 Task: Find connections with filter location Lubao with filter topic #stayhomewith filter profile language French with filter current company LANXESS with filter school Rizvi Education Societys College of Arts Science and Commerce Rizvi Complex Off Carter Road Sherly Road Bandra West Mumbai 400 050 with filter industry Building Equipment Contractors with filter service category Print Design with filter keywords title Screenwriter
Action: Mouse moved to (590, 110)
Screenshot: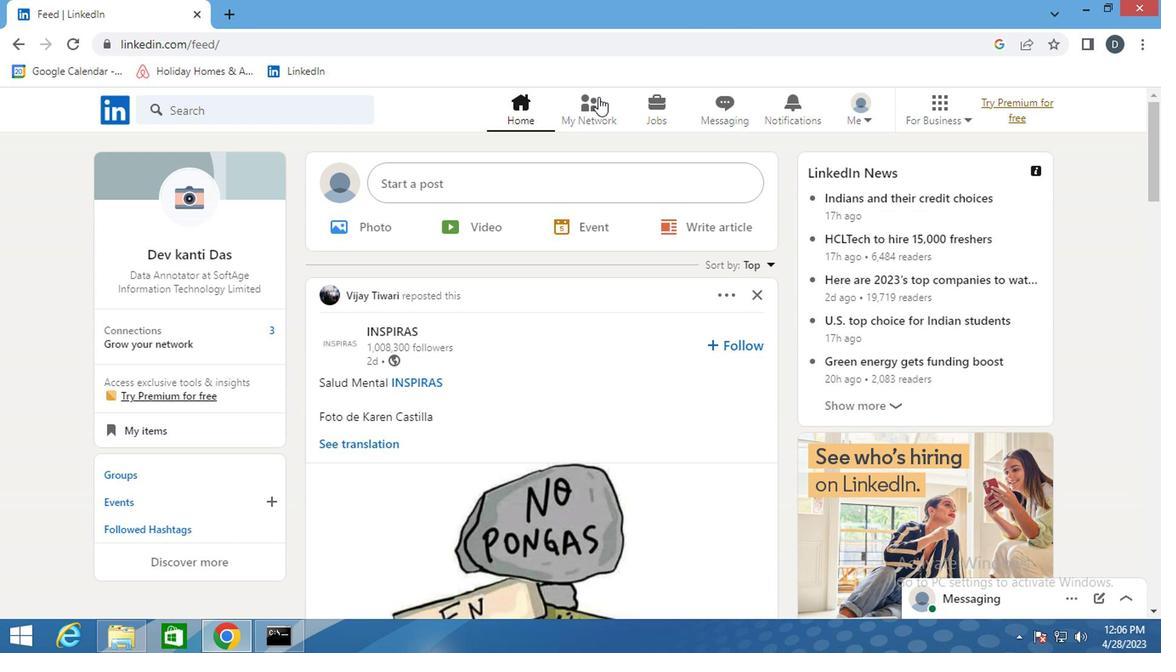 
Action: Mouse pressed left at (590, 110)
Screenshot: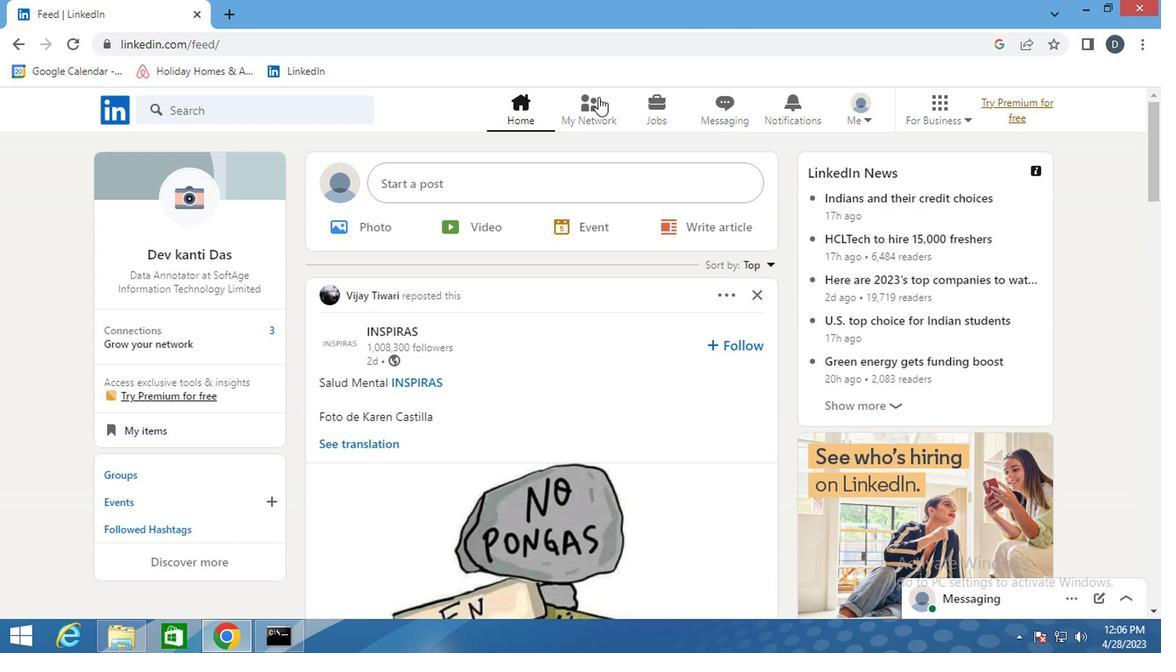 
Action: Mouse moved to (319, 205)
Screenshot: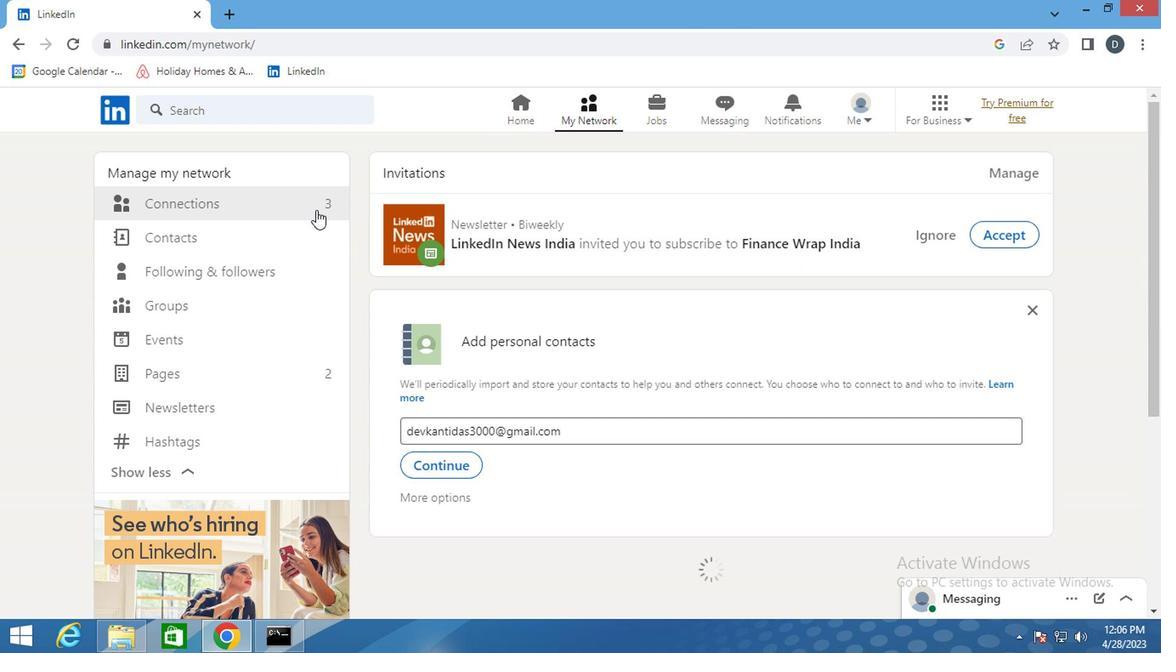 
Action: Mouse pressed left at (319, 205)
Screenshot: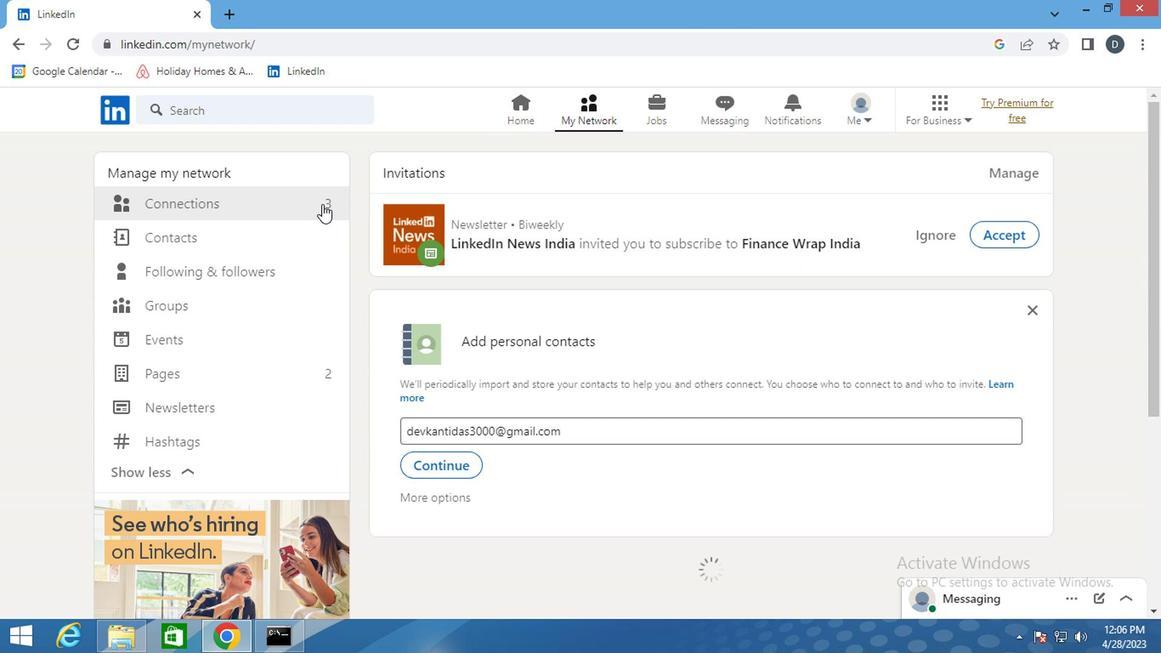 
Action: Mouse moved to (719, 209)
Screenshot: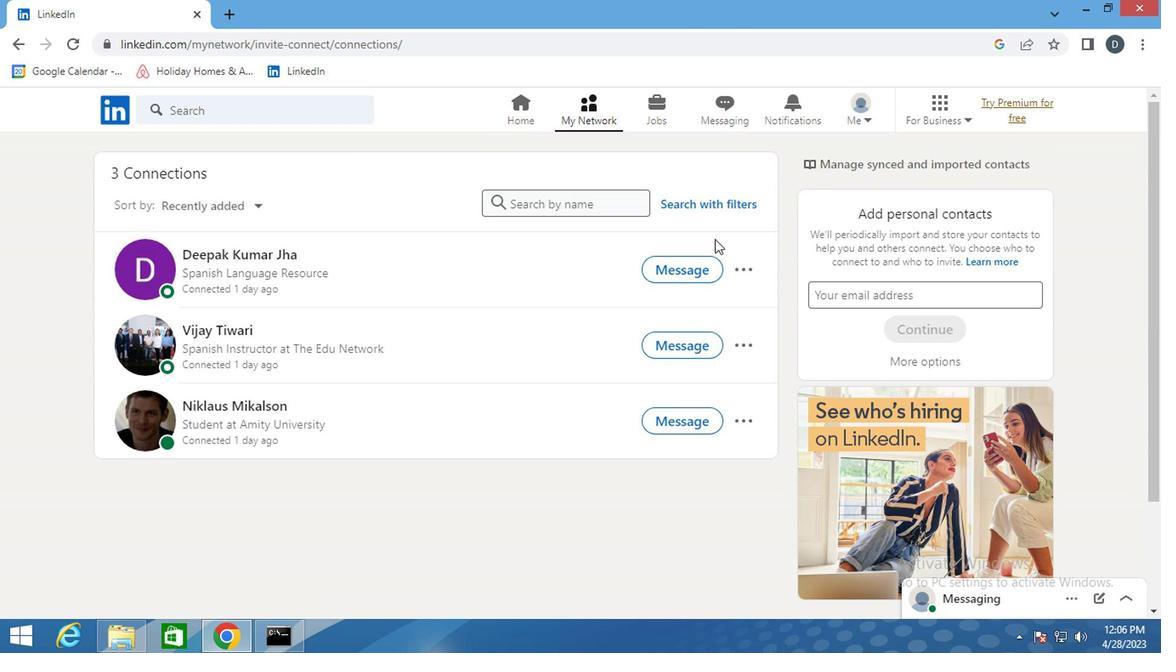 
Action: Mouse pressed left at (719, 209)
Screenshot: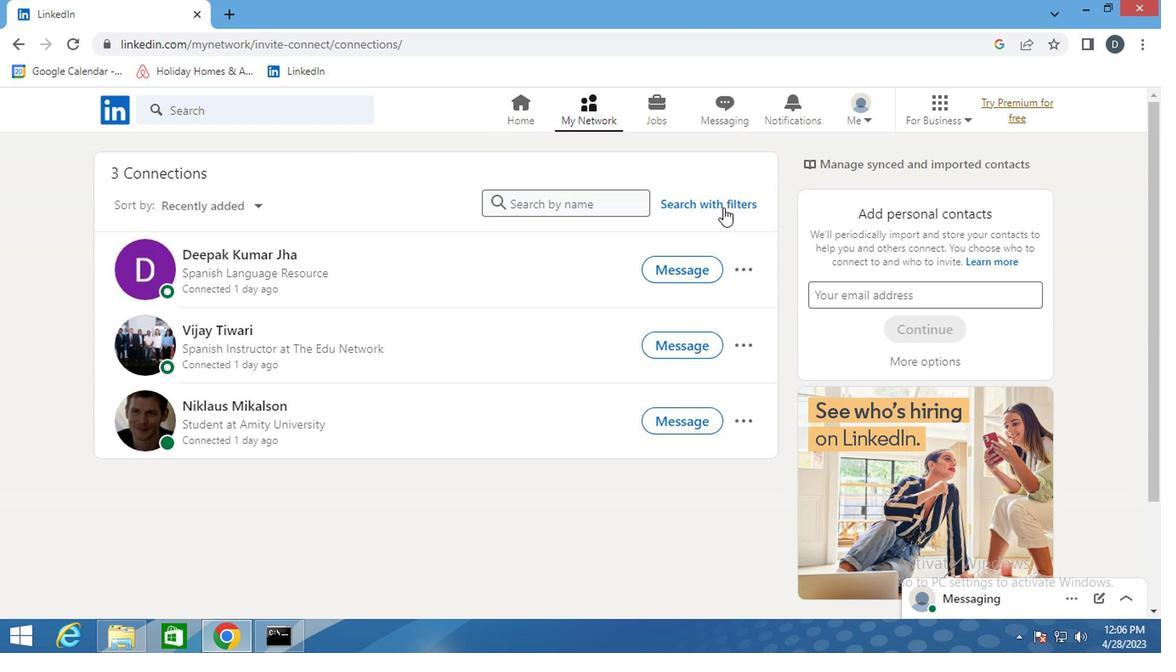 
Action: Mouse moved to (638, 163)
Screenshot: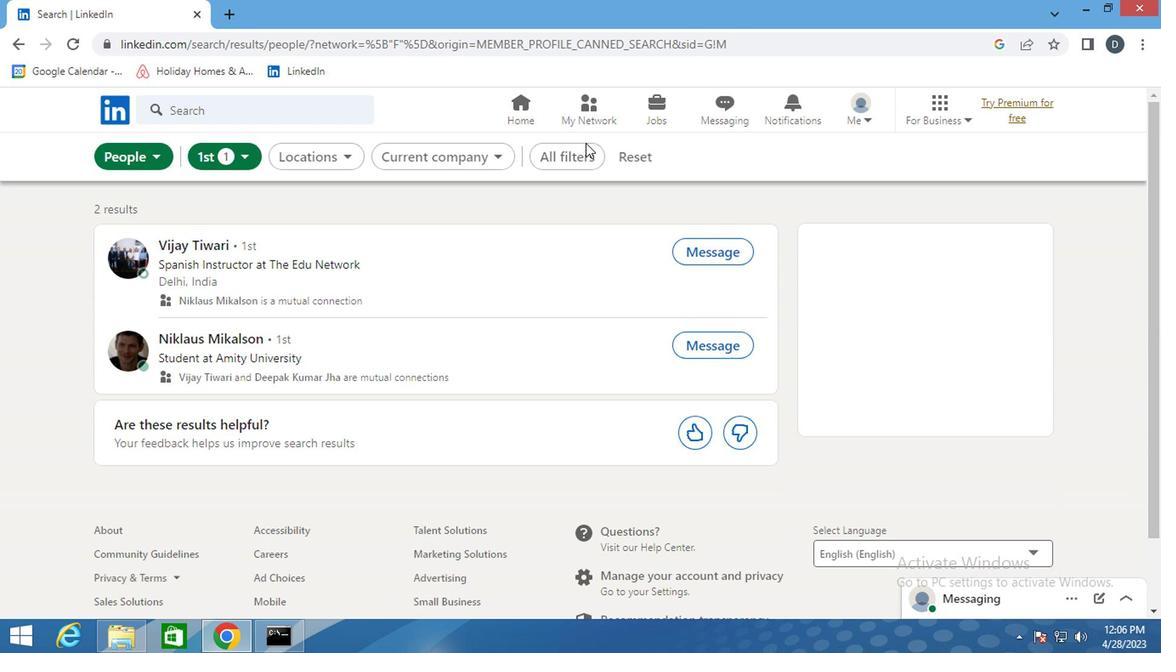 
Action: Mouse pressed left at (638, 163)
Screenshot: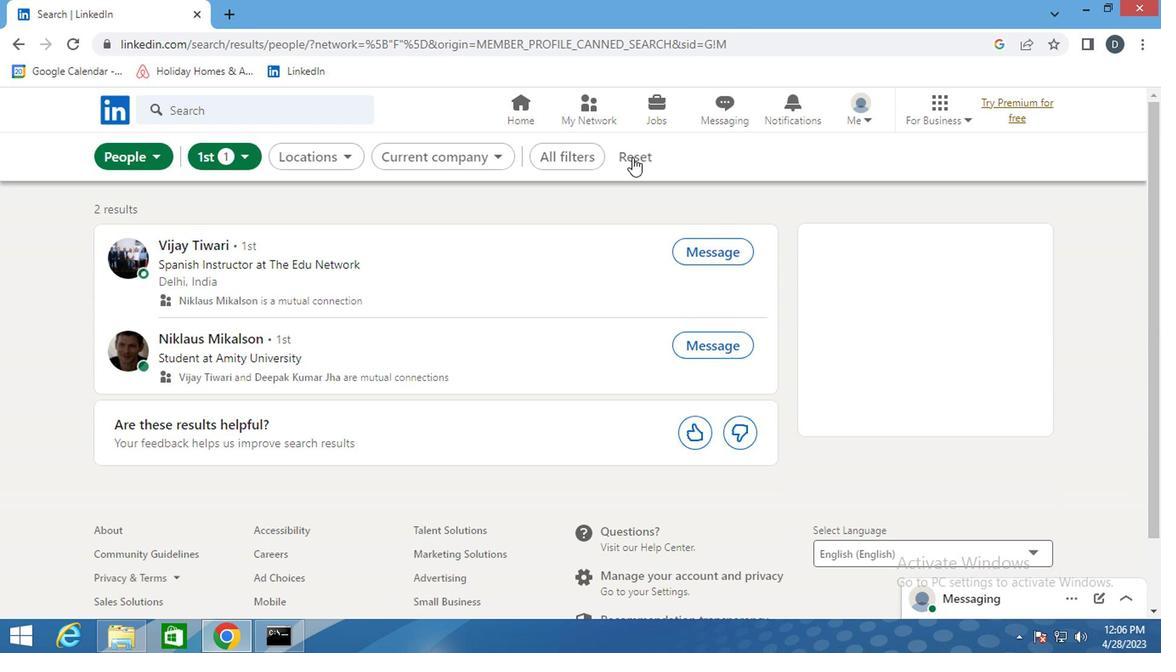 
Action: Mouse moved to (626, 162)
Screenshot: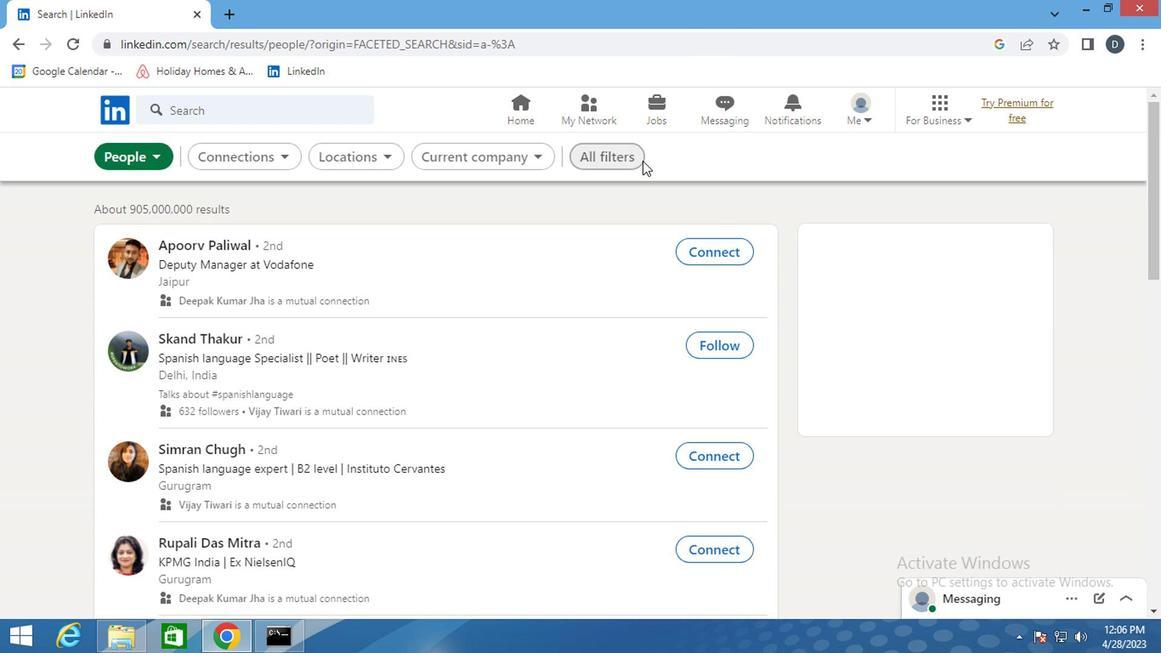 
Action: Mouse pressed left at (626, 162)
Screenshot: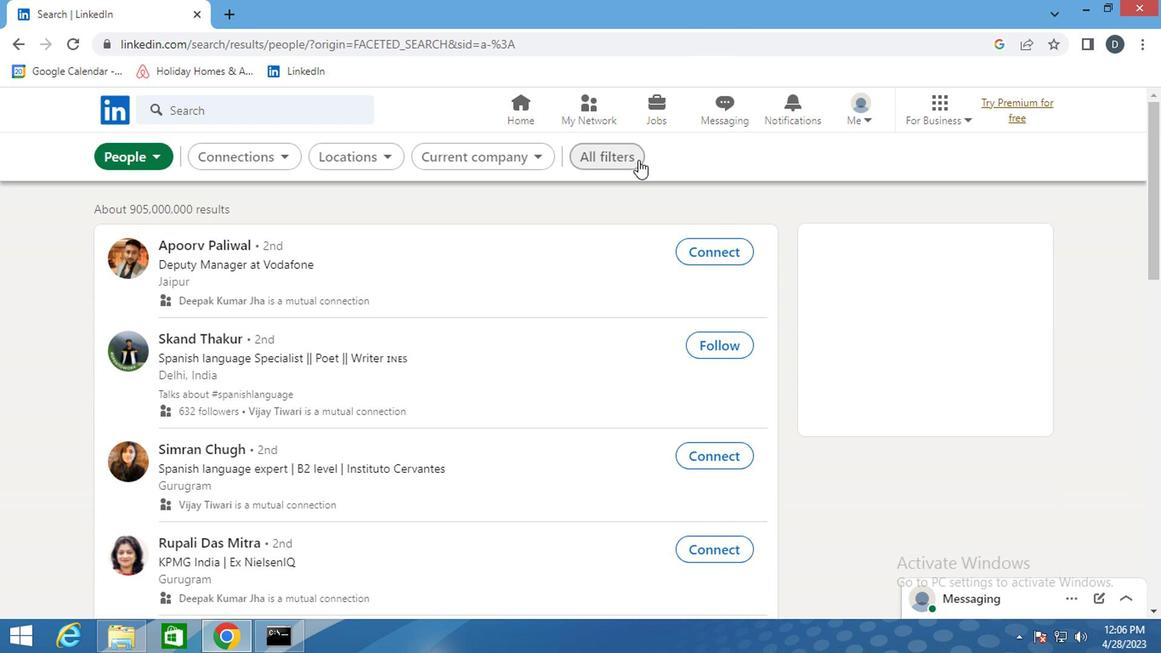 
Action: Mouse moved to (932, 442)
Screenshot: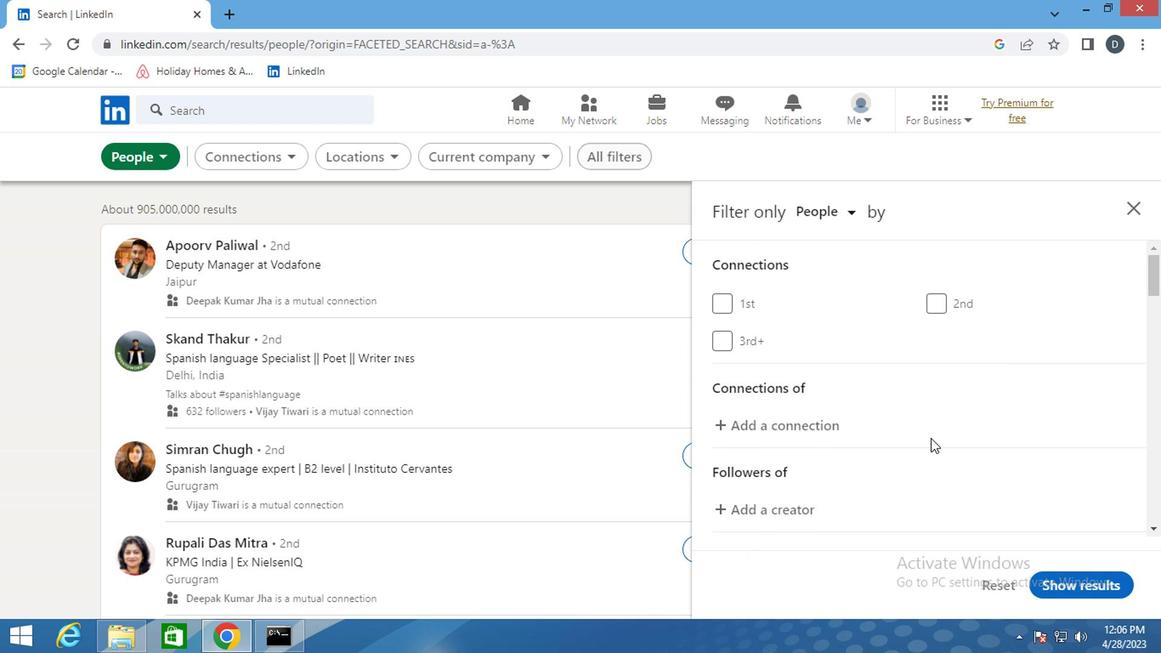 
Action: Mouse scrolled (932, 441) with delta (0, 0)
Screenshot: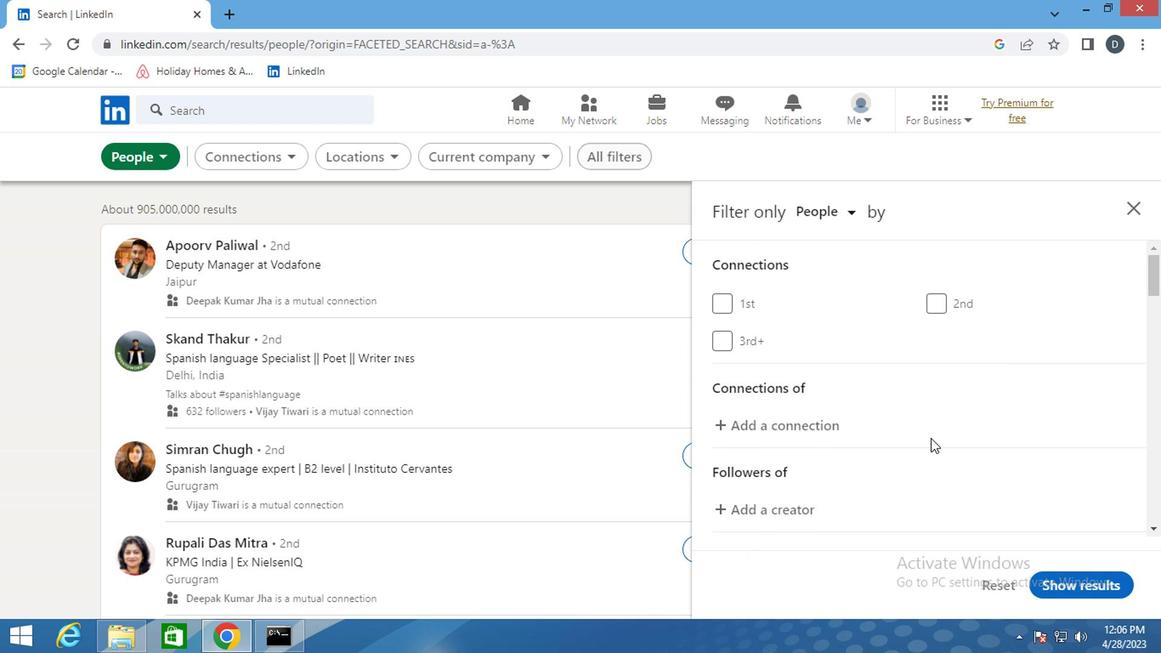 
Action: Mouse moved to (932, 442)
Screenshot: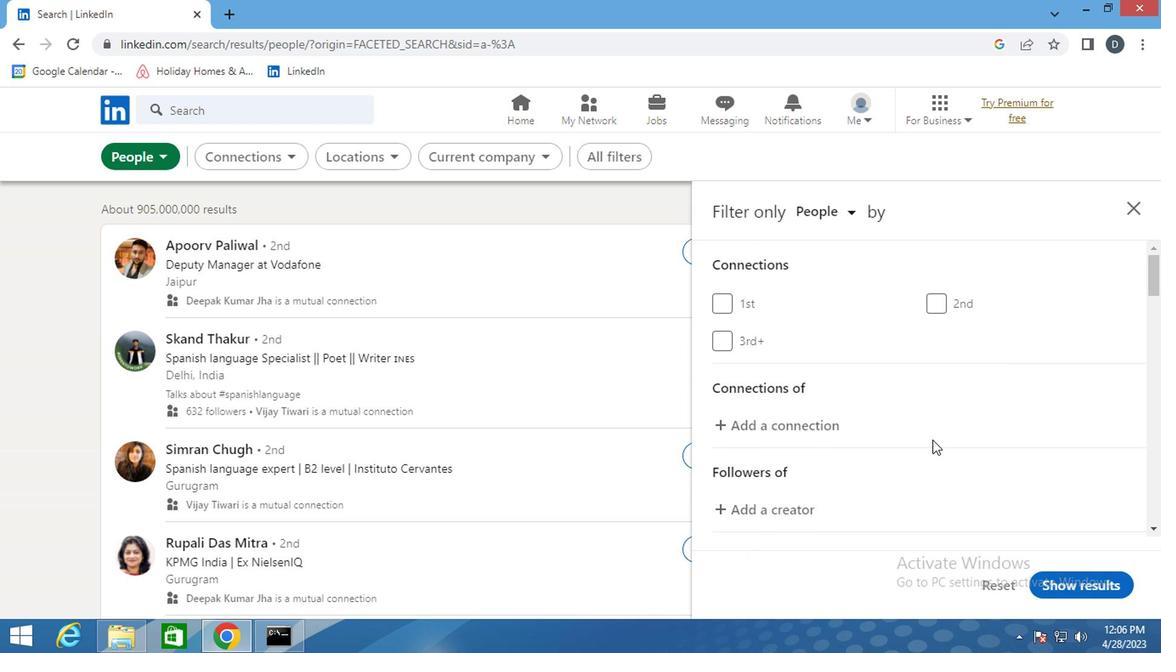 
Action: Mouse scrolled (932, 441) with delta (0, 0)
Screenshot: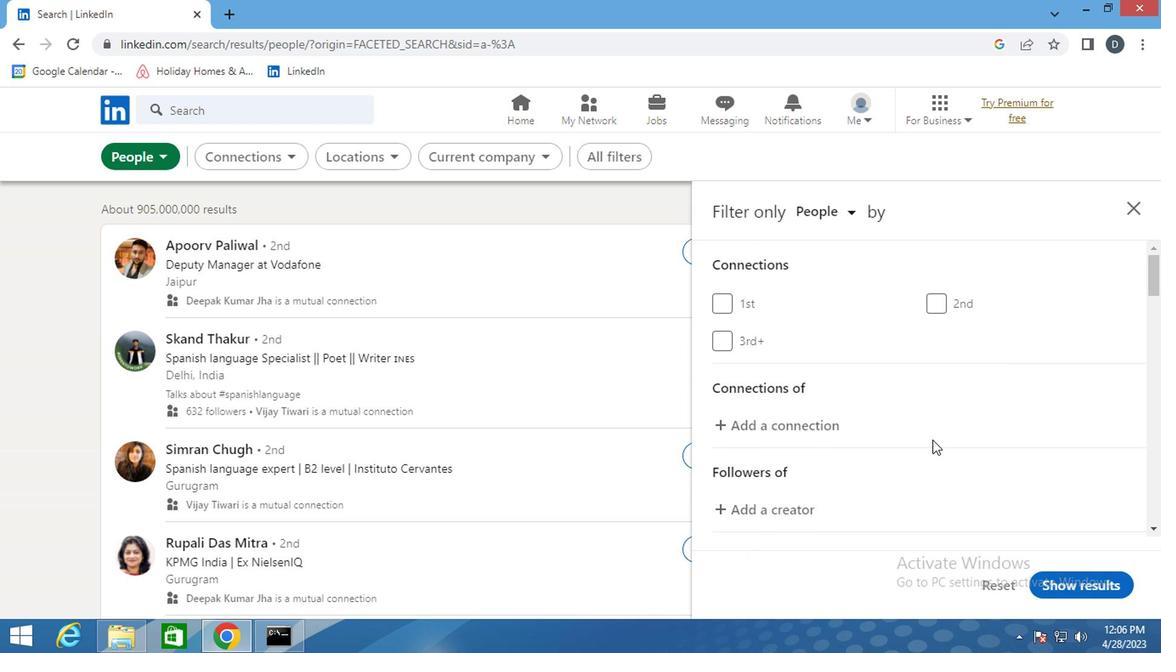 
Action: Mouse moved to (933, 442)
Screenshot: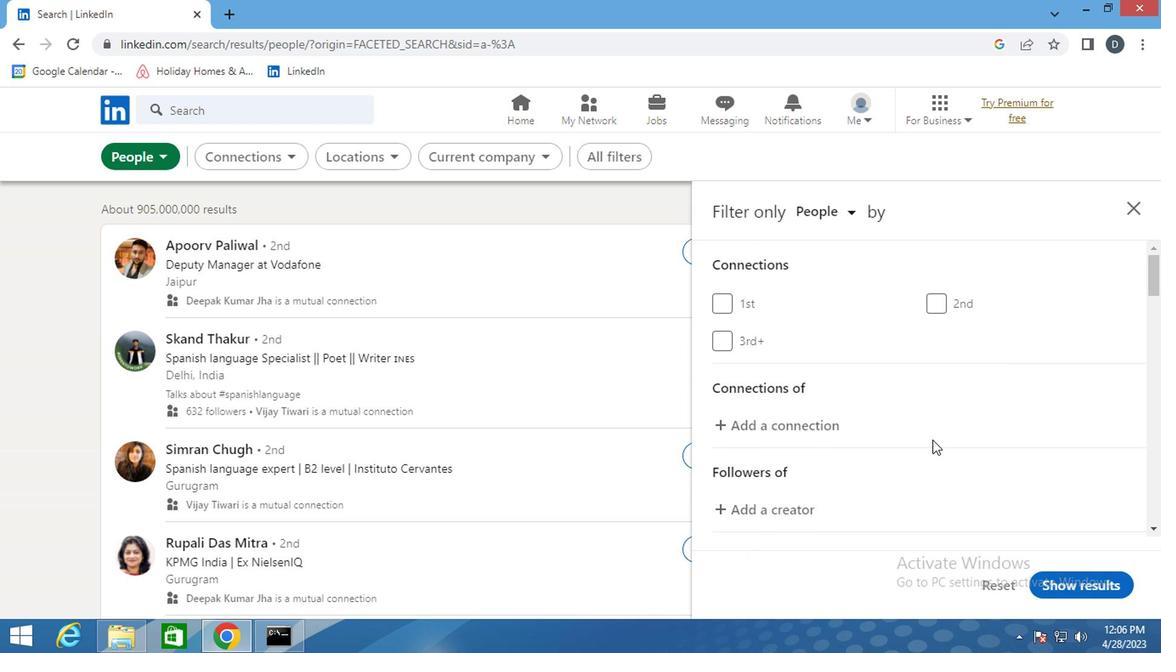 
Action: Mouse scrolled (933, 441) with delta (0, 0)
Screenshot: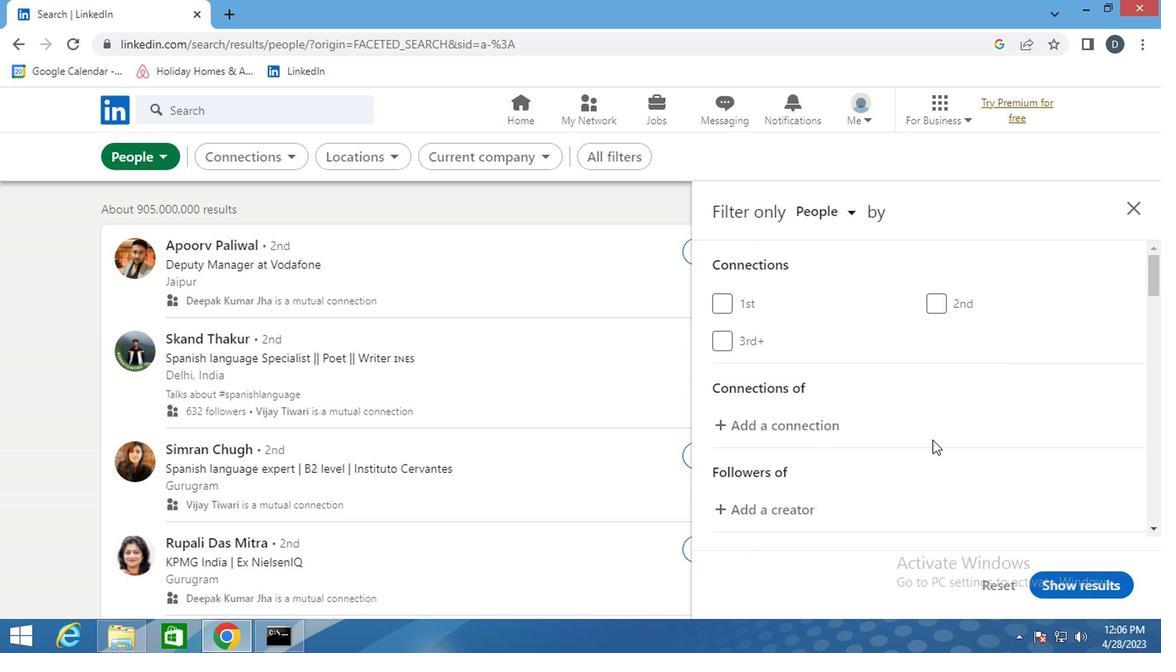 
Action: Mouse moved to (964, 425)
Screenshot: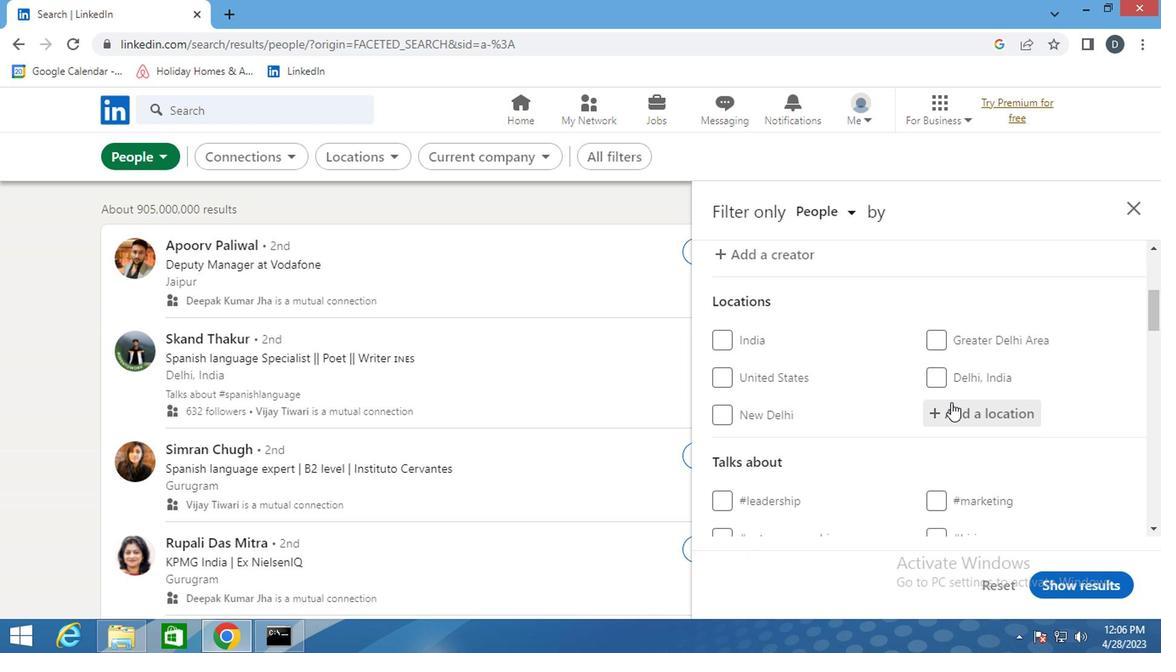 
Action: Mouse pressed left at (964, 425)
Screenshot: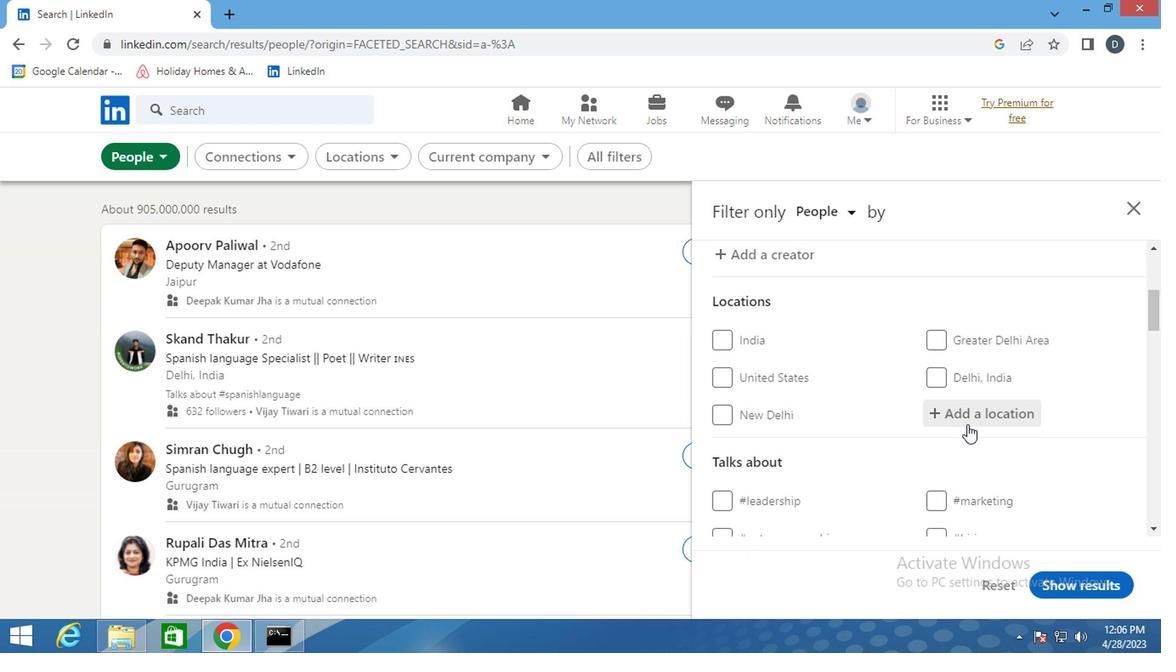 
Action: Key pressed <Key.shift_r>Ubsa<Key.backspace><Key.backspace><Key.backspace><Key.backspace><Key.shift_r>Lubao
Screenshot: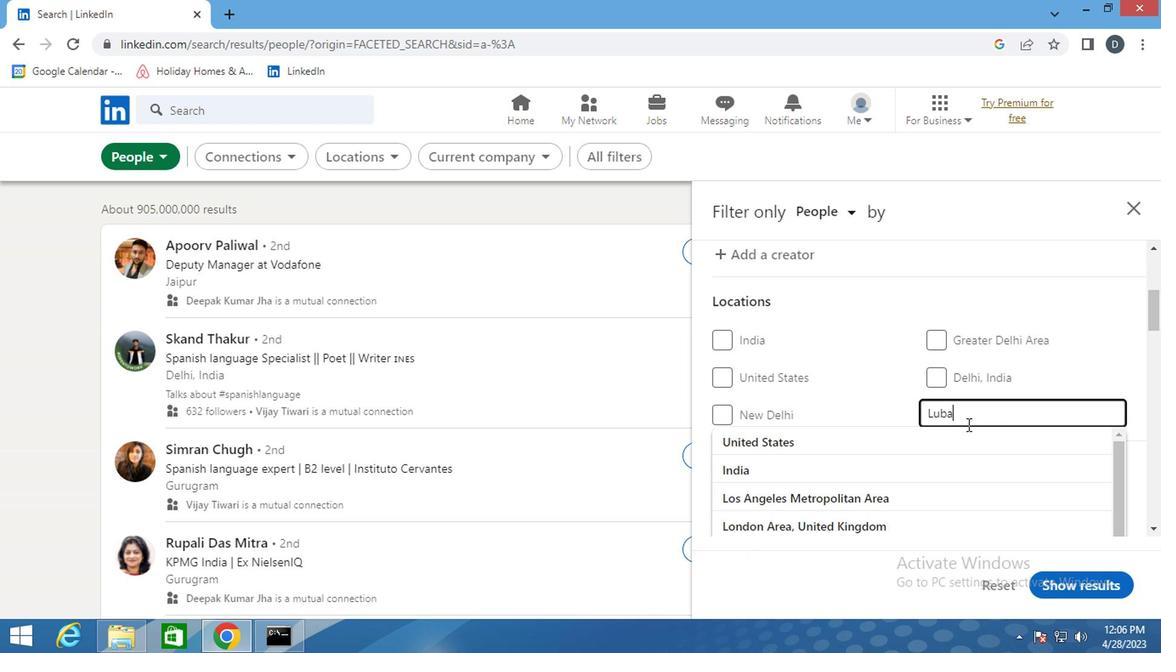 
Action: Mouse moved to (960, 438)
Screenshot: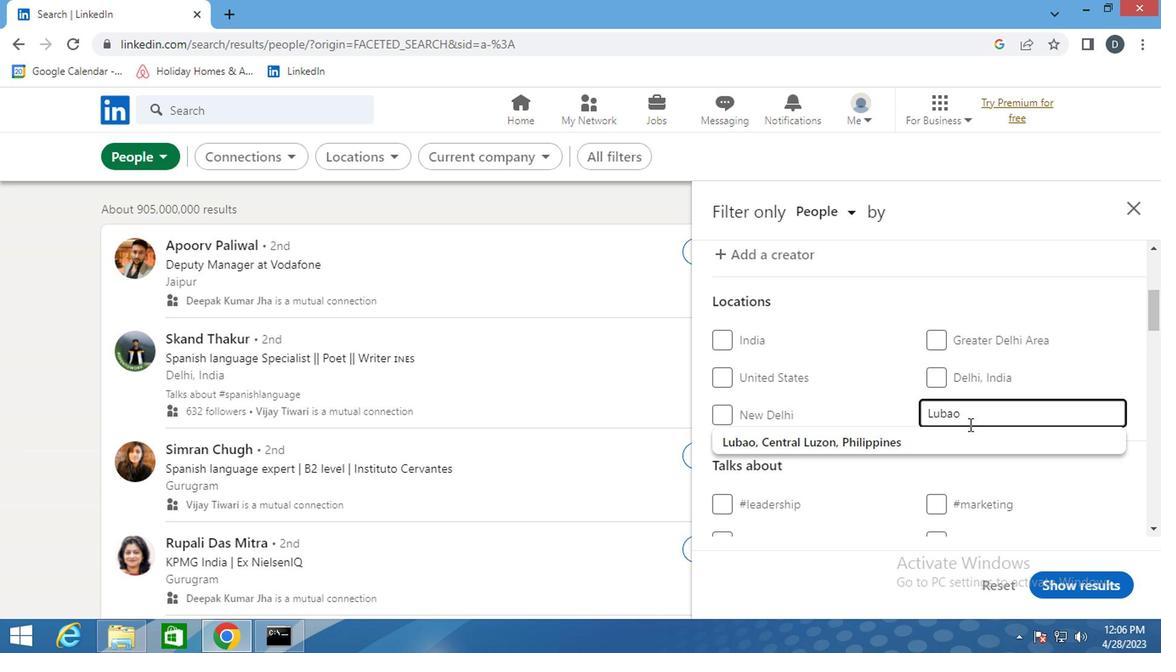 
Action: Mouse pressed left at (960, 438)
Screenshot: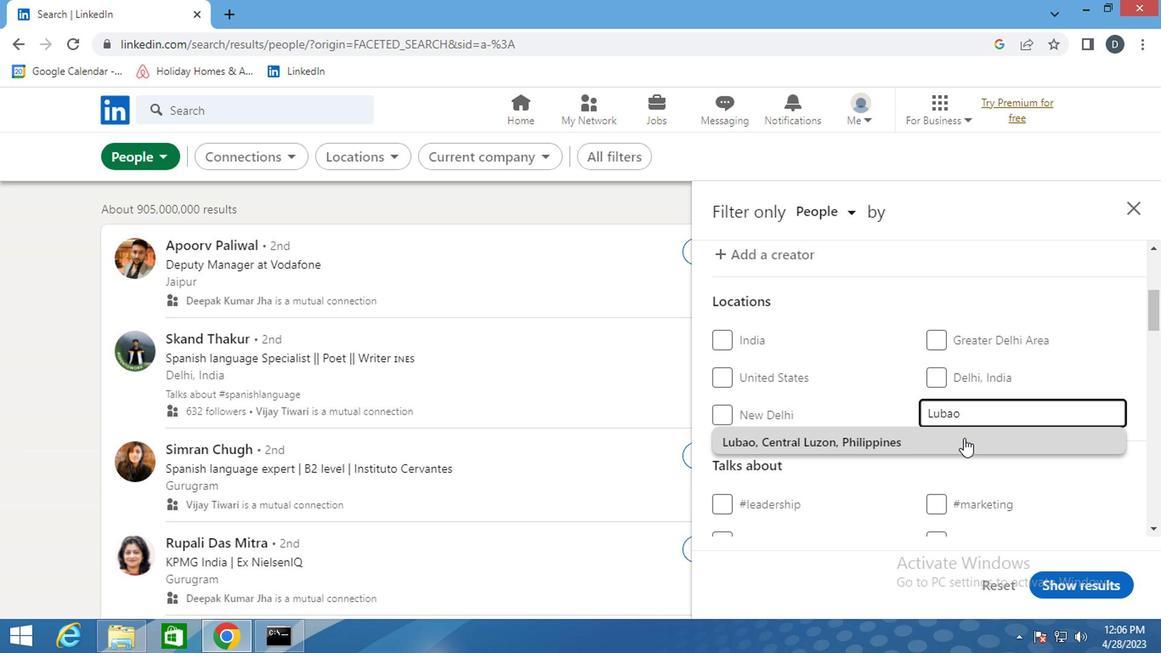 
Action: Mouse scrolled (960, 437) with delta (0, 0)
Screenshot: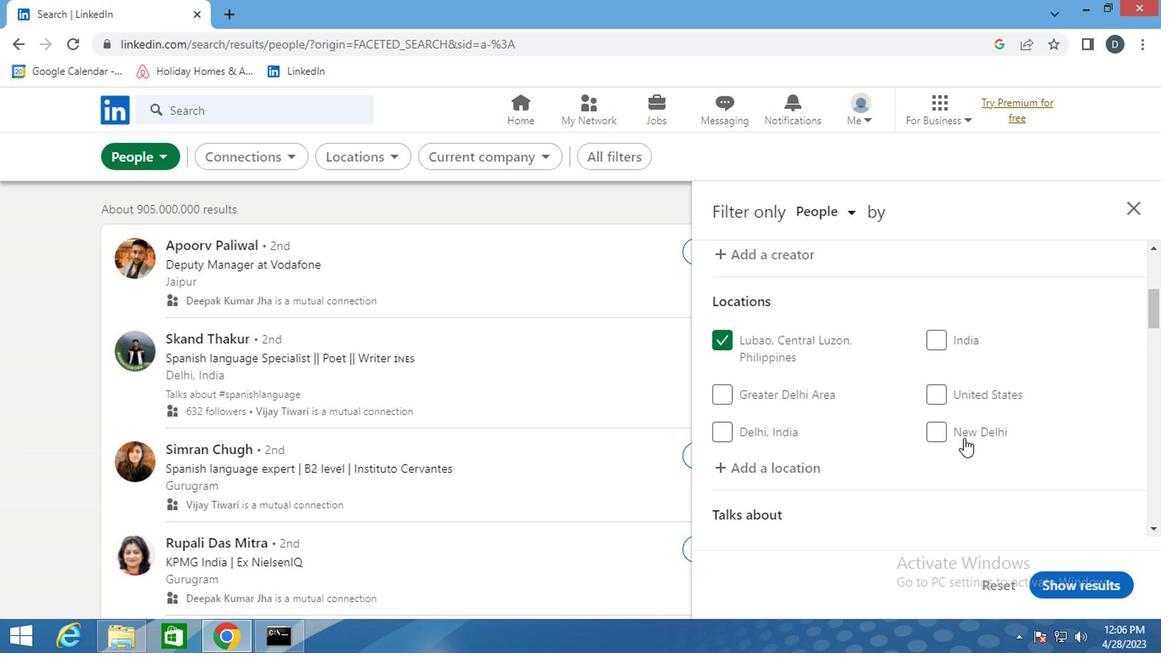 
Action: Mouse scrolled (960, 437) with delta (0, 0)
Screenshot: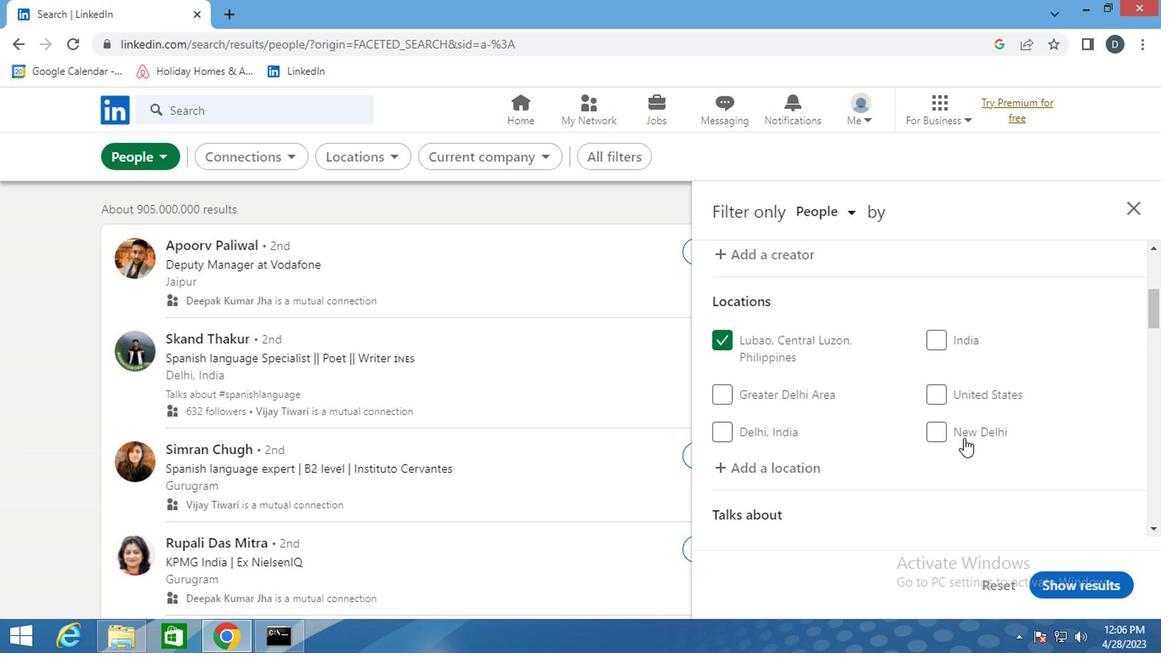 
Action: Mouse scrolled (960, 437) with delta (0, 0)
Screenshot: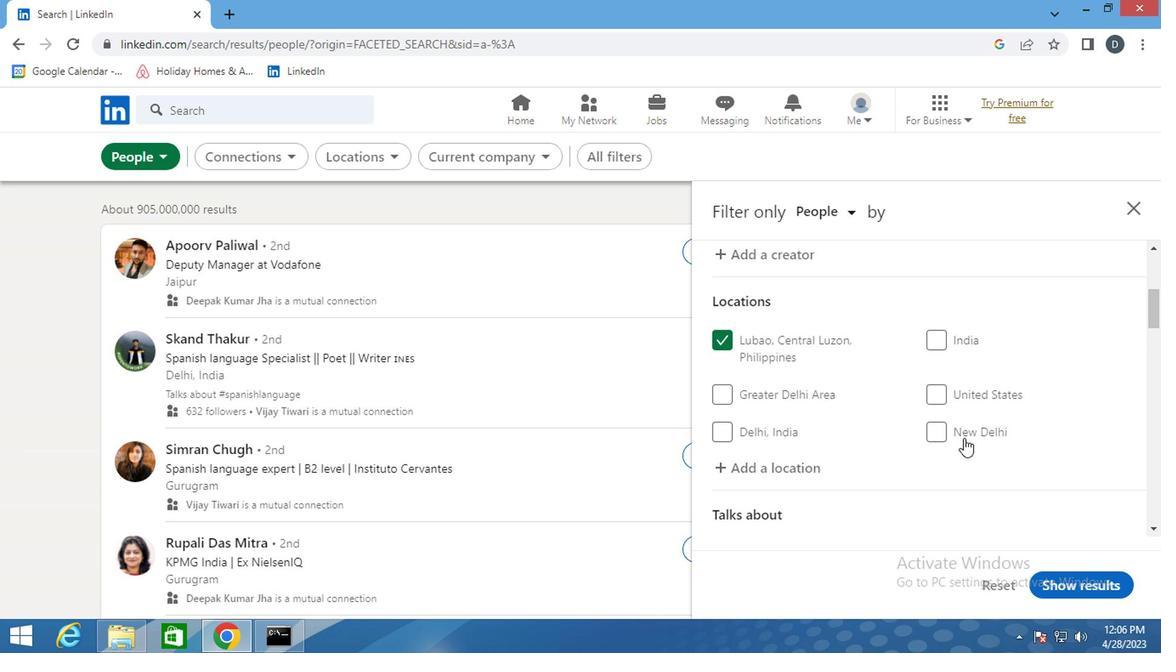 
Action: Mouse moved to (956, 406)
Screenshot: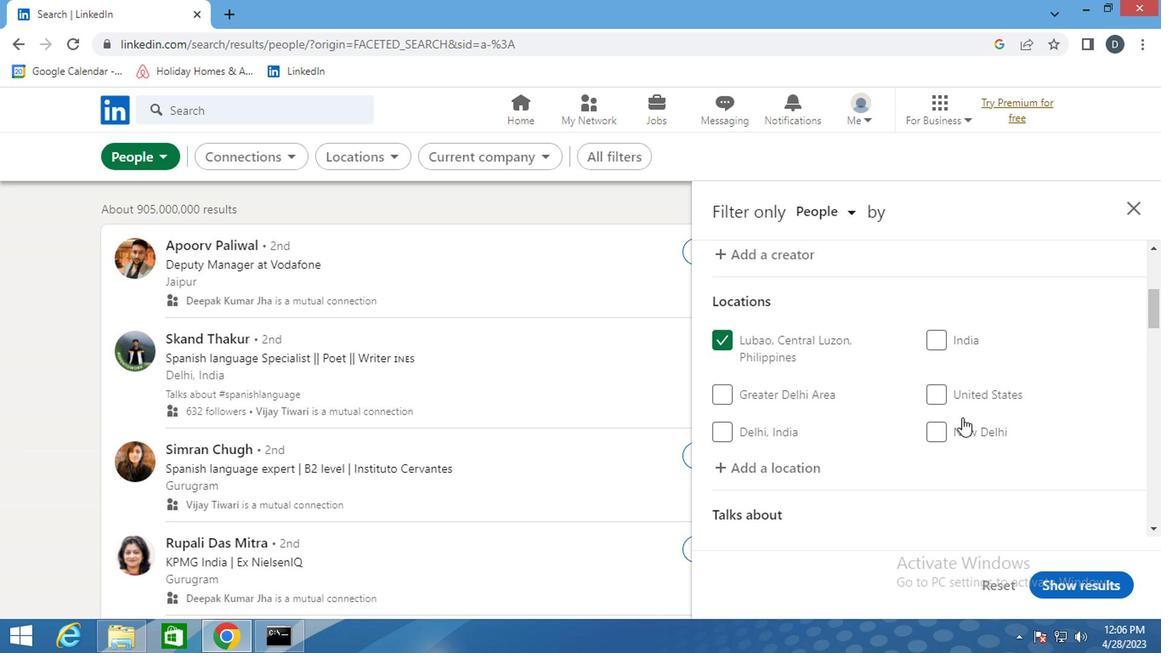 
Action: Mouse scrolled (956, 405) with delta (0, 0)
Screenshot: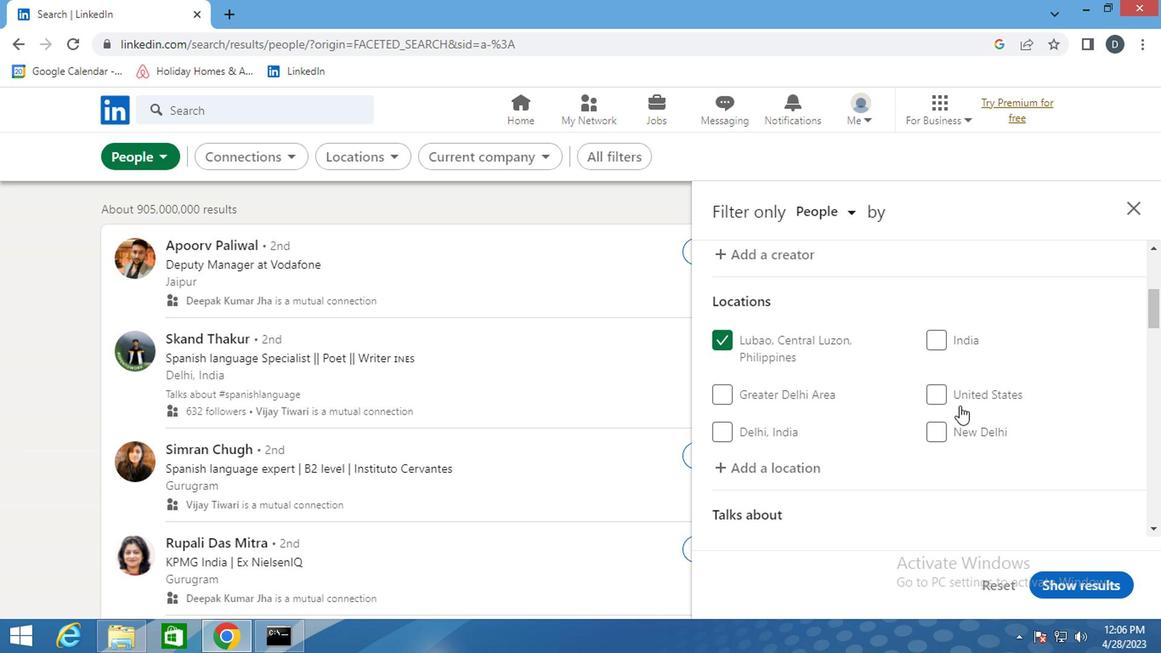 
Action: Mouse moved to (978, 444)
Screenshot: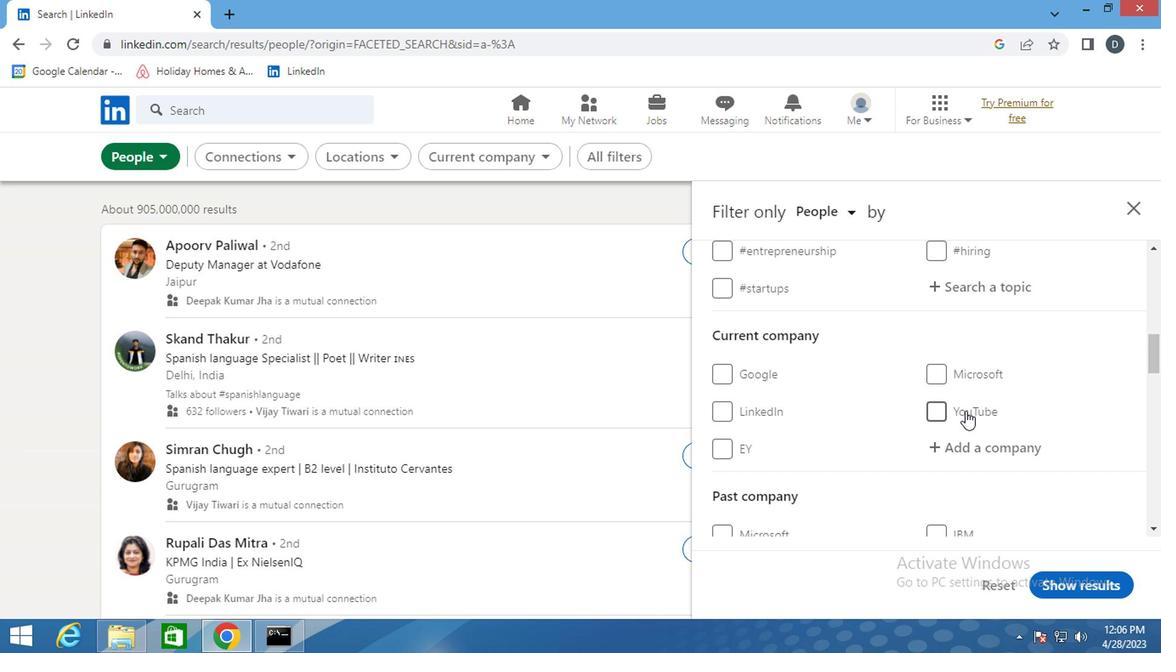 
Action: Mouse pressed left at (978, 444)
Screenshot: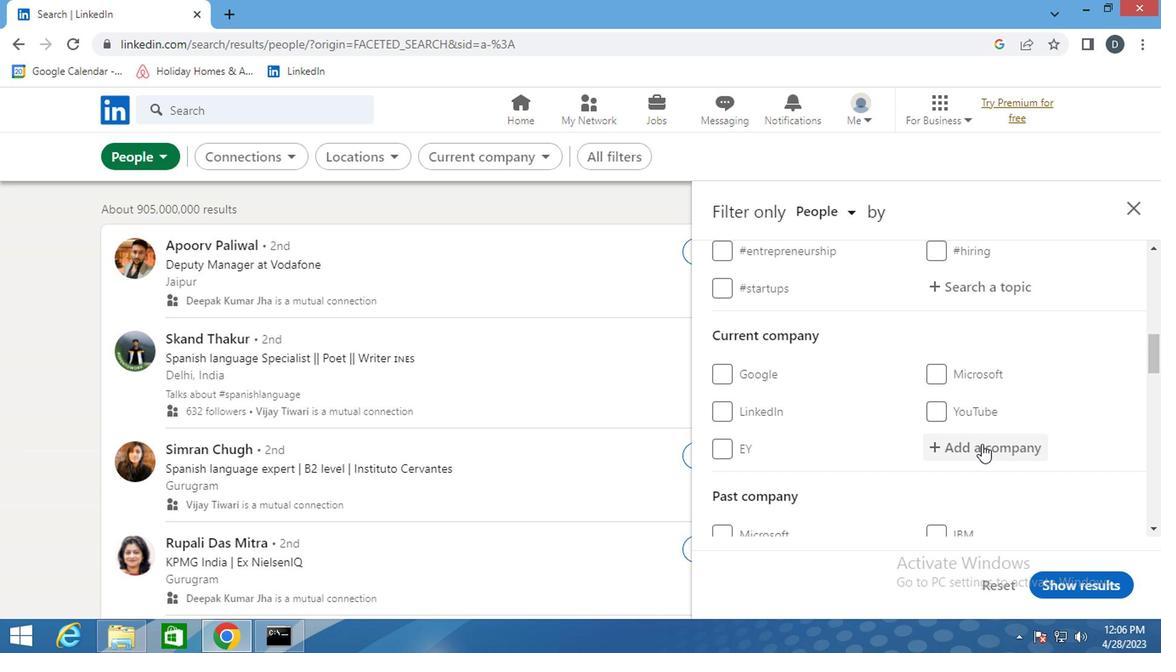 
Action: Mouse moved to (1006, 288)
Screenshot: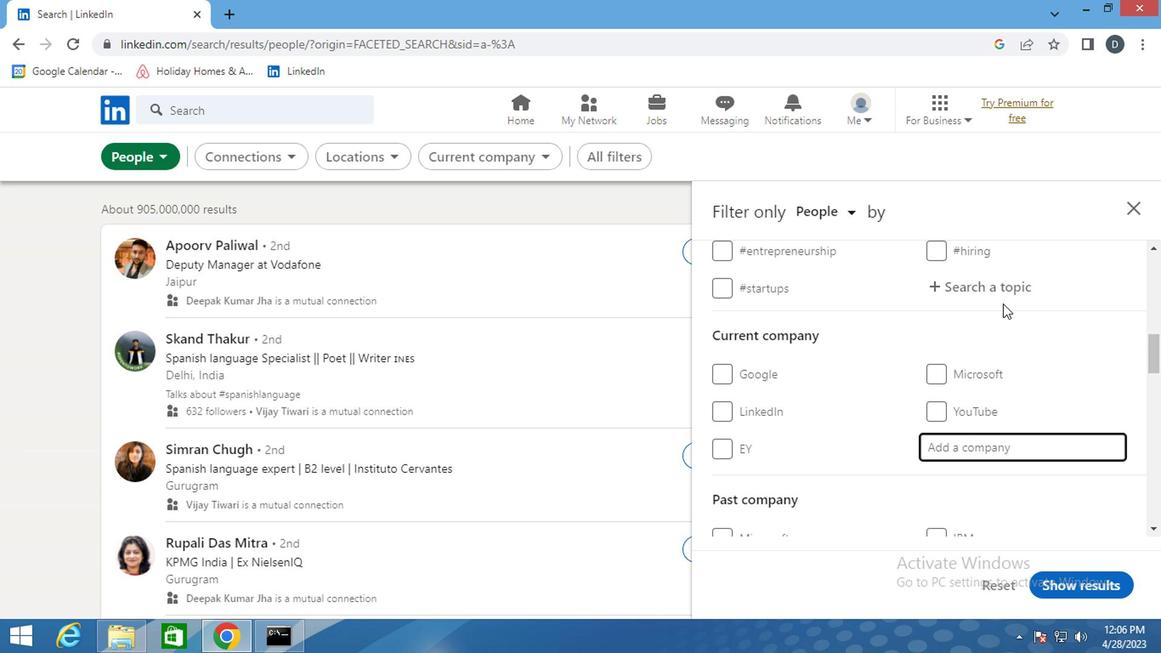 
Action: Mouse pressed left at (1006, 288)
Screenshot: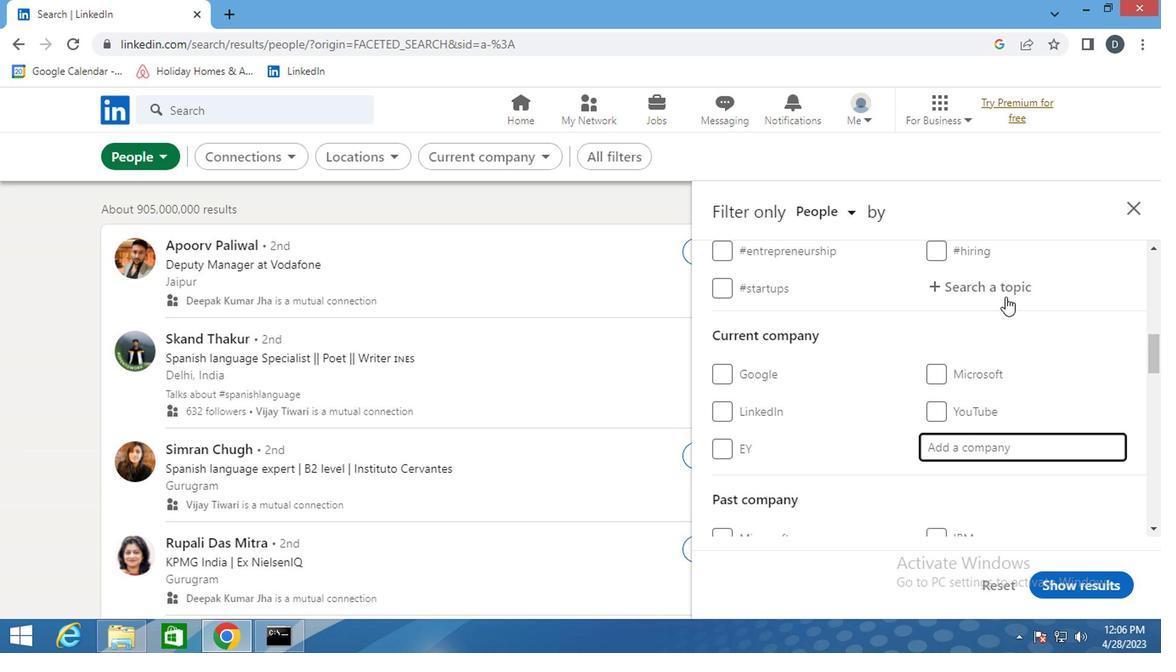 
Action: Mouse moved to (1004, 324)
Screenshot: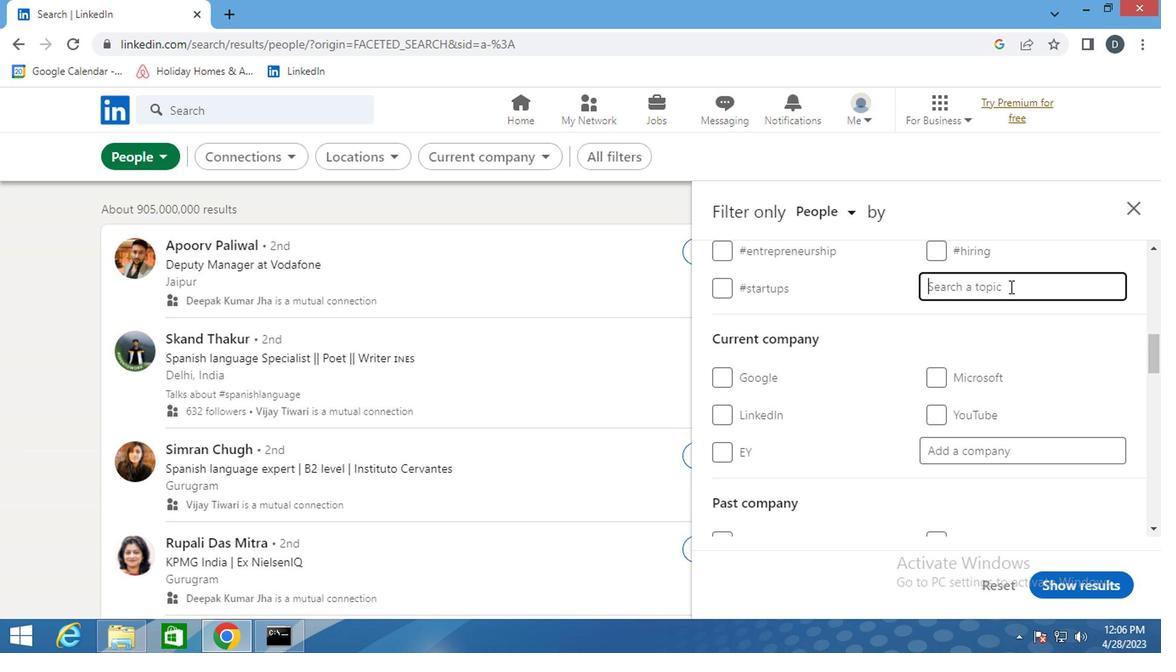 
Action: Key pressed <Key.shift>STA<Key.backspace><Key.backspace><Key.backspace><Key.backspace><Key.shift><Key.shift><Key.shift><Key.shift>#STAYHOME
Screenshot: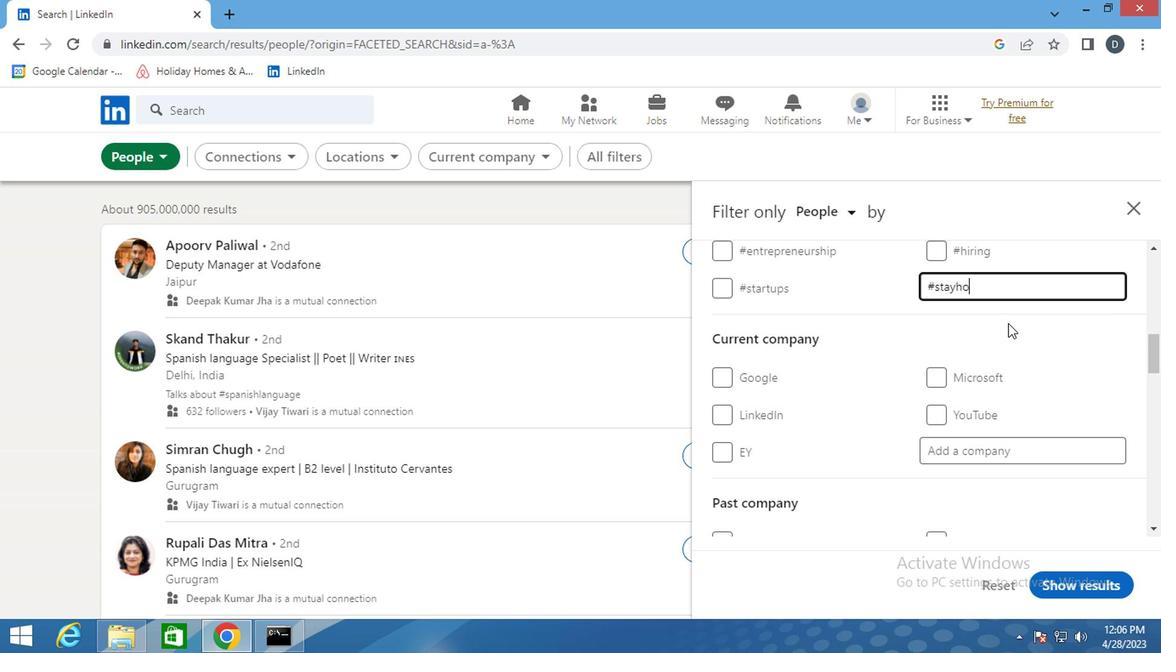
Action: Mouse moved to (1021, 460)
Screenshot: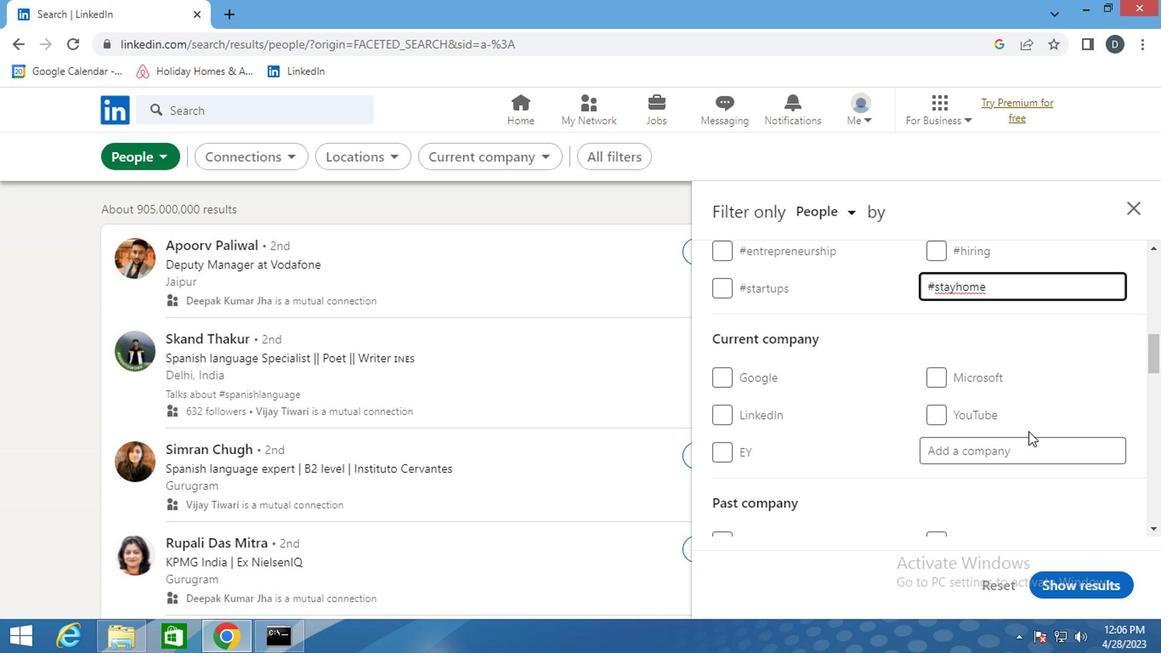 
Action: Mouse scrolled (1021, 459) with delta (0, -1)
Screenshot: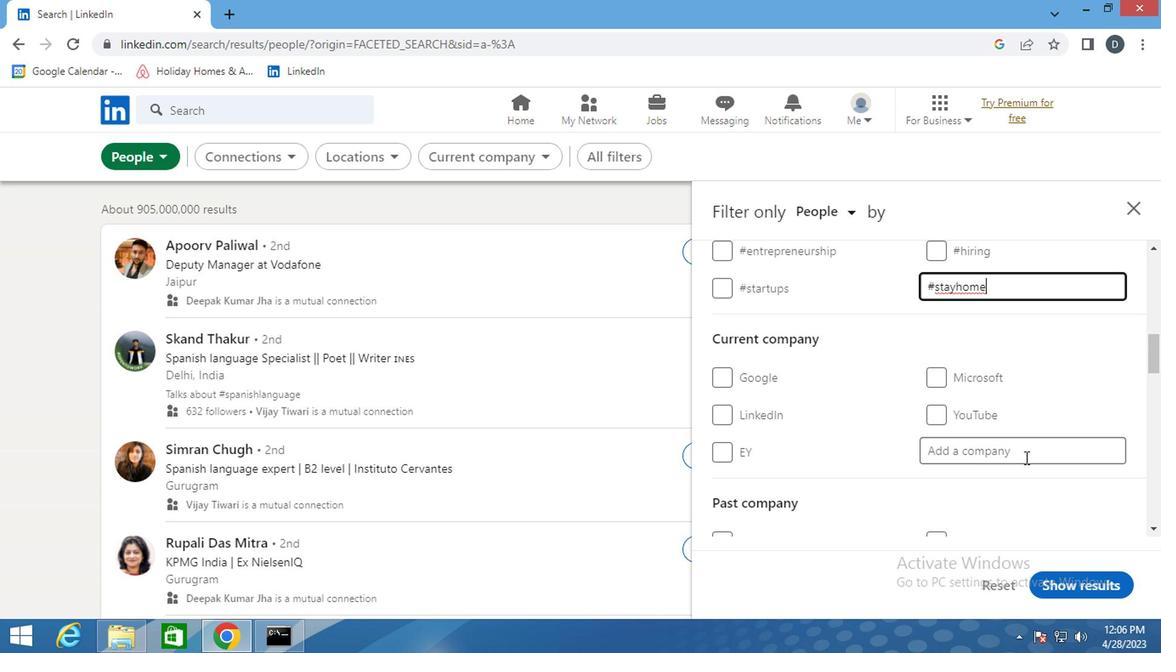 
Action: Mouse scrolled (1021, 459) with delta (0, -1)
Screenshot: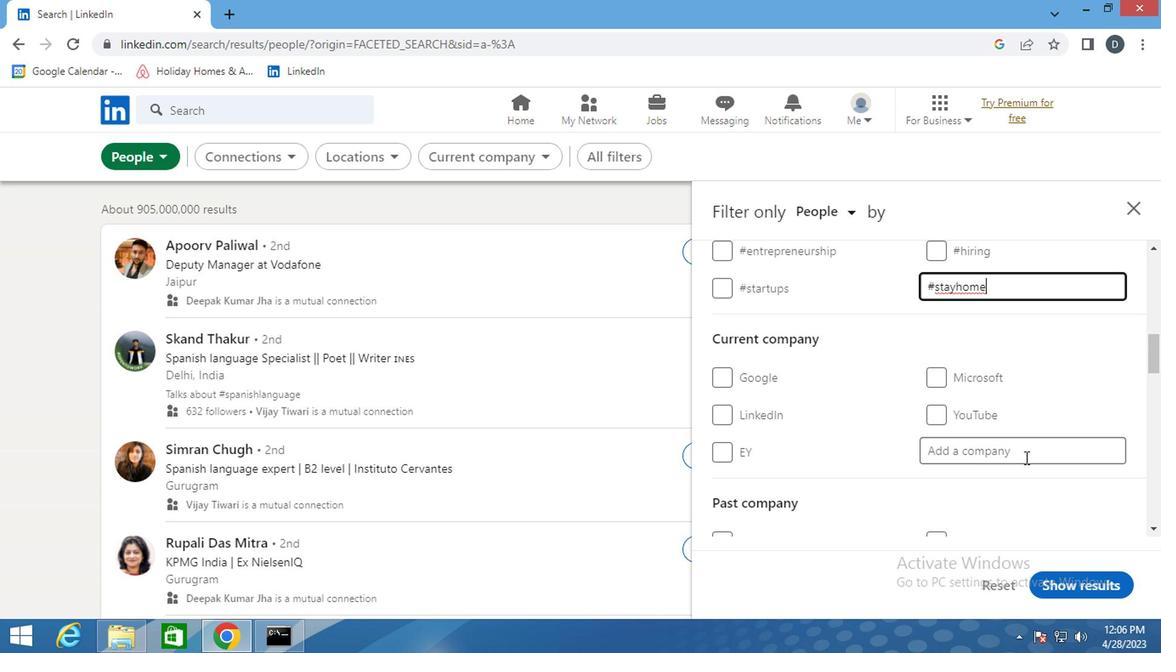 
Action: Mouse scrolled (1021, 459) with delta (0, -1)
Screenshot: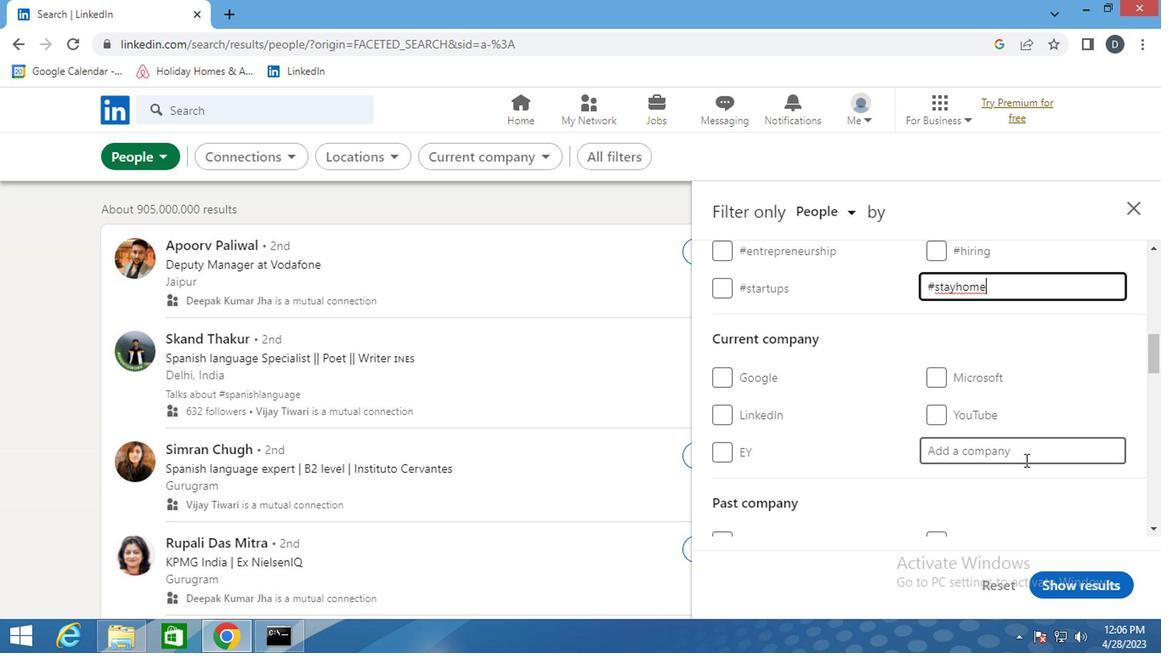 
Action: Mouse scrolled (1021, 459) with delta (0, -1)
Screenshot: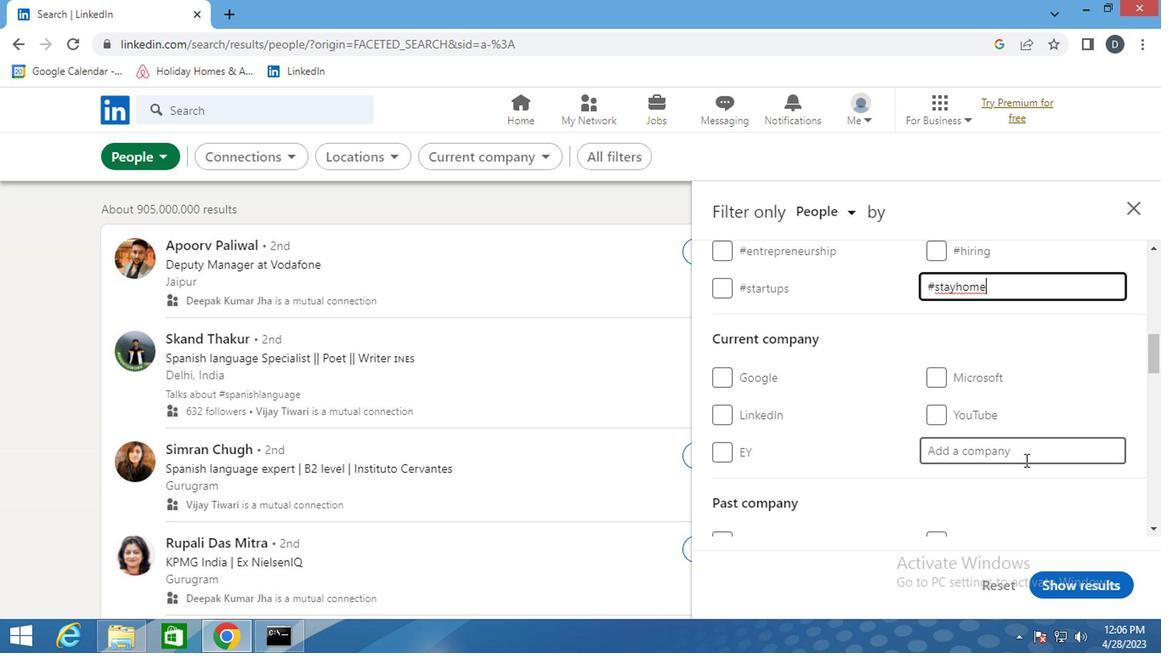 
Action: Mouse scrolled (1021, 459) with delta (0, -1)
Screenshot: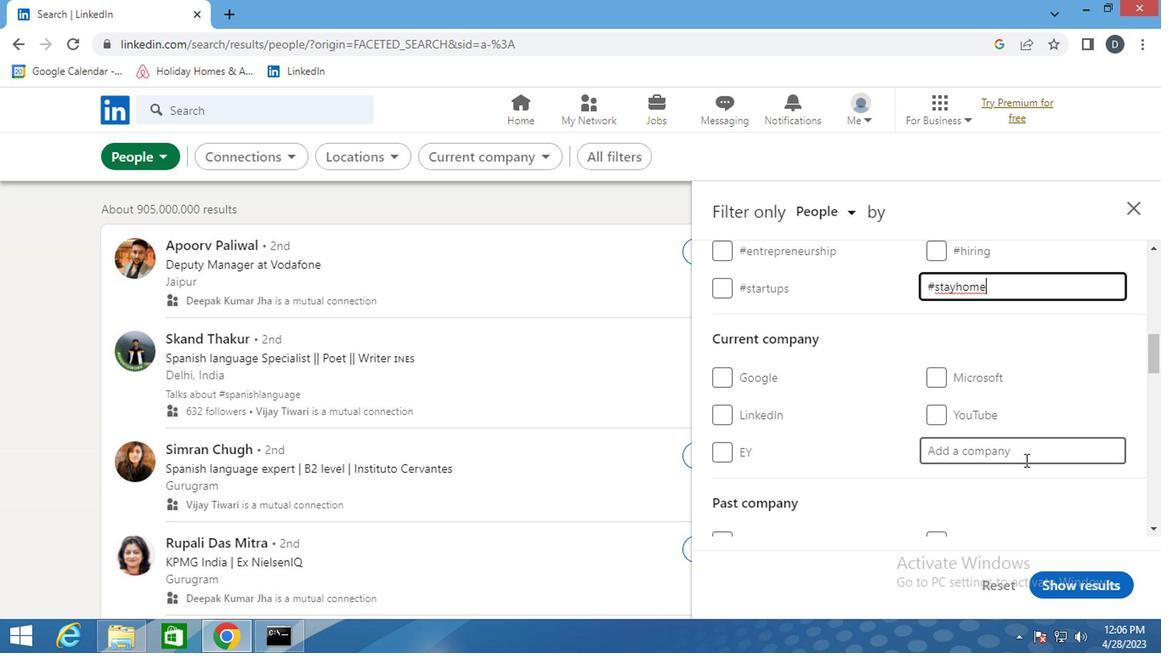 
Action: Mouse moved to (1018, 414)
Screenshot: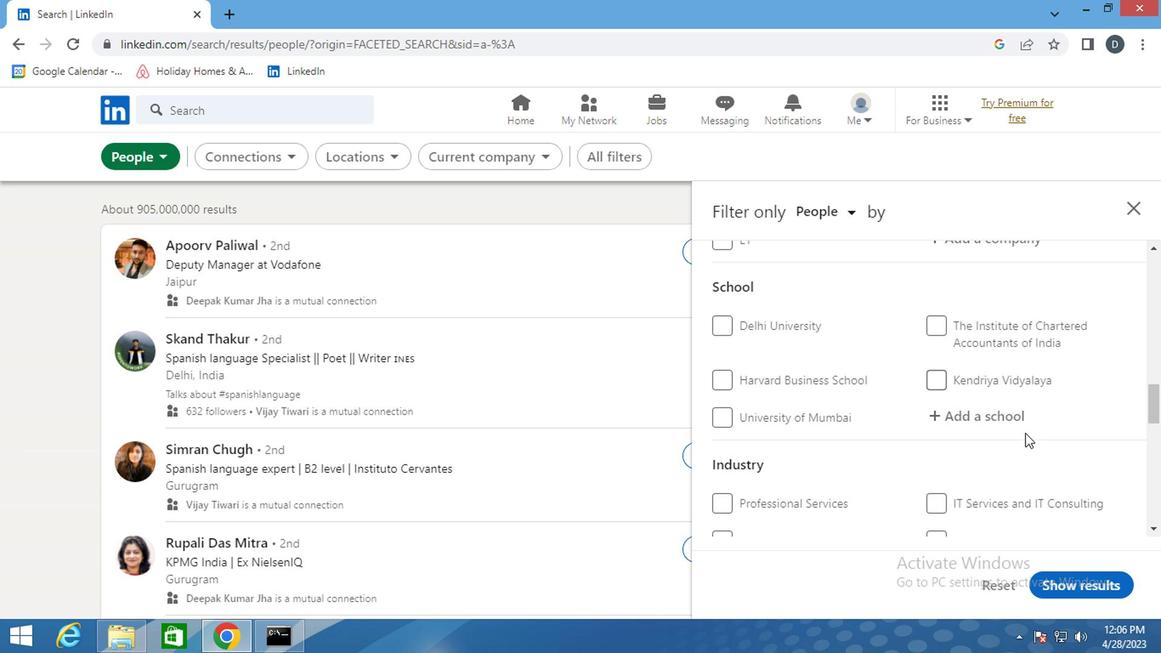 
Action: Mouse scrolled (1018, 414) with delta (0, 0)
Screenshot: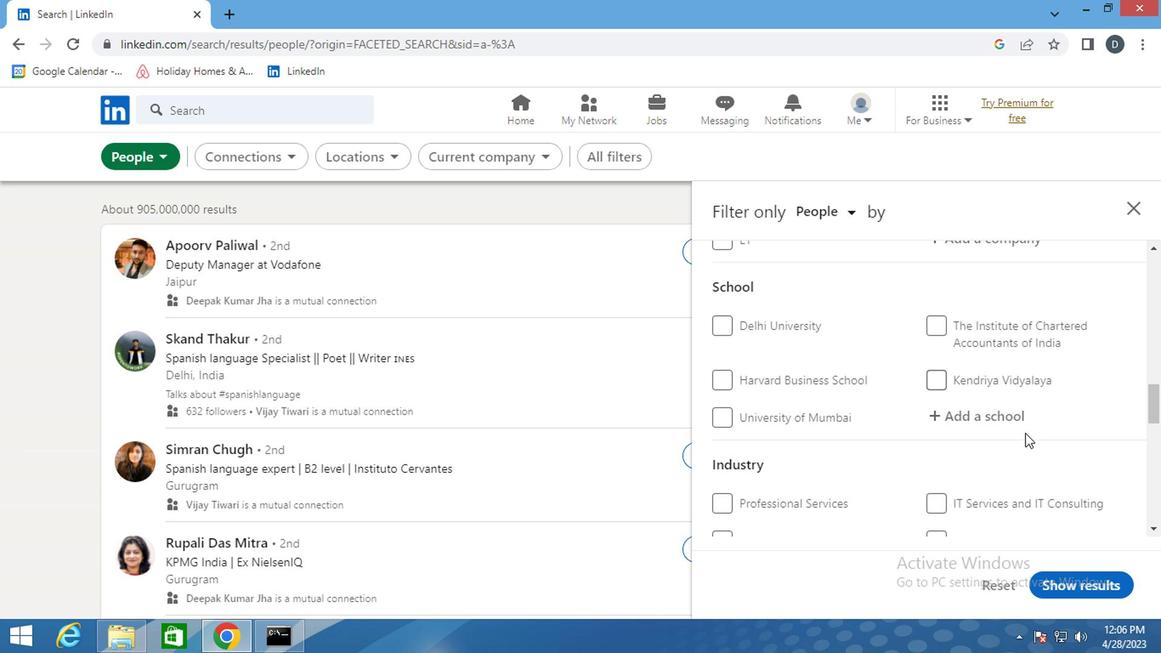
Action: Mouse scrolled (1018, 414) with delta (0, 0)
Screenshot: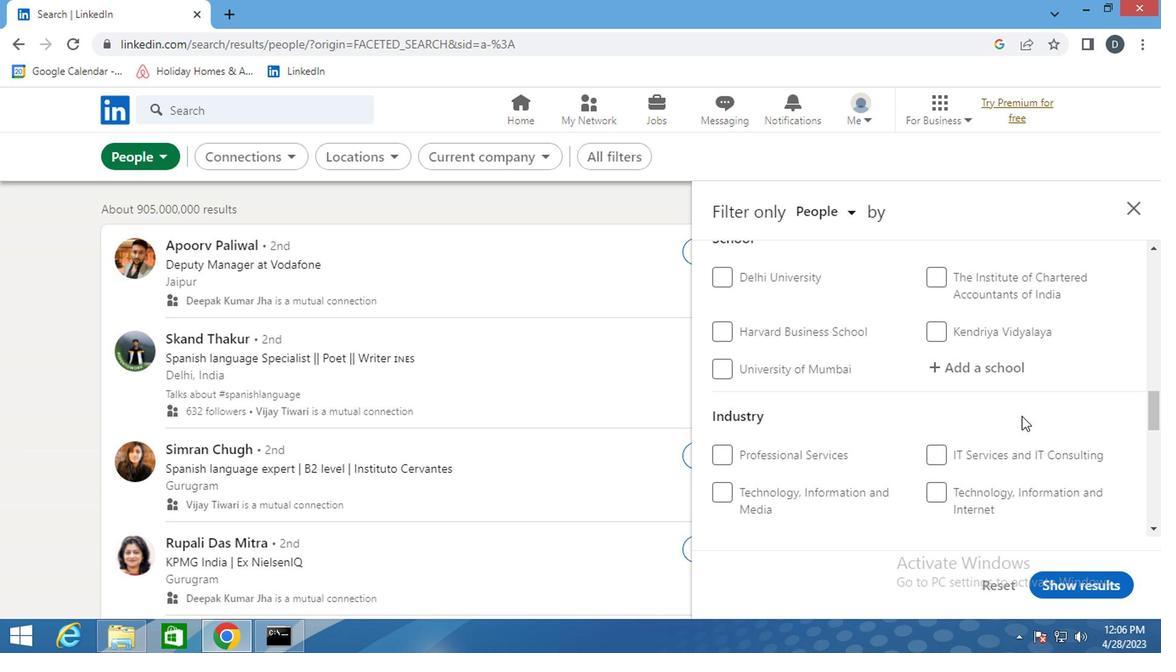 
Action: Mouse scrolled (1018, 414) with delta (0, 0)
Screenshot: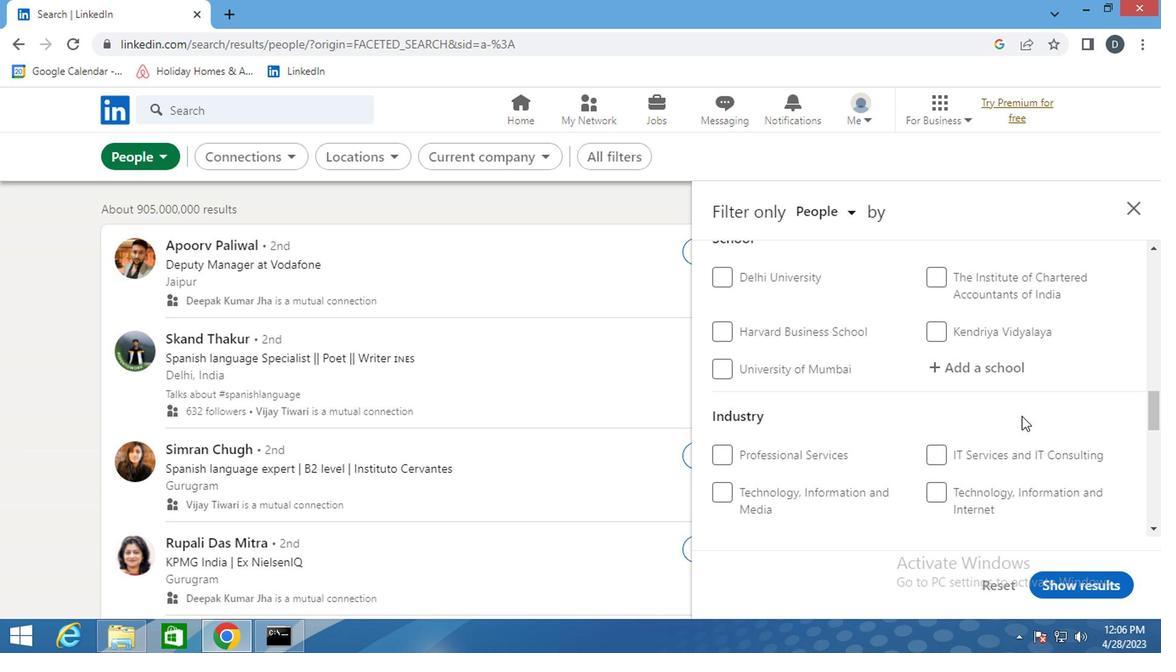 
Action: Mouse scrolled (1018, 414) with delta (0, 0)
Screenshot: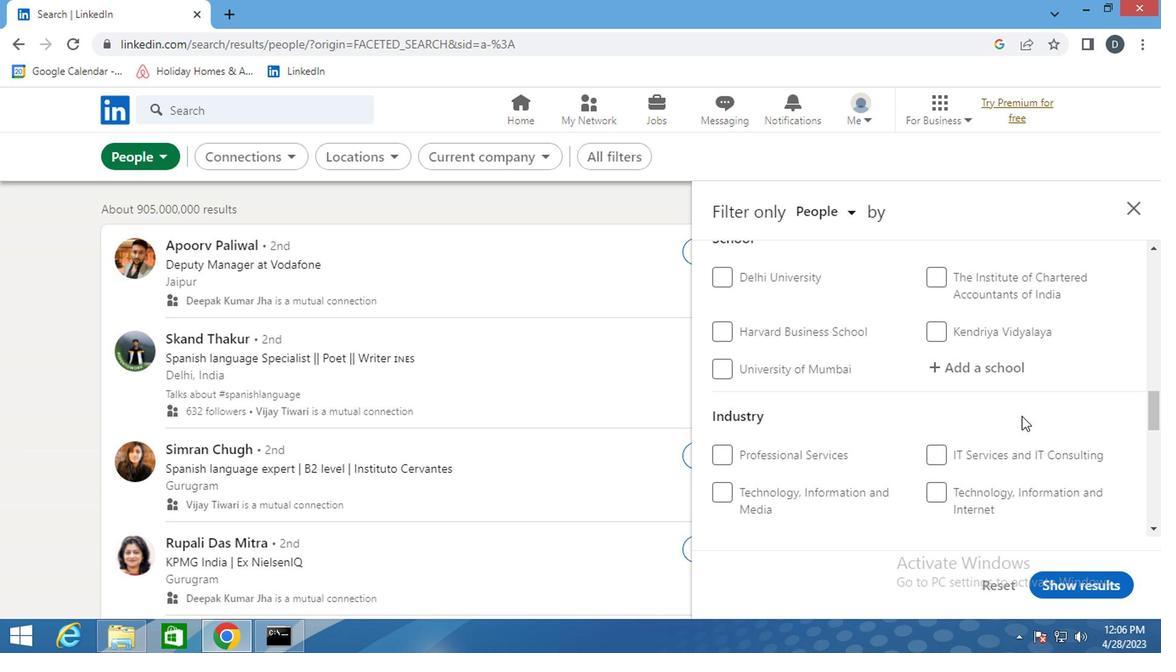 
Action: Mouse scrolled (1018, 414) with delta (0, 0)
Screenshot: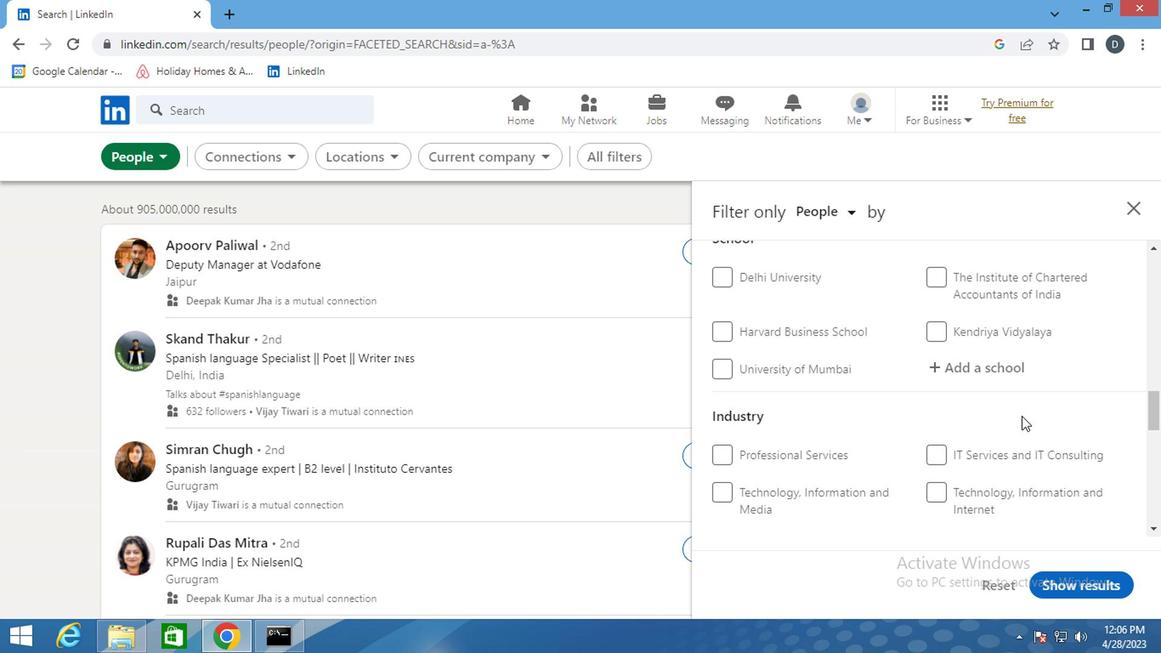 
Action: Mouse moved to (912, 379)
Screenshot: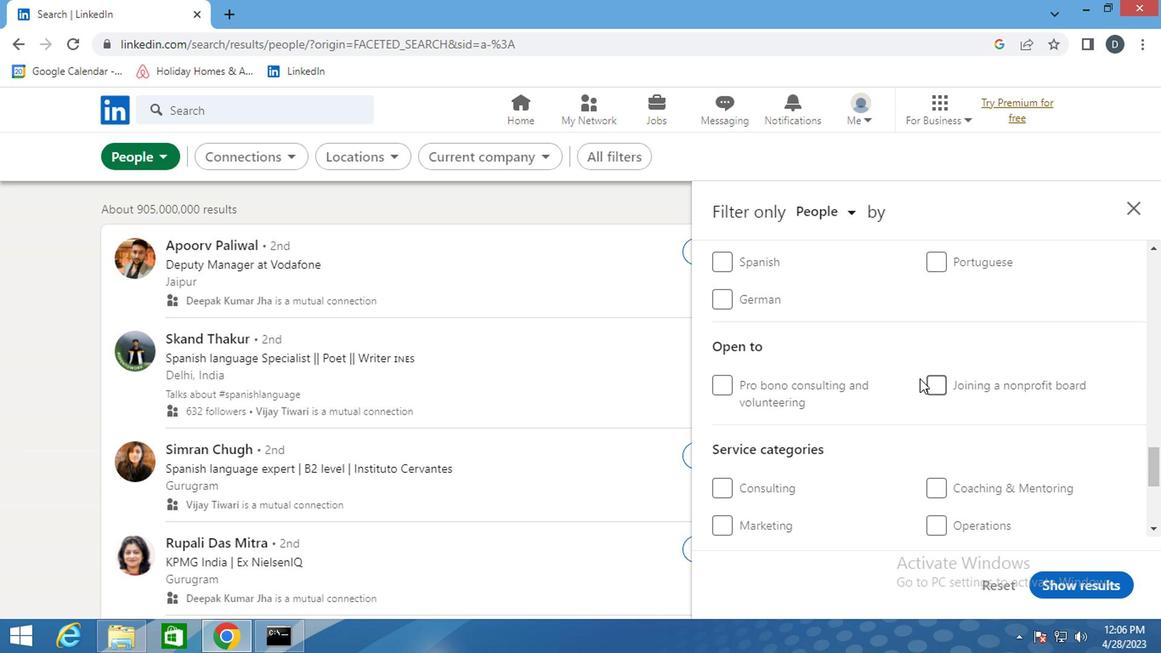 
Action: Mouse scrolled (912, 378) with delta (0, -1)
Screenshot: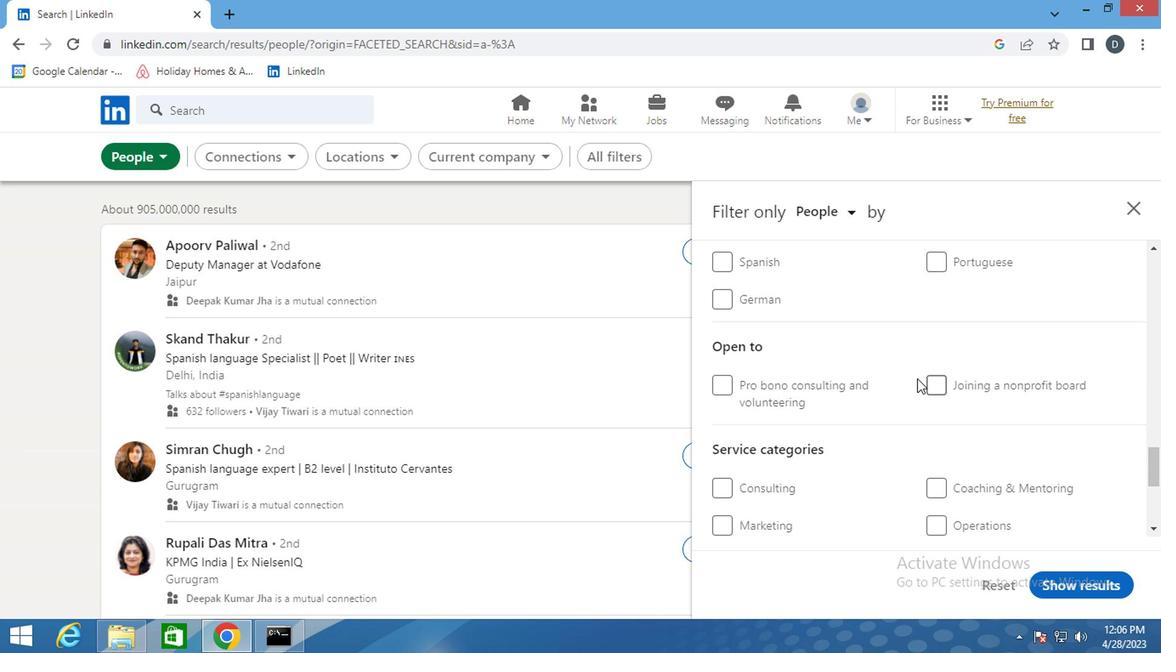 
Action: Mouse scrolled (912, 378) with delta (0, -1)
Screenshot: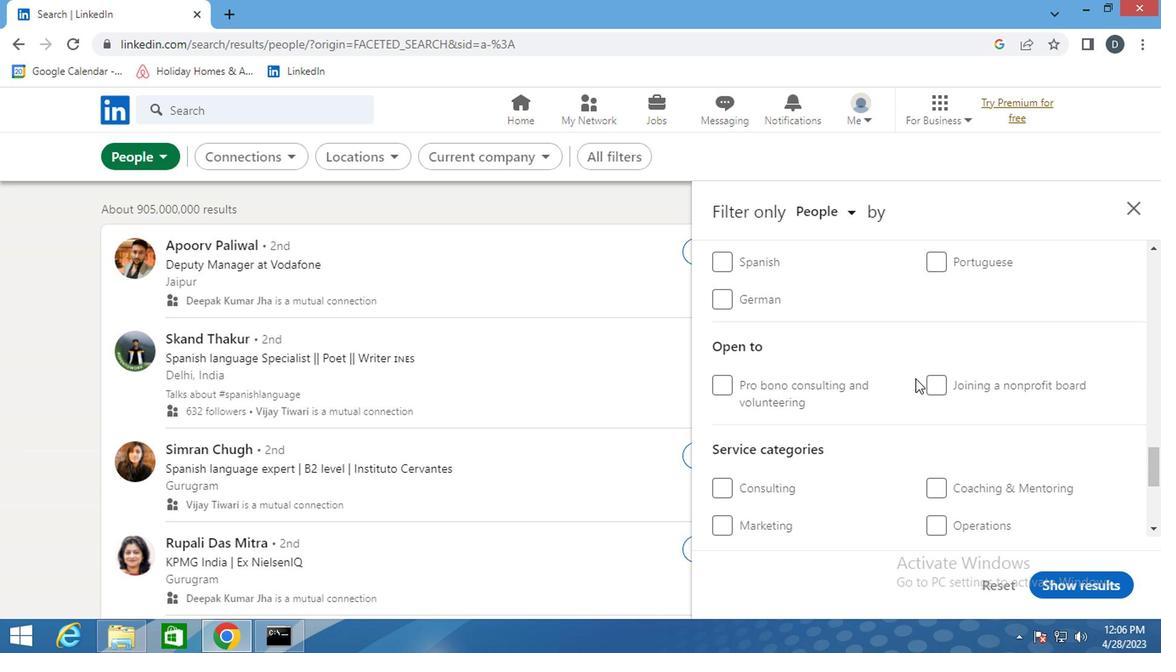 
Action: Mouse scrolled (912, 378) with delta (0, -1)
Screenshot: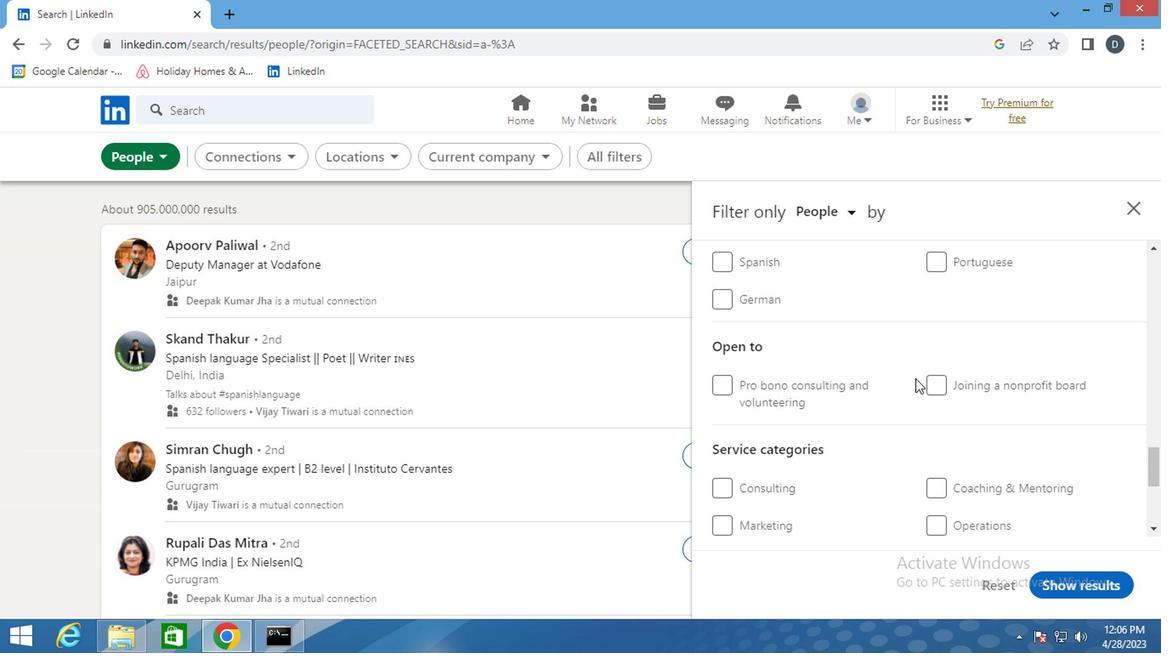 
Action: Mouse moved to (923, 380)
Screenshot: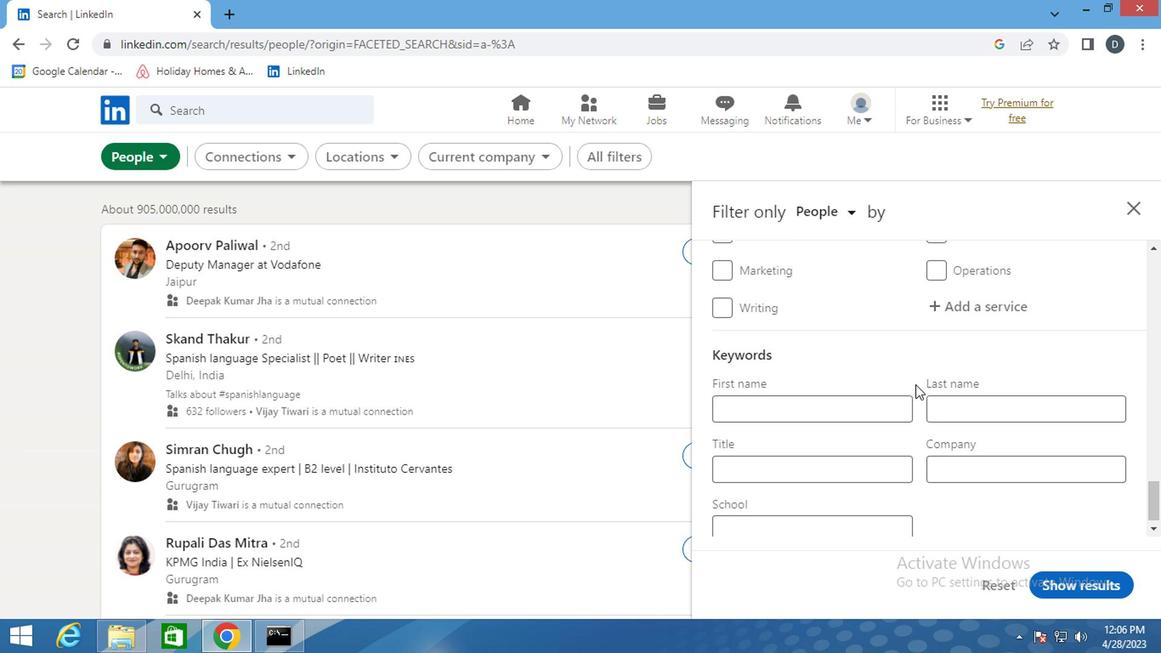 
Action: Mouse scrolled (923, 381) with delta (0, 0)
Screenshot: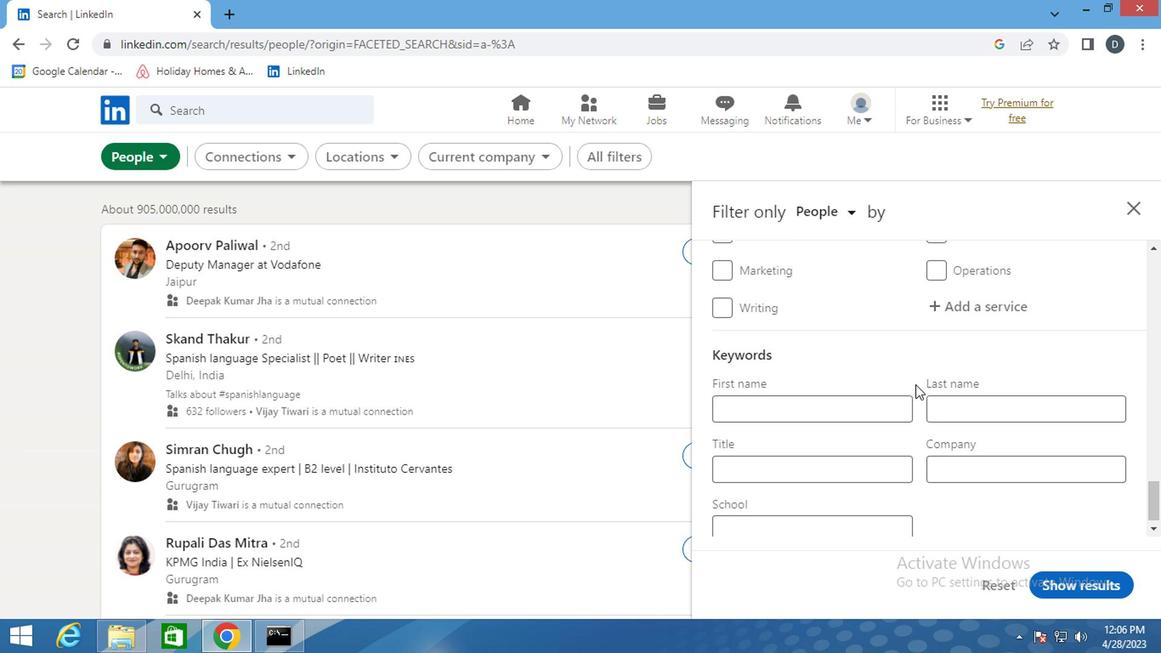 
Action: Mouse scrolled (923, 381) with delta (0, 0)
Screenshot: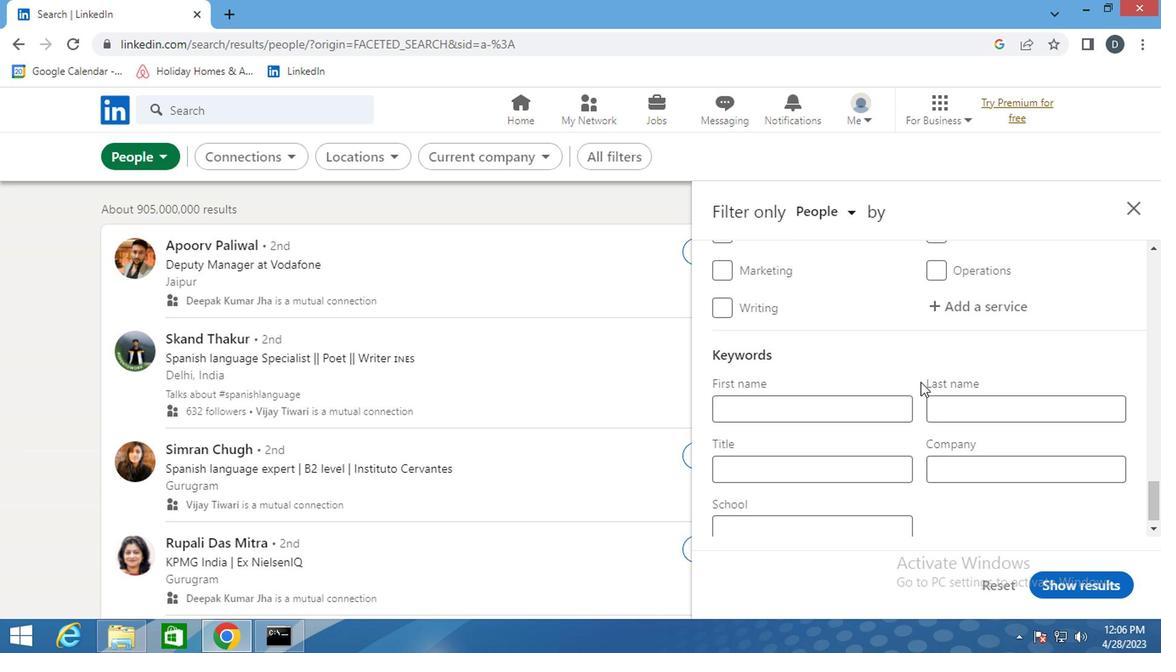 
Action: Mouse scrolled (923, 381) with delta (0, 0)
Screenshot: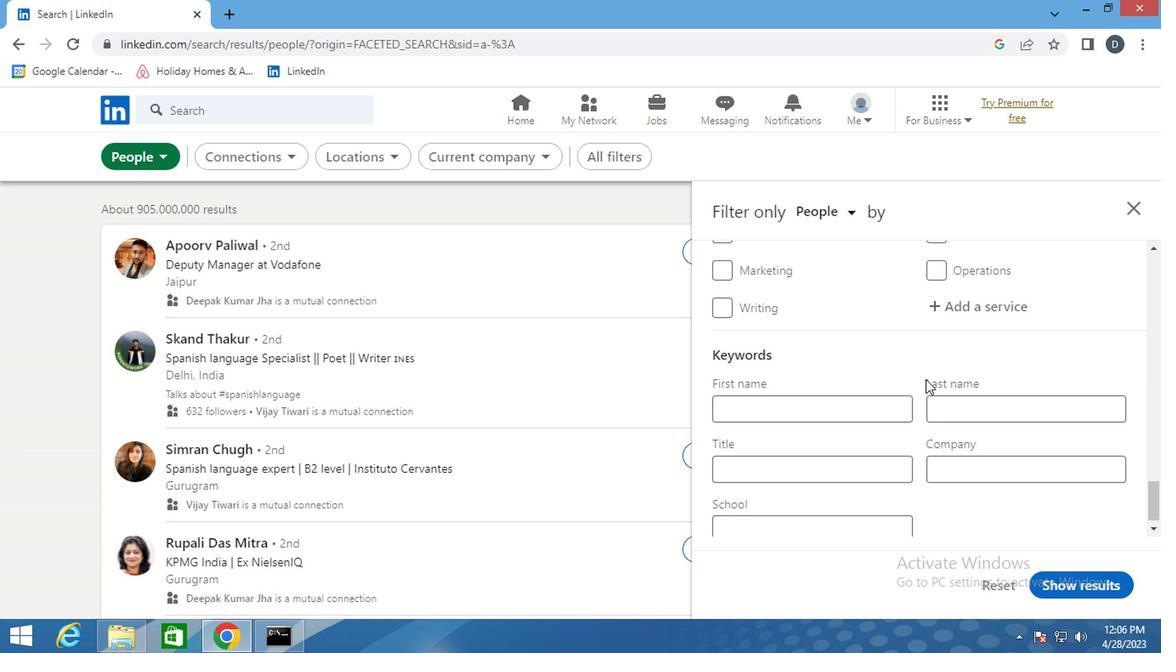 
Action: Mouse moved to (925, 380)
Screenshot: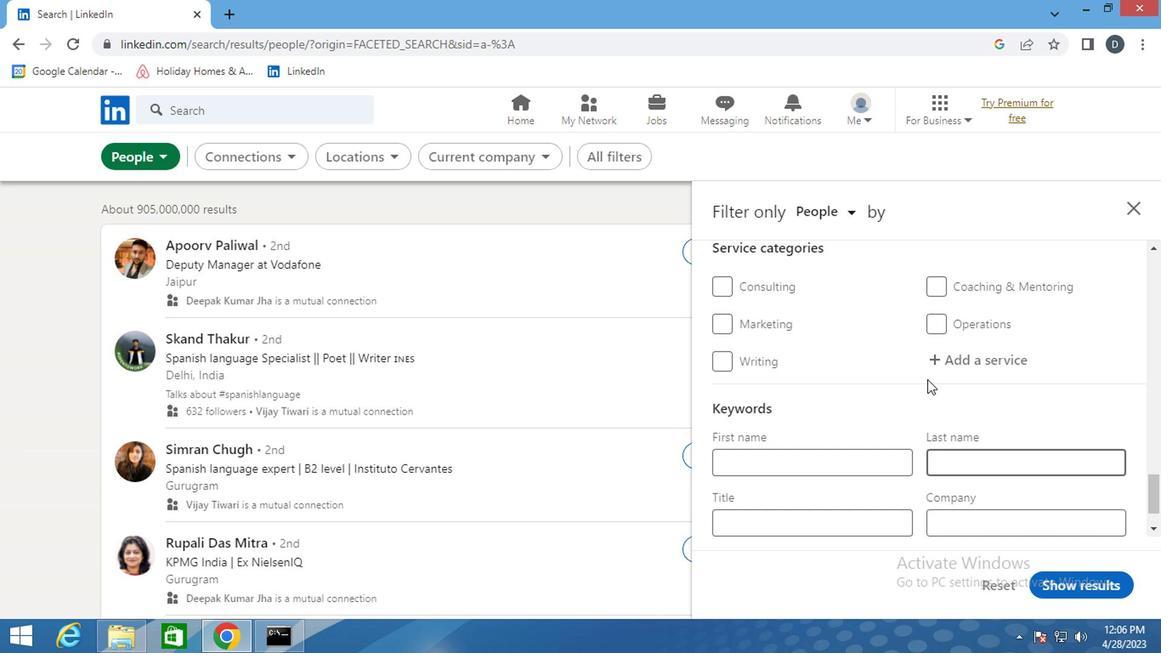 
Action: Mouse scrolled (925, 381) with delta (0, 0)
Screenshot: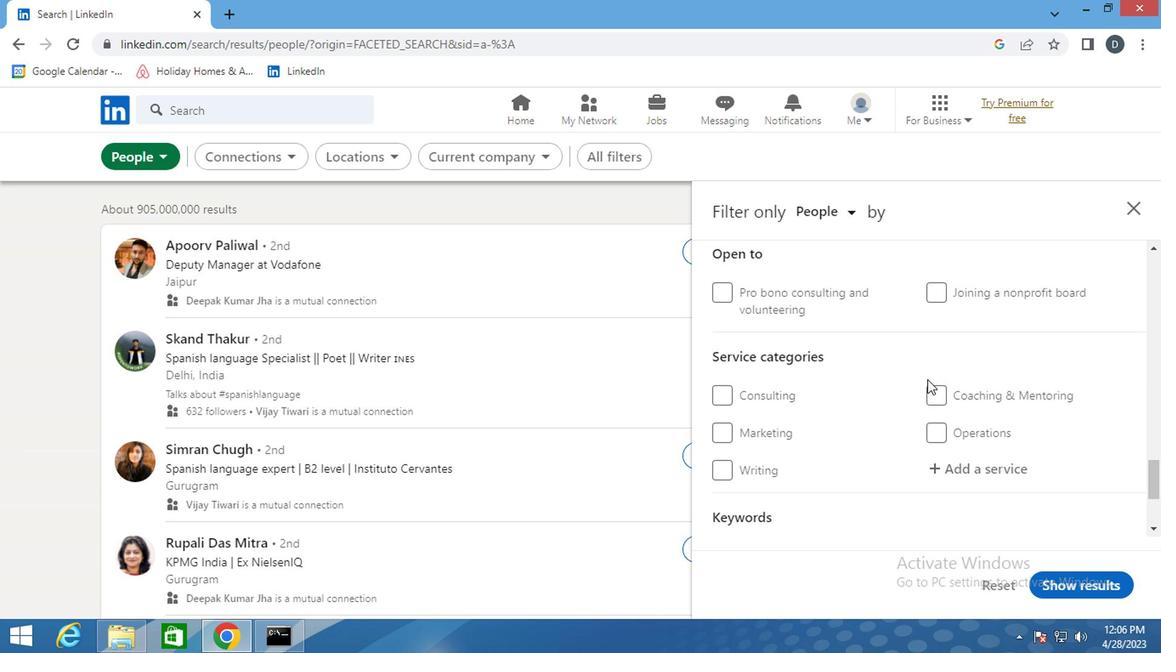 
Action: Mouse scrolled (925, 379) with delta (0, 0)
Screenshot: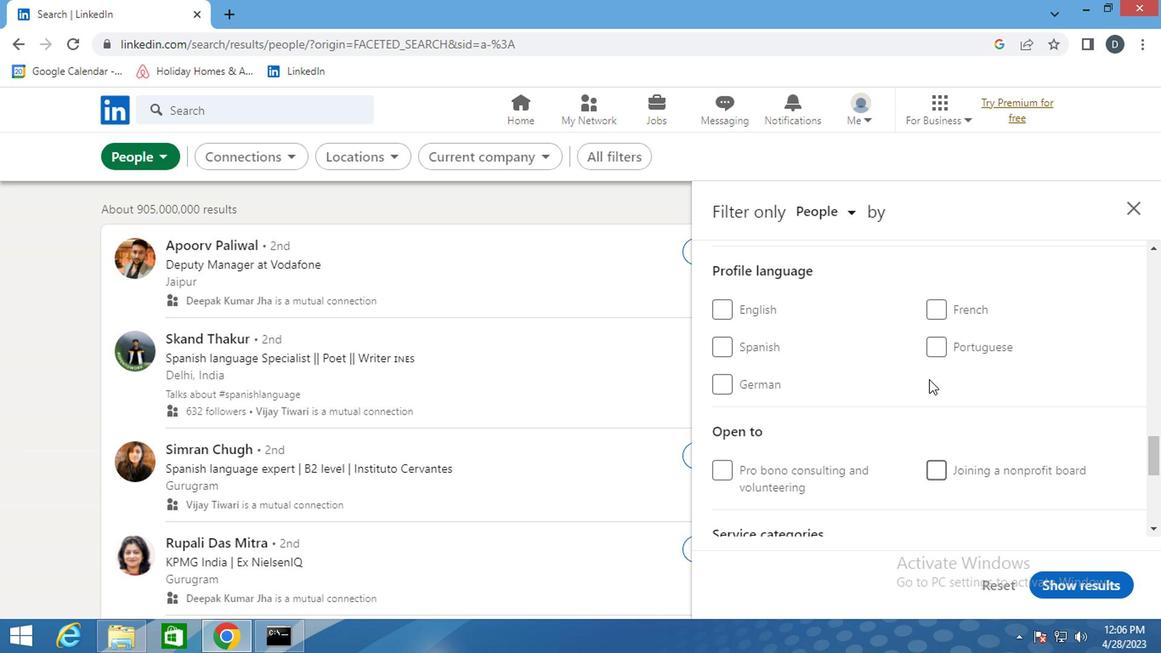
Action: Mouse scrolled (925, 381) with delta (0, 0)
Screenshot: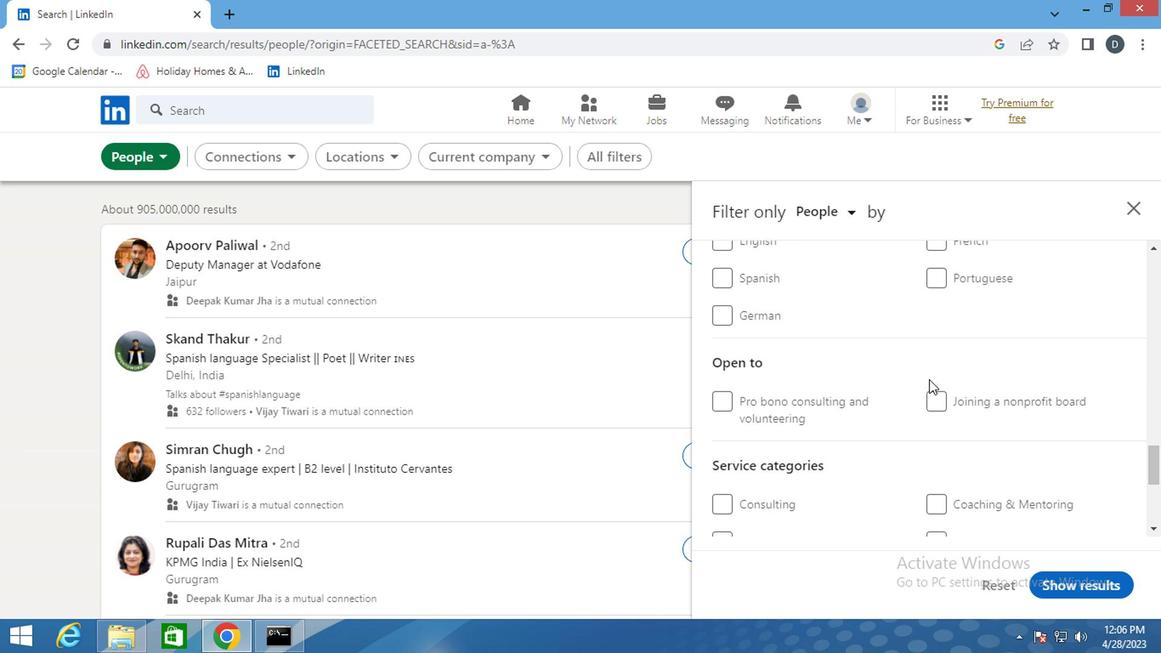 
Action: Mouse moved to (956, 308)
Screenshot: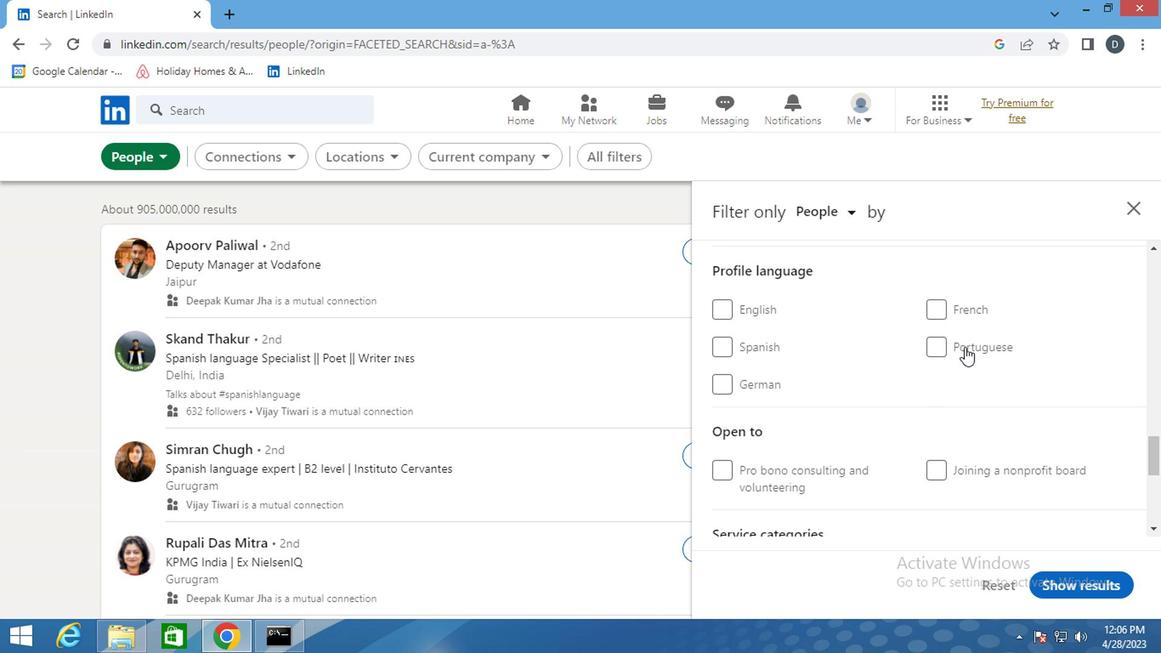 
Action: Mouse pressed left at (956, 308)
Screenshot: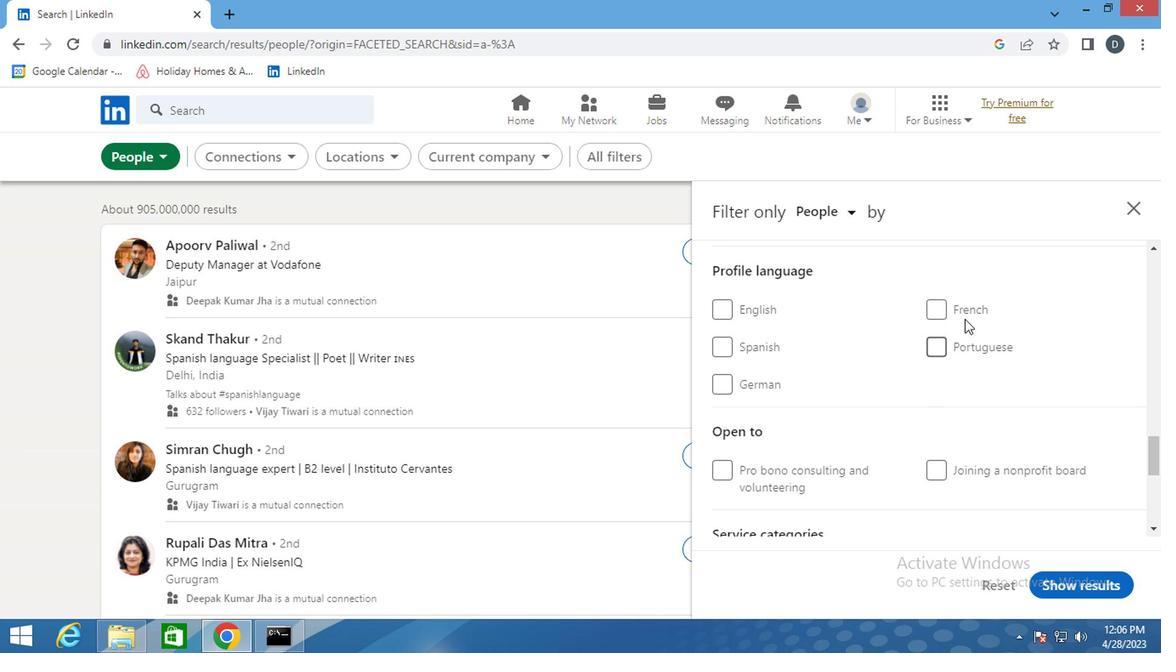 
Action: Mouse moved to (960, 410)
Screenshot: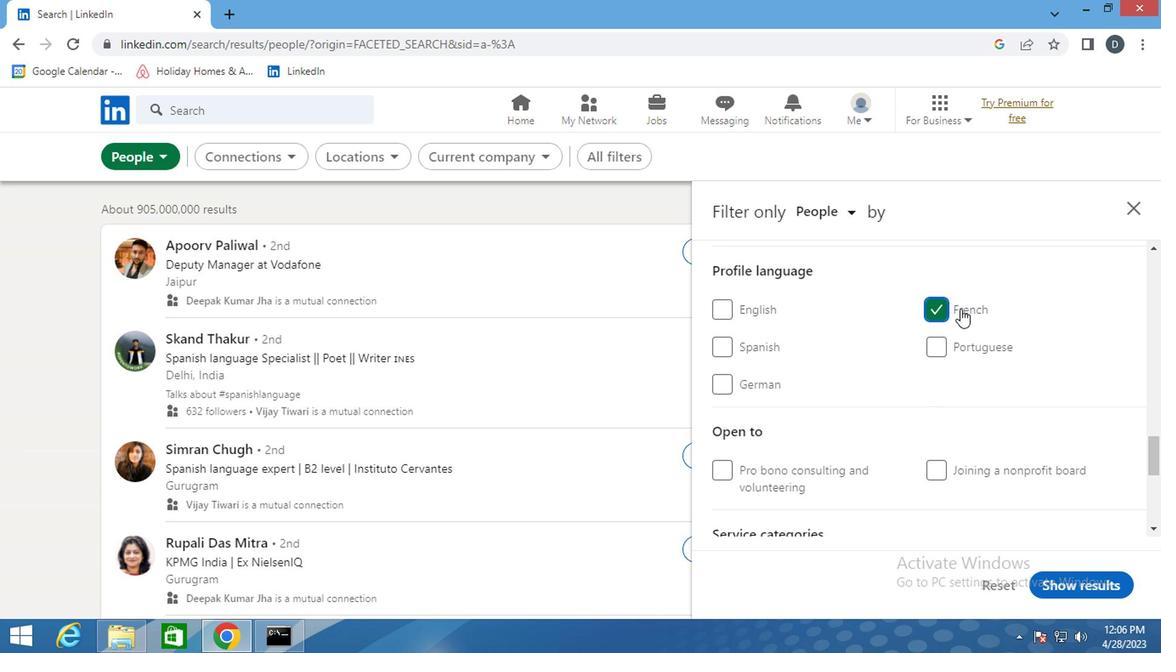 
Action: Mouse scrolled (960, 410) with delta (0, 0)
Screenshot: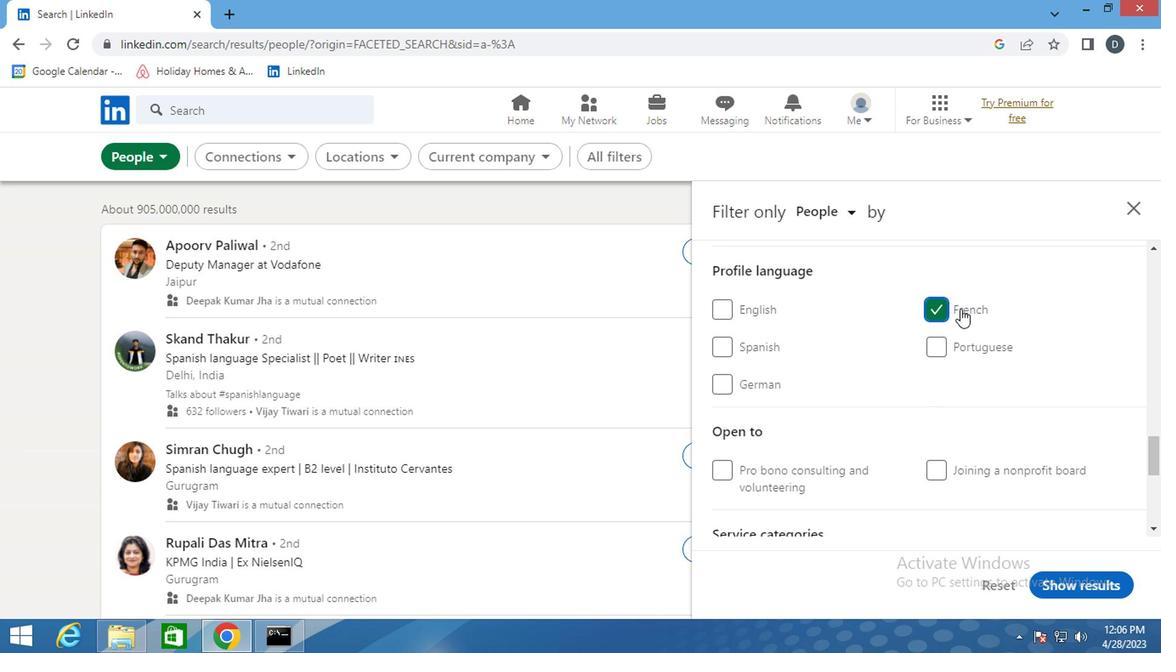 
Action: Mouse scrolled (960, 410) with delta (0, 0)
Screenshot: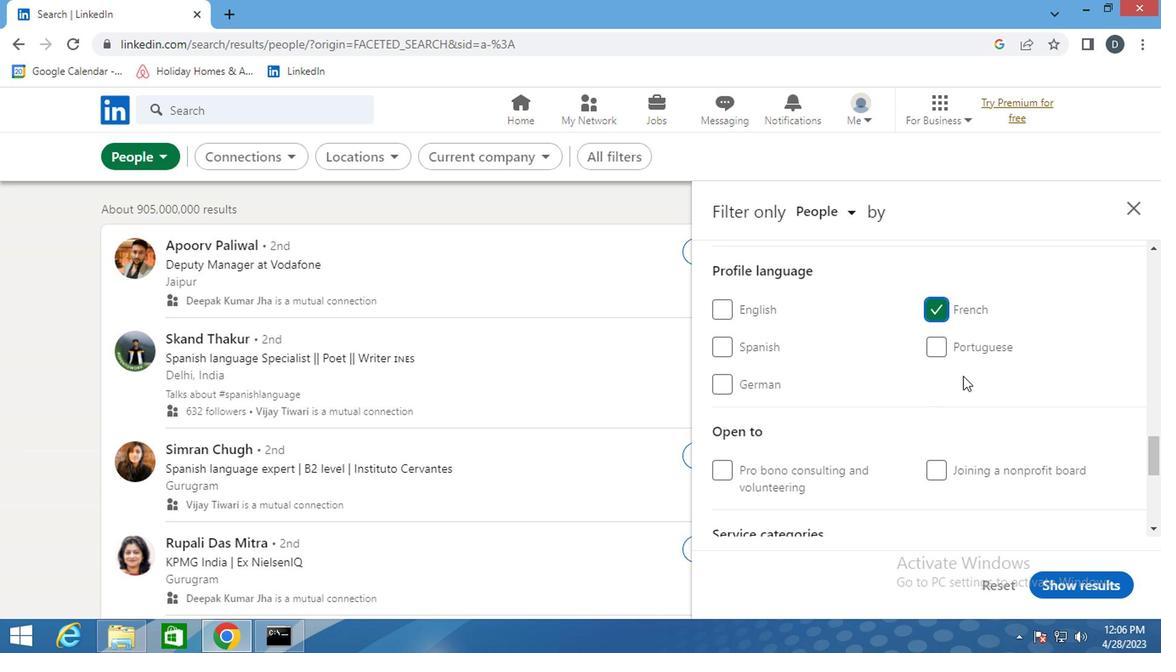 
Action: Mouse scrolled (960, 410) with delta (0, 0)
Screenshot: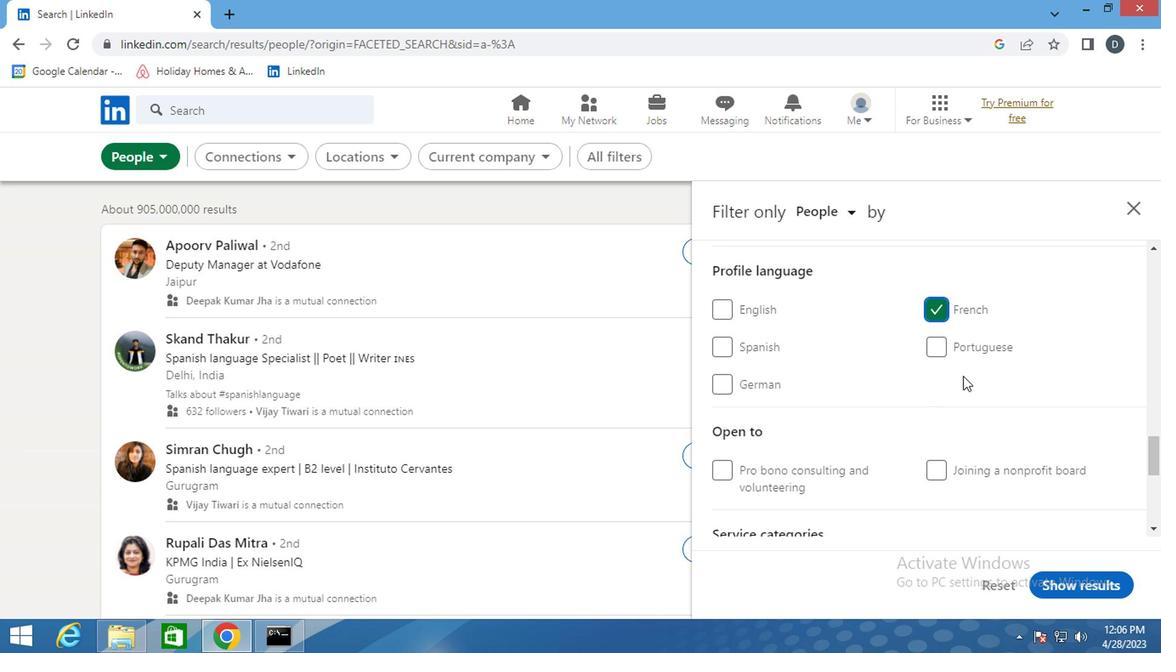 
Action: Mouse scrolled (960, 410) with delta (0, 0)
Screenshot: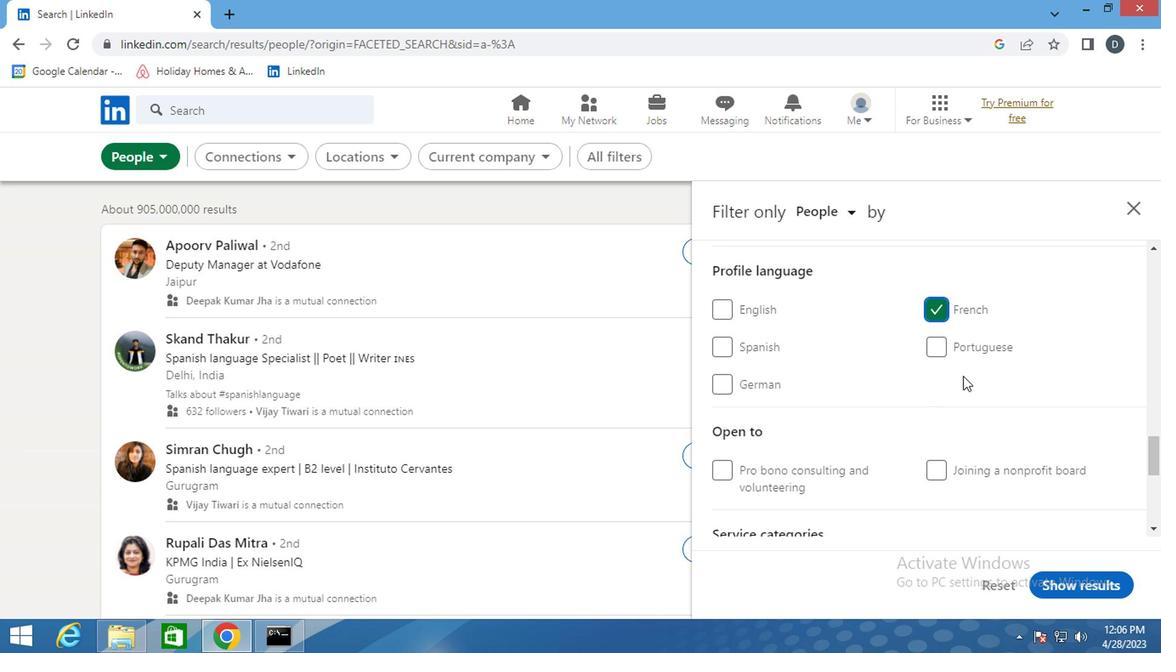 
Action: Mouse scrolled (960, 410) with delta (0, 0)
Screenshot: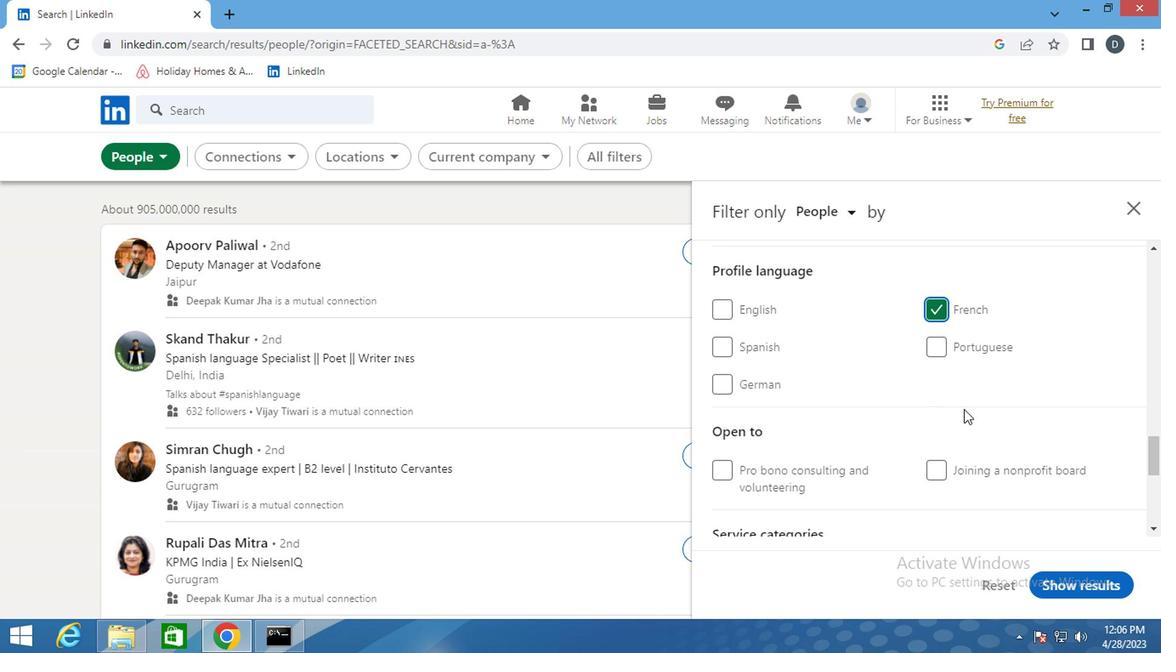 
Action: Mouse scrolled (960, 410) with delta (0, 0)
Screenshot: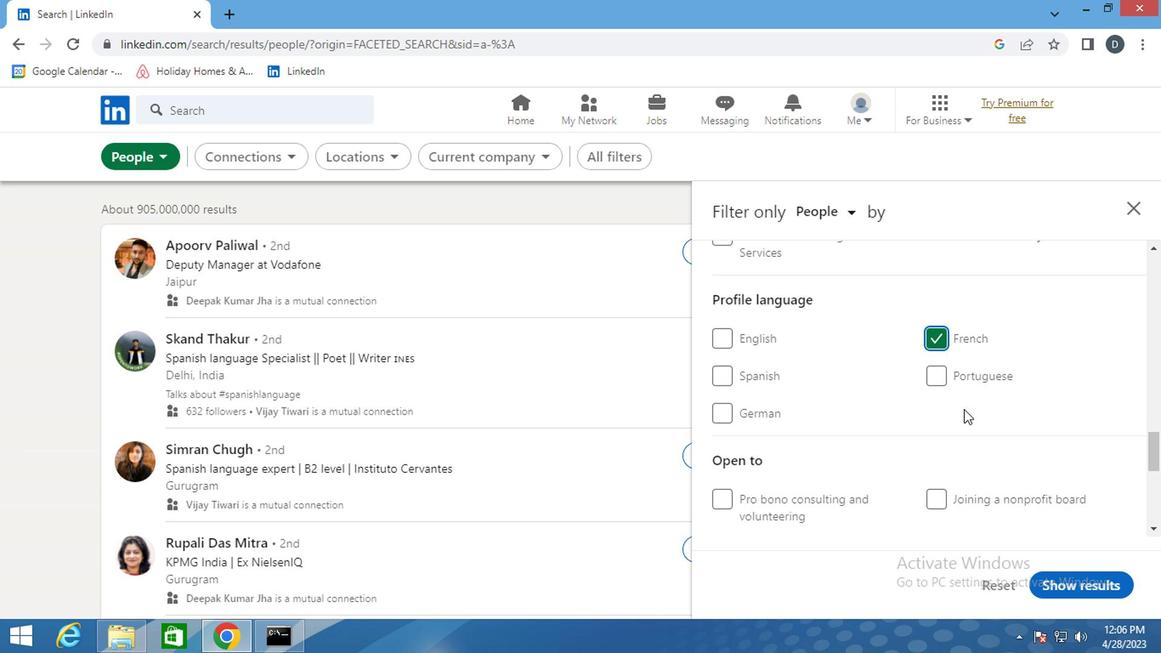 
Action: Mouse scrolled (960, 410) with delta (0, 0)
Screenshot: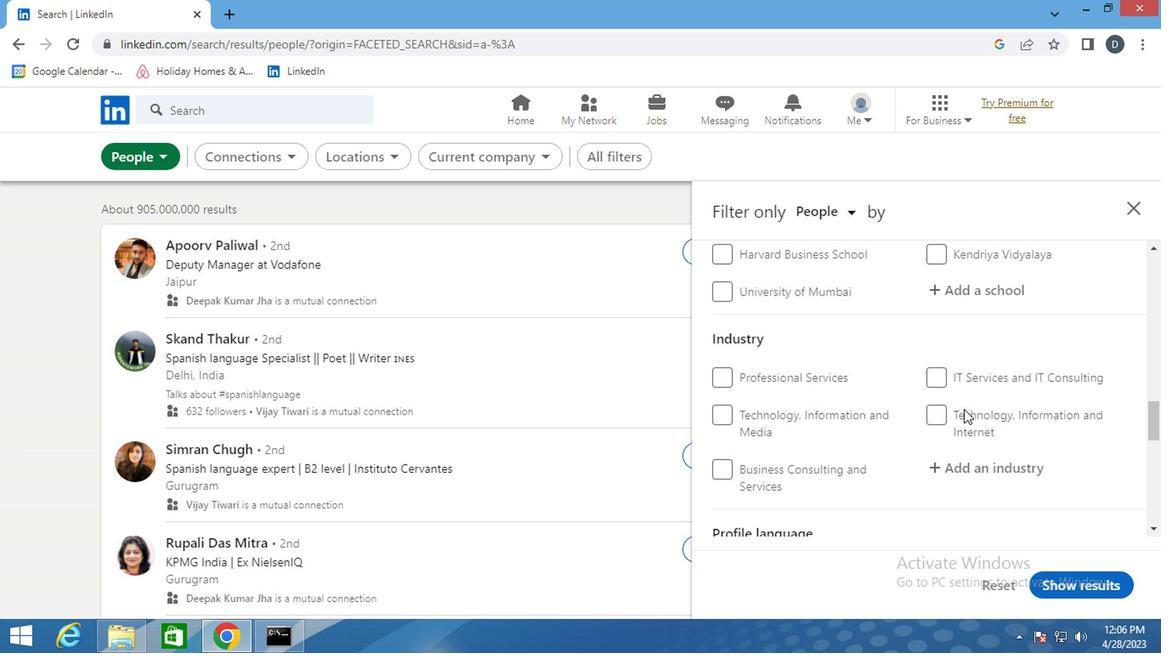 
Action: Mouse scrolled (960, 410) with delta (0, 0)
Screenshot: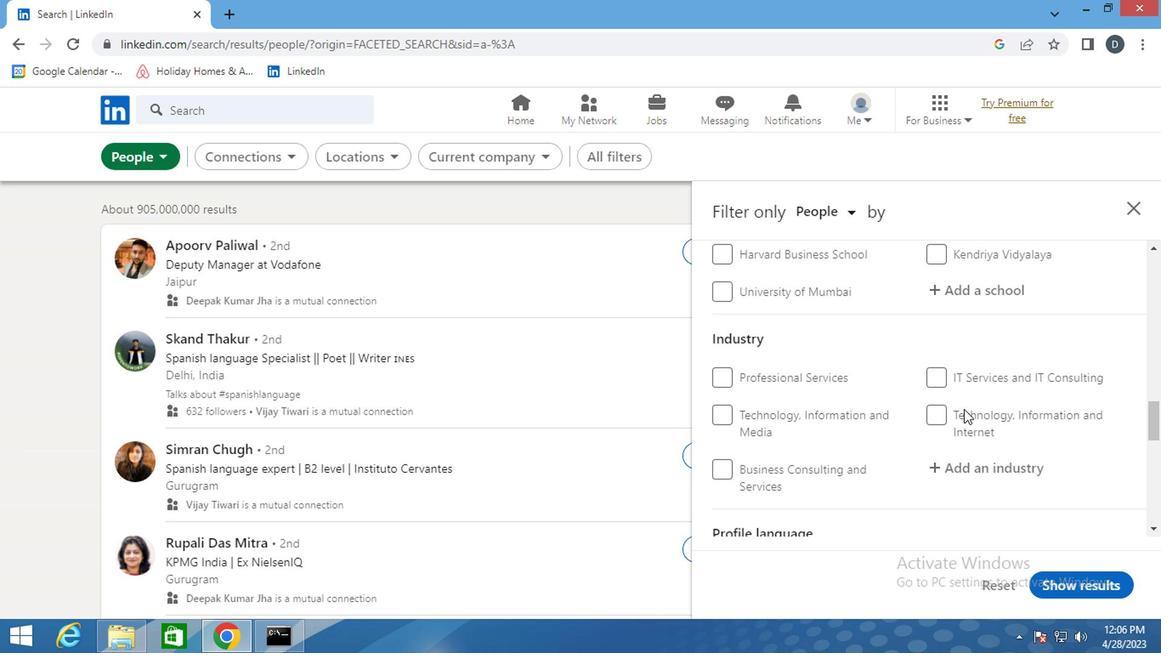 
Action: Mouse moved to (962, 410)
Screenshot: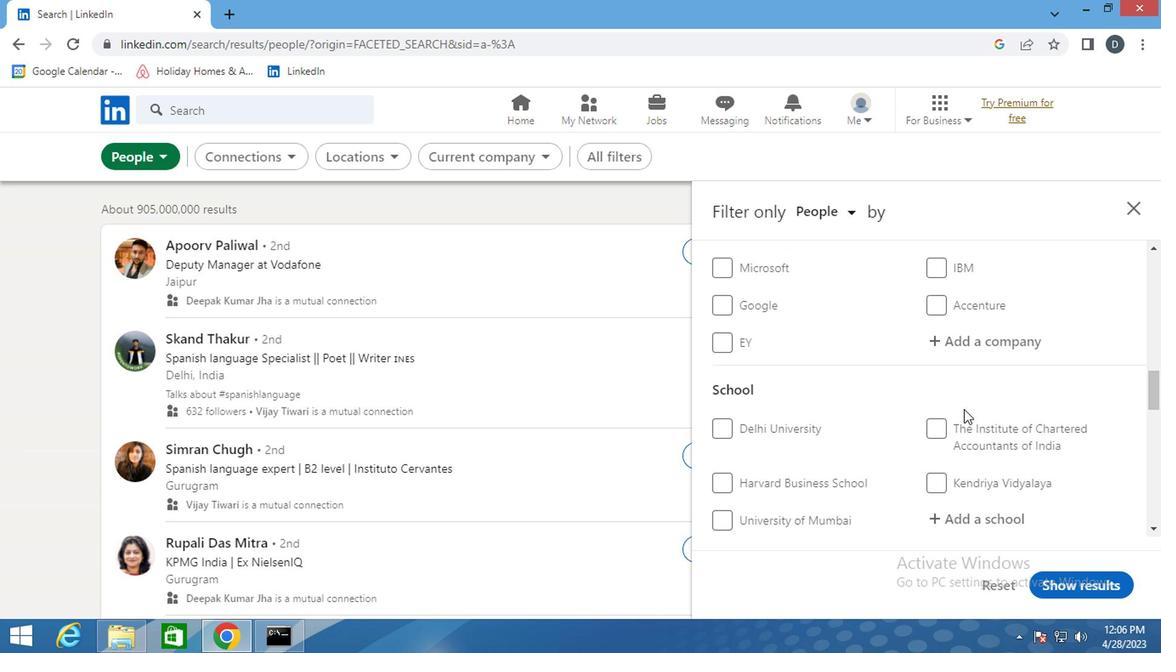 
Action: Mouse scrolled (962, 411) with delta (0, 1)
Screenshot: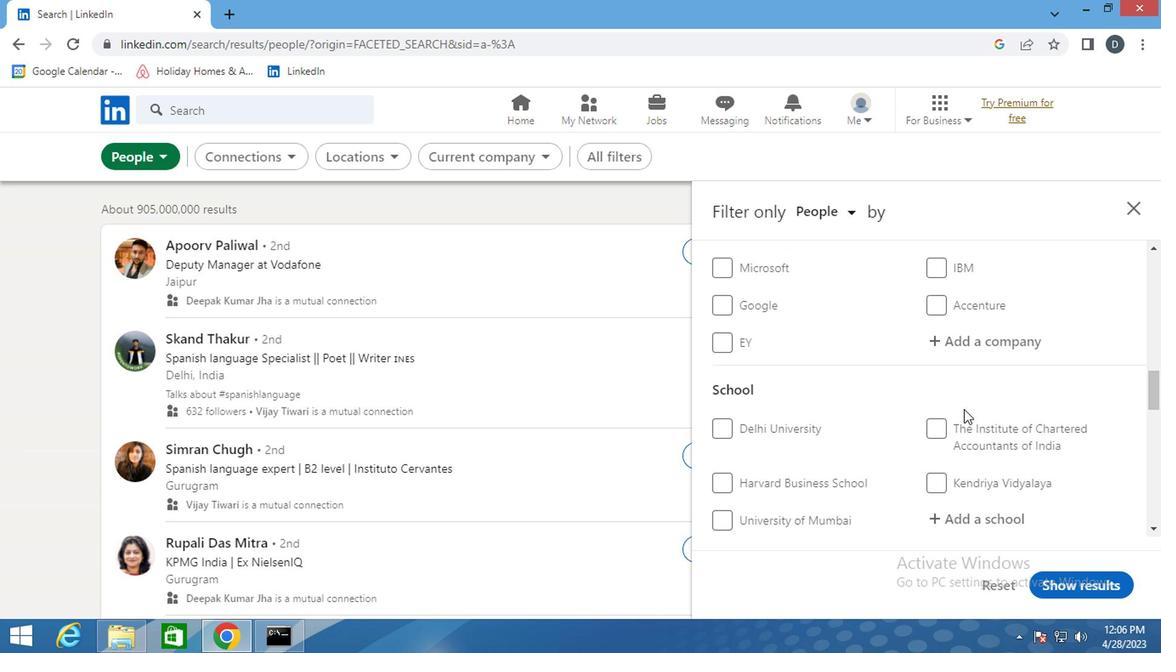
Action: Mouse scrolled (962, 411) with delta (0, 1)
Screenshot: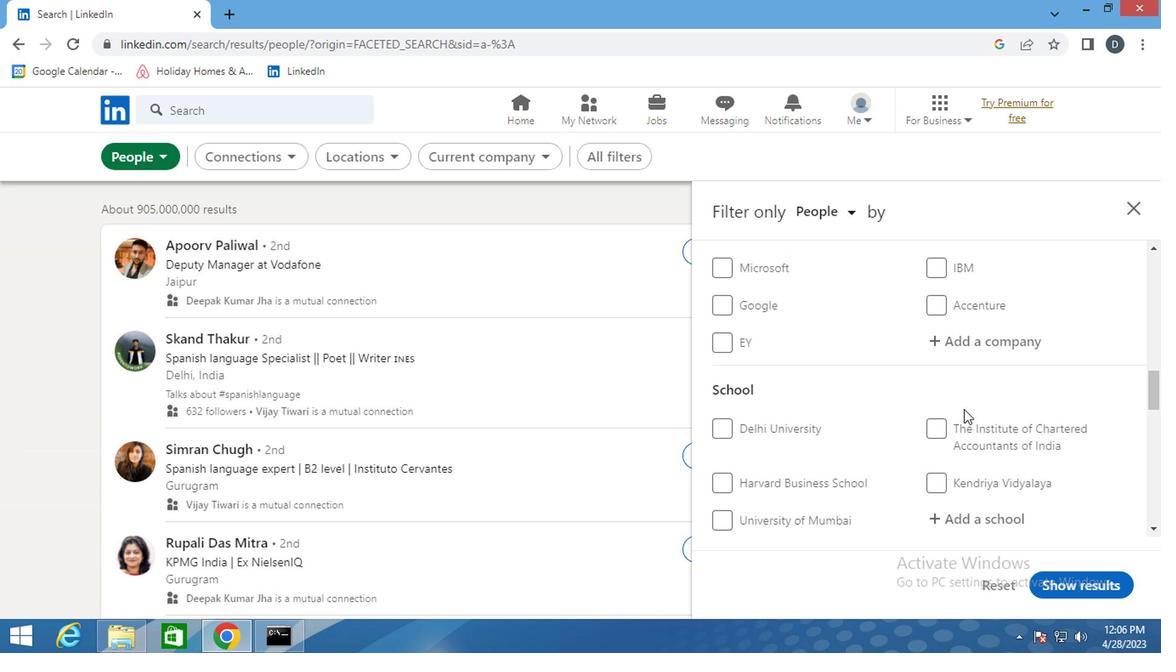 
Action: Mouse moved to (981, 429)
Screenshot: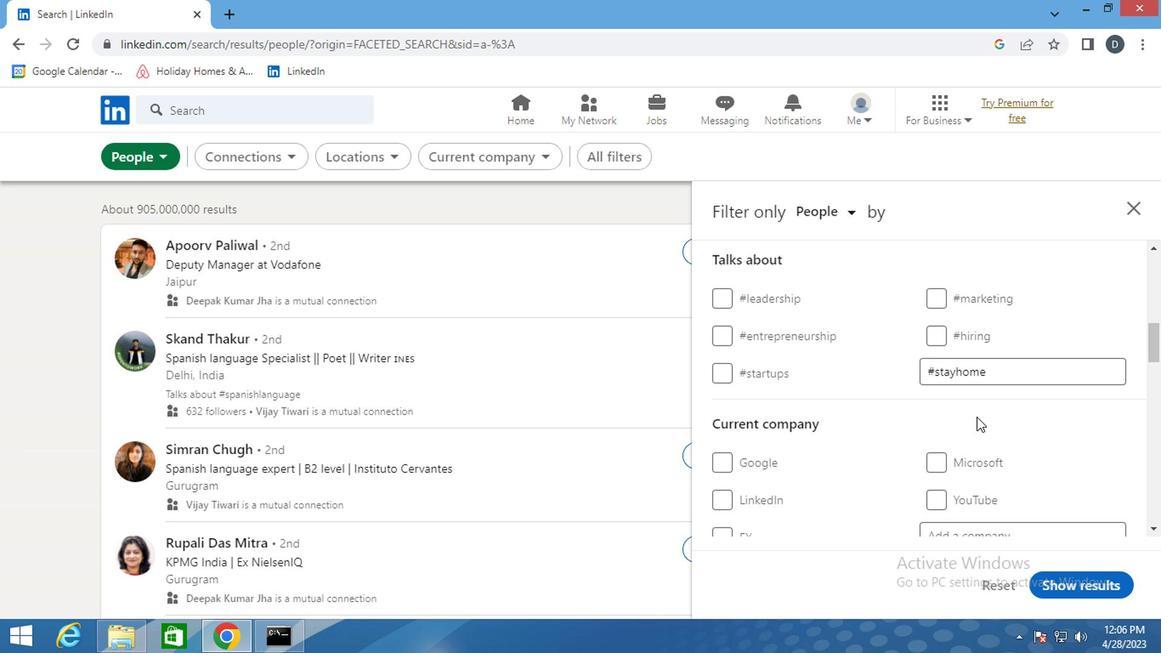 
Action: Mouse scrolled (981, 428) with delta (0, 0)
Screenshot: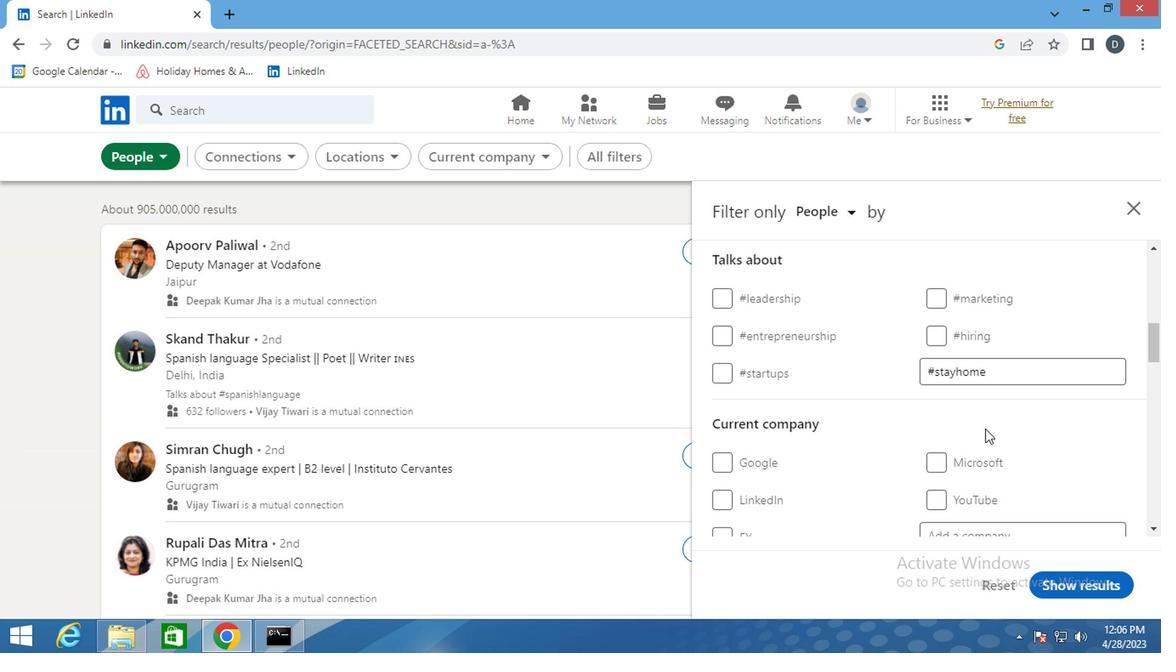 
Action: Mouse scrolled (981, 428) with delta (0, 0)
Screenshot: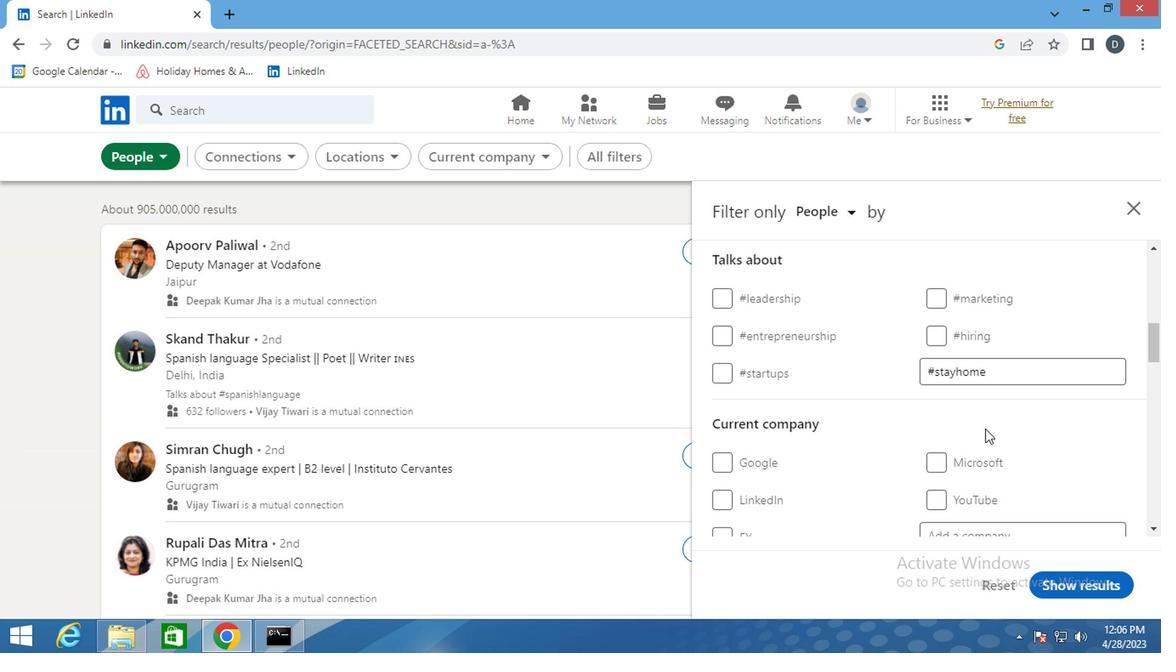 
Action: Mouse moved to (1008, 371)
Screenshot: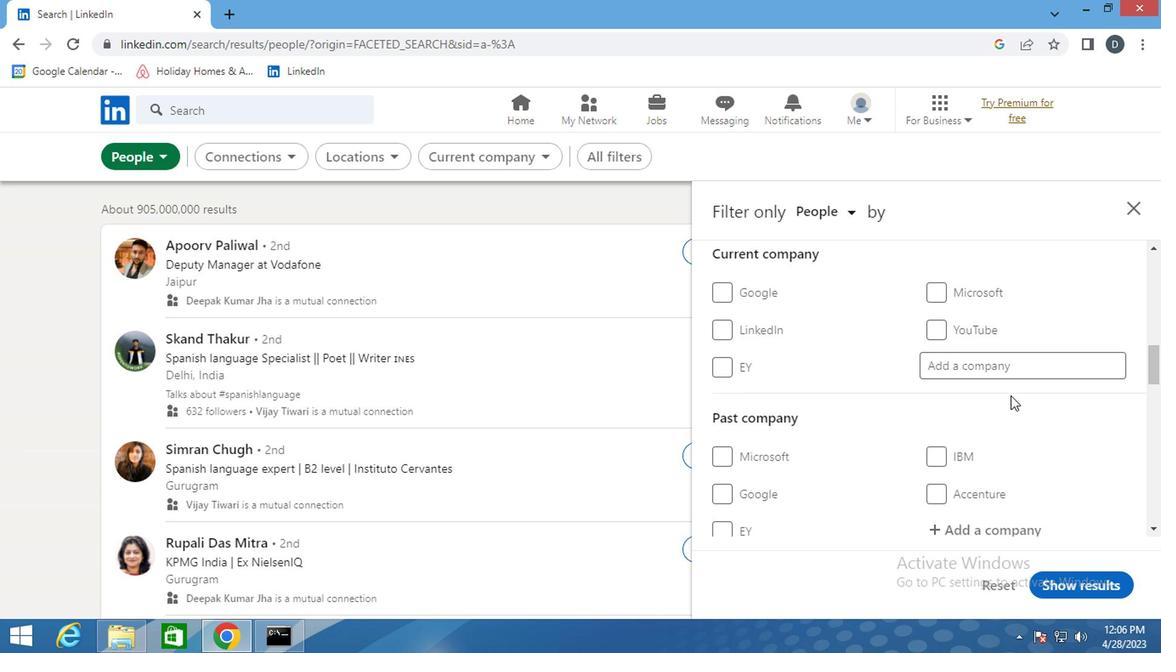 
Action: Mouse pressed left at (1008, 371)
Screenshot: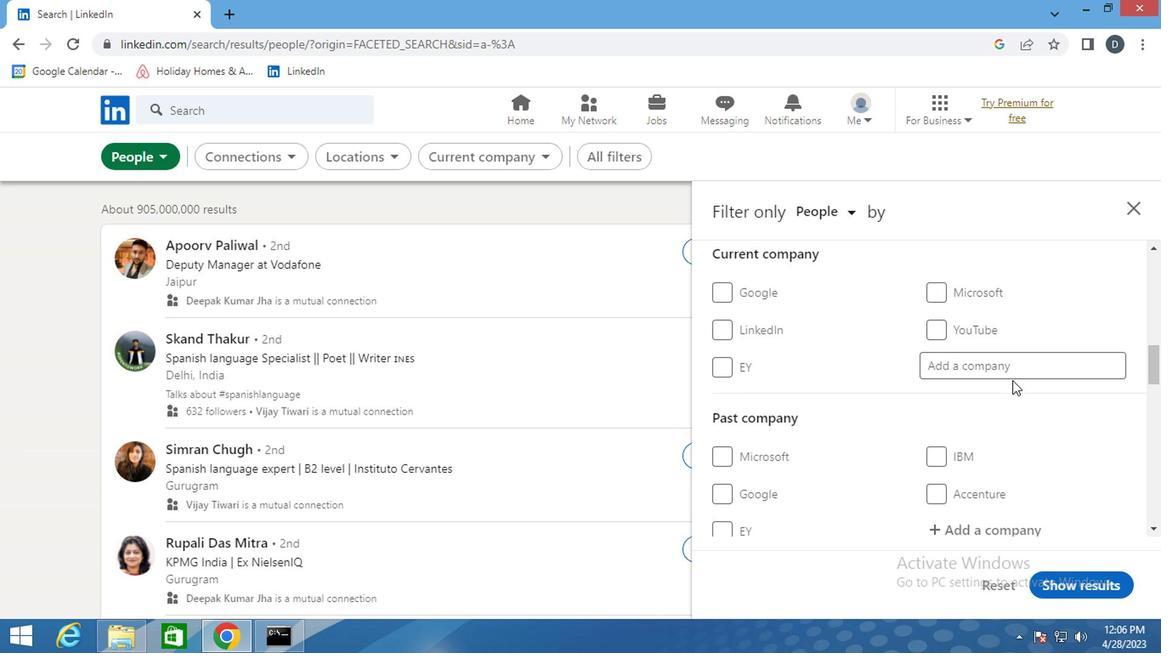 
Action: Key pressed <Key.shift>LANXEWSS<Key.backspace><Key.backspace><Key.backspace><Key.shift>SS
Screenshot: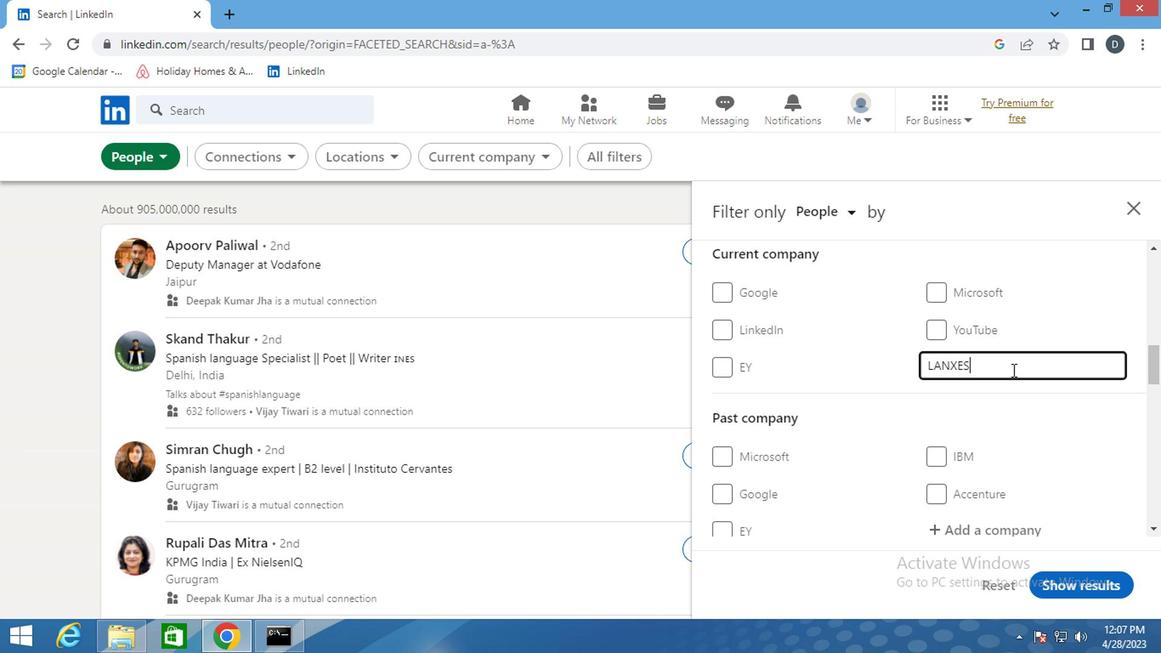 
Action: Mouse moved to (1004, 398)
Screenshot: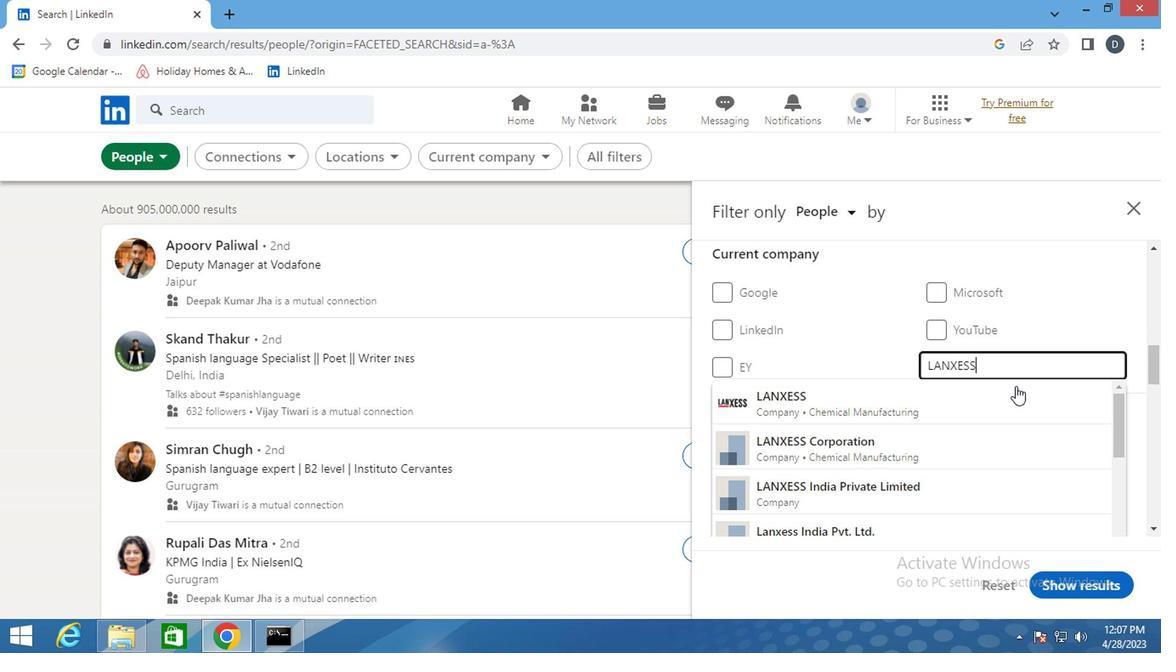 
Action: Mouse pressed left at (1004, 398)
Screenshot: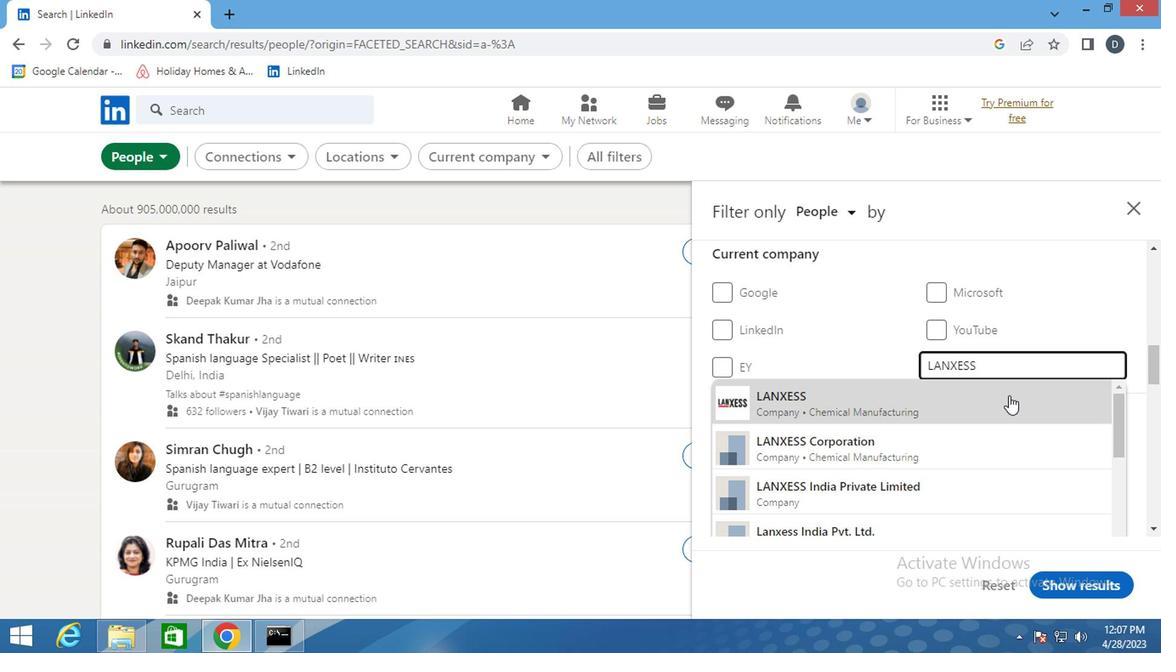 
Action: Mouse scrolled (1004, 397) with delta (0, 0)
Screenshot: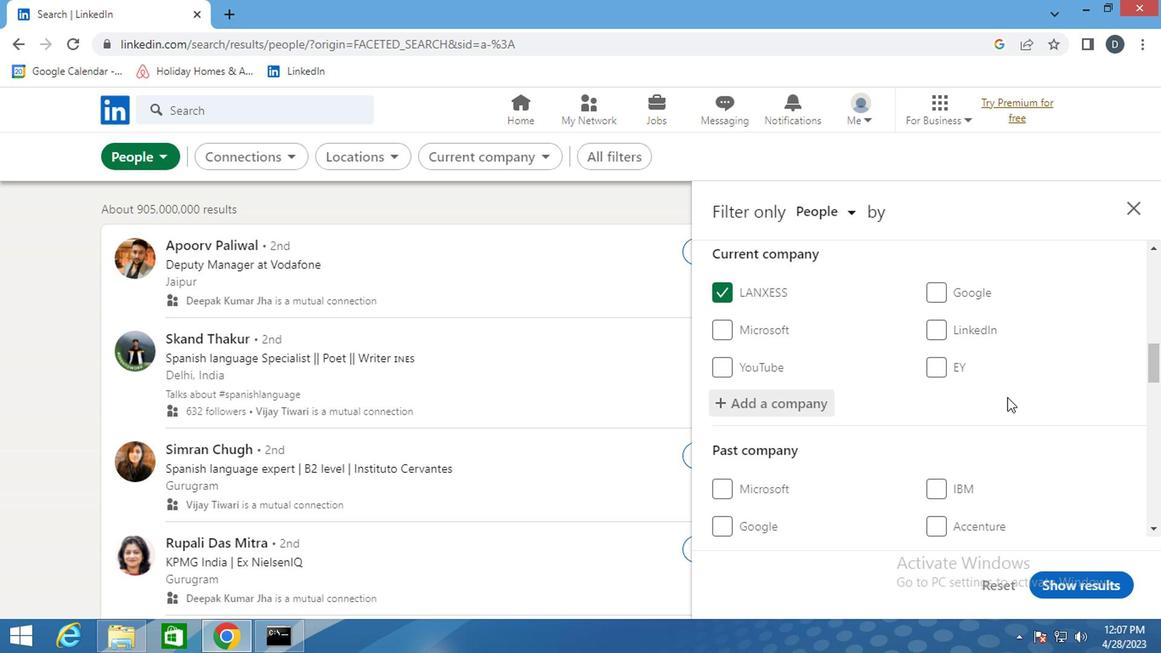 
Action: Mouse scrolled (1004, 397) with delta (0, 0)
Screenshot: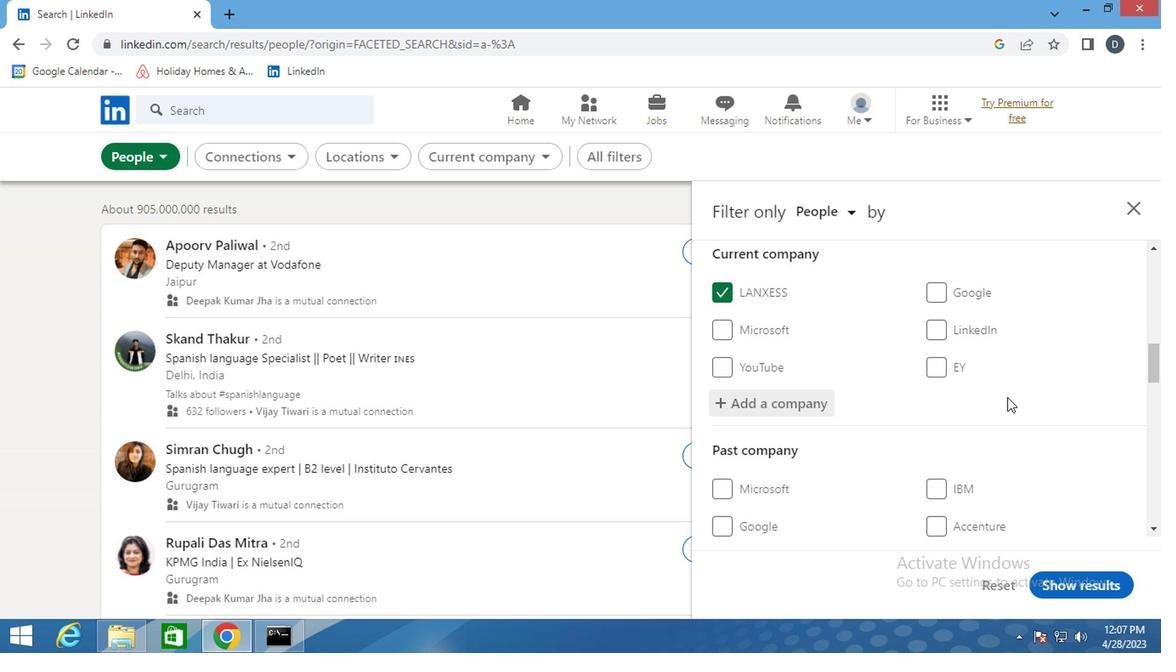 
Action: Mouse scrolled (1004, 397) with delta (0, 0)
Screenshot: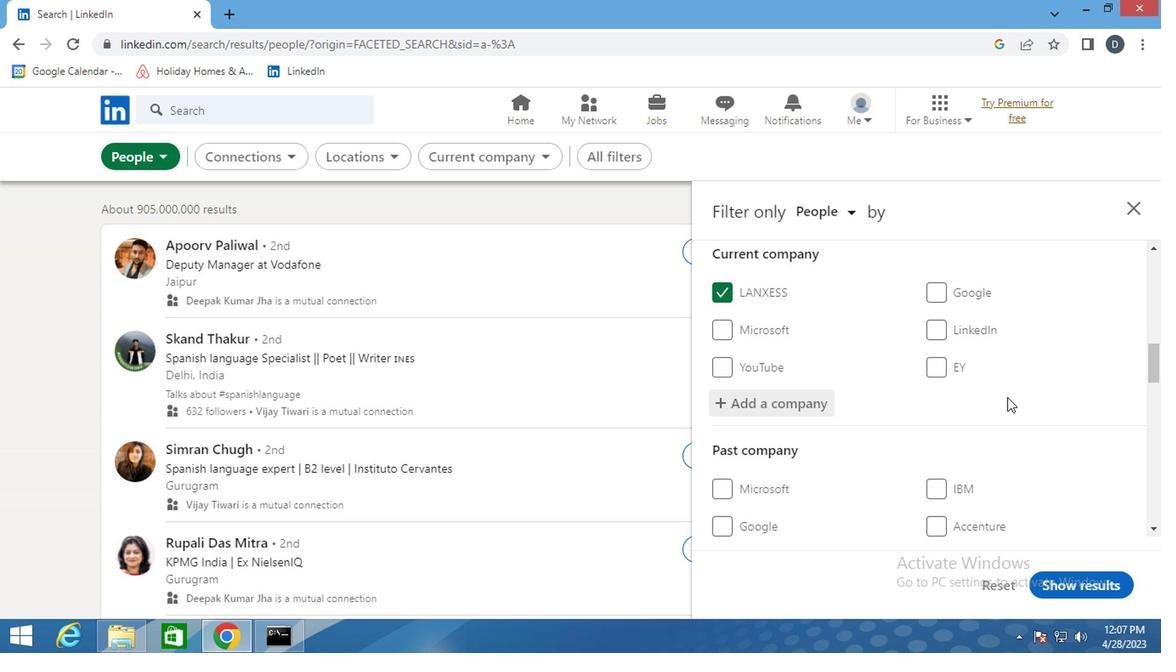 
Action: Mouse moved to (981, 373)
Screenshot: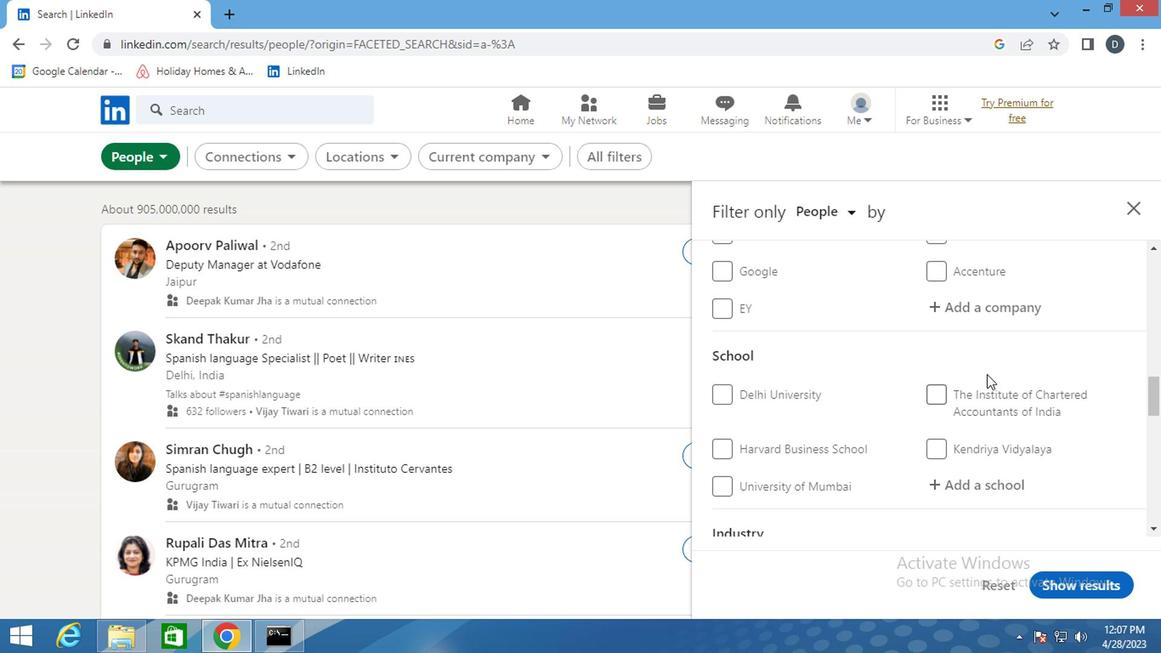 
Action: Mouse scrolled (981, 371) with delta (0, -1)
Screenshot: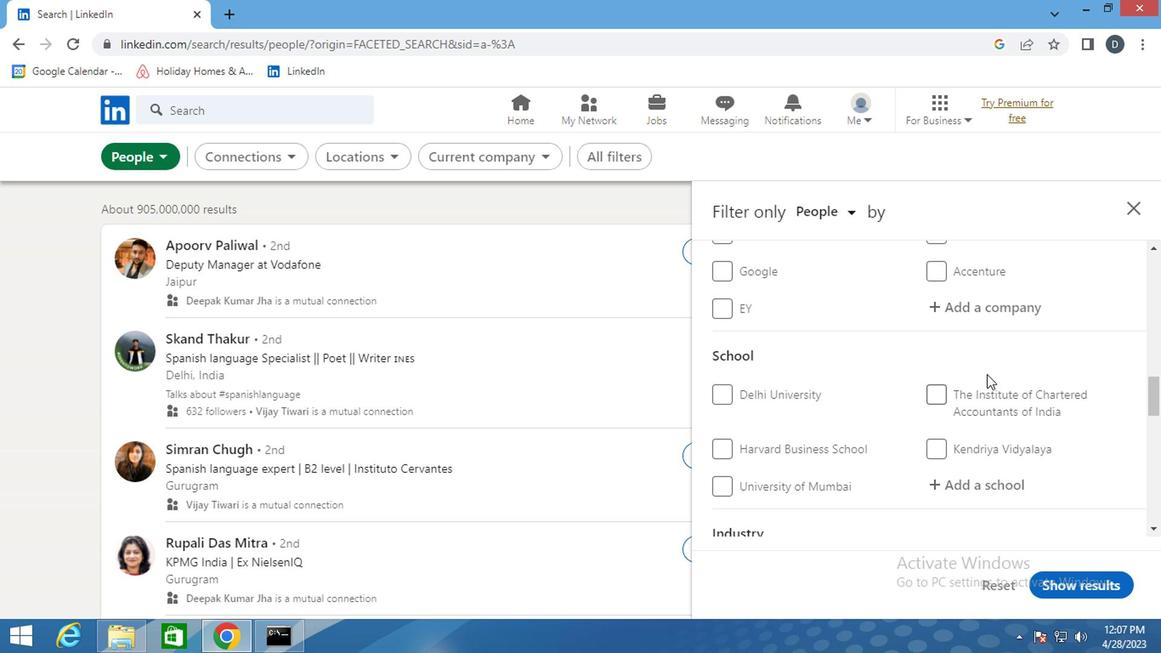 
Action: Mouse moved to (973, 401)
Screenshot: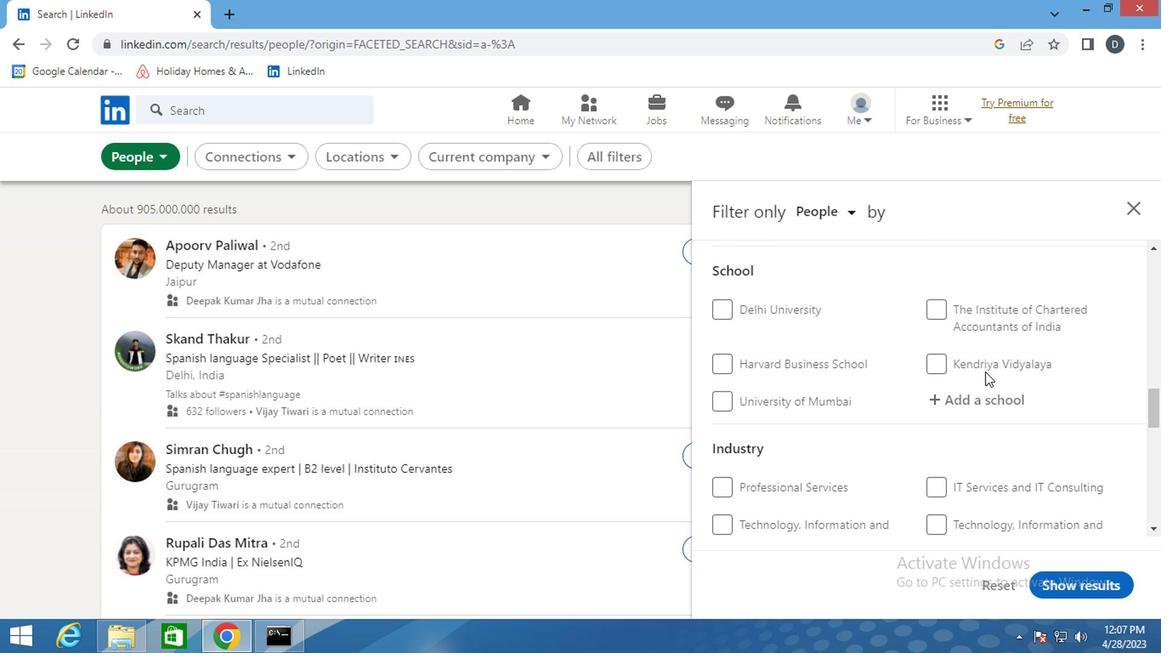 
Action: Mouse pressed left at (973, 401)
Screenshot: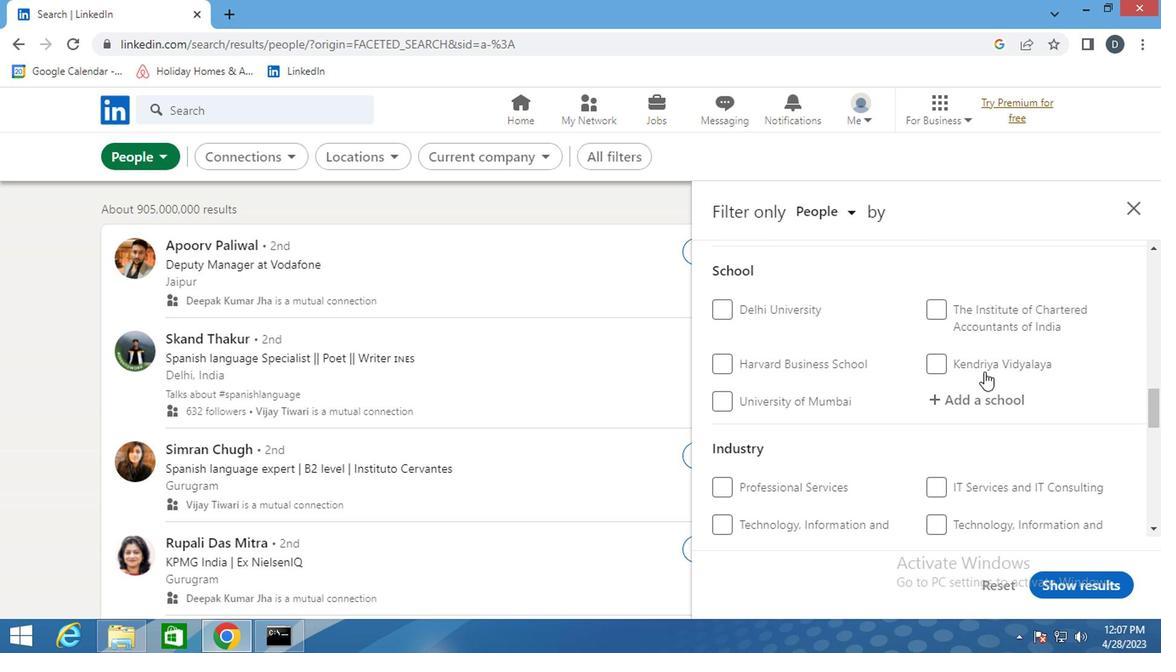 
Action: Key pressed <Key.shift><Key.shift><Key.shift>RIZVI<Key.space>
Screenshot: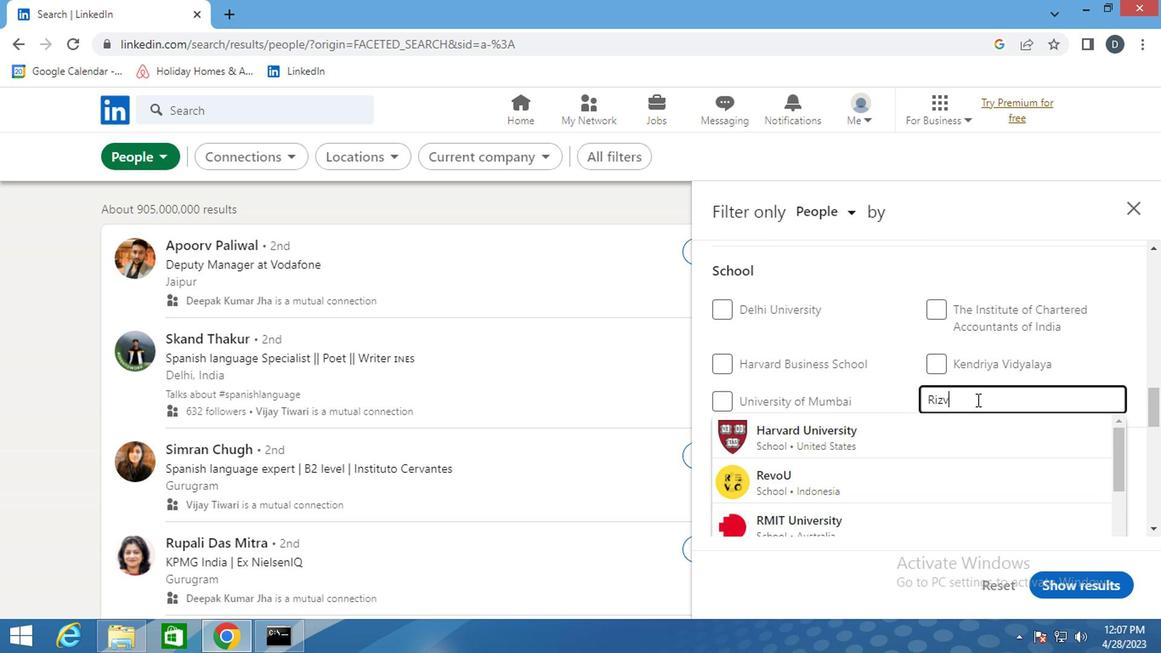 
Action: Mouse moved to (973, 401)
Screenshot: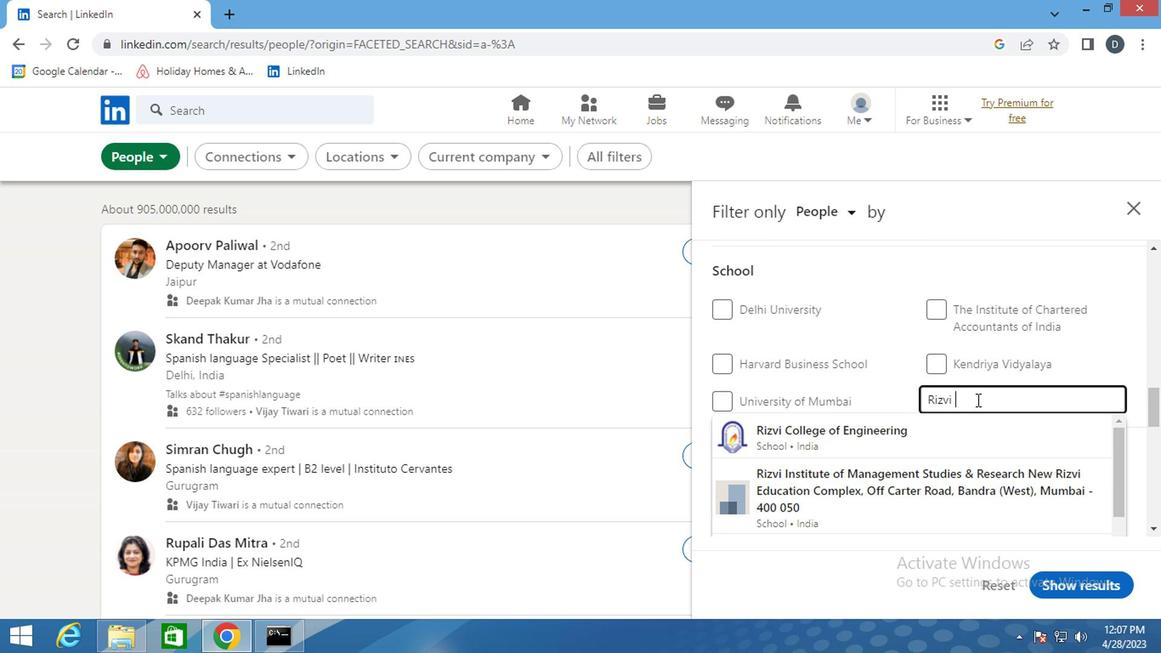 
Action: Key pressed <Key.shift>EDUCATION<Key.space>
Screenshot: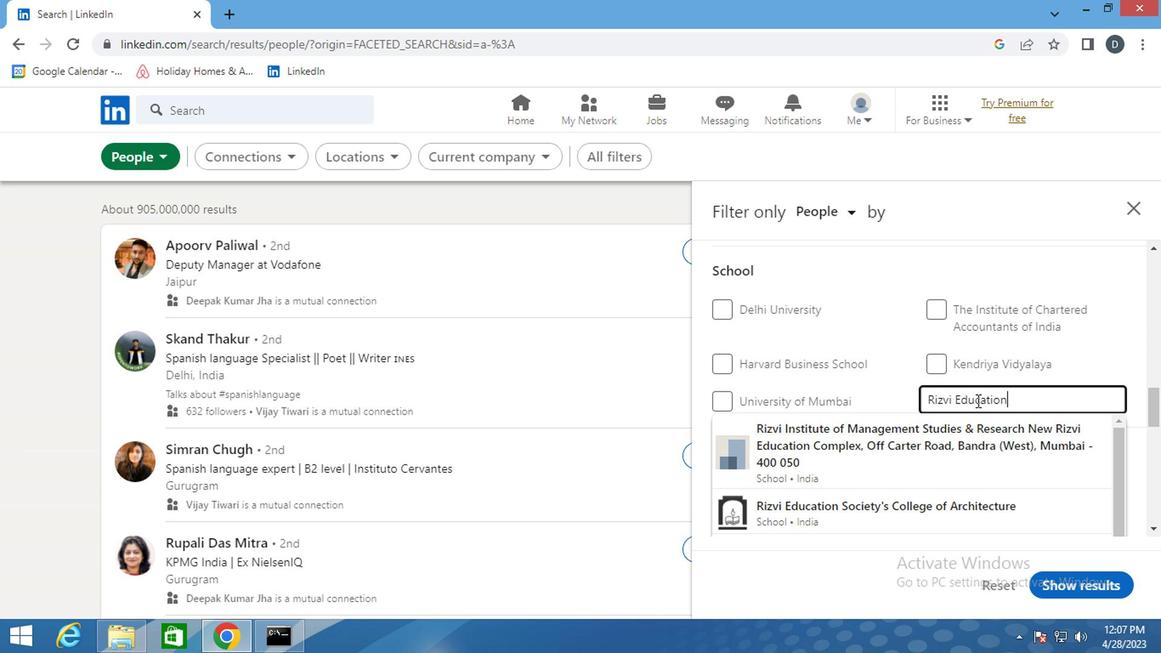 
Action: Mouse moved to (959, 437)
Screenshot: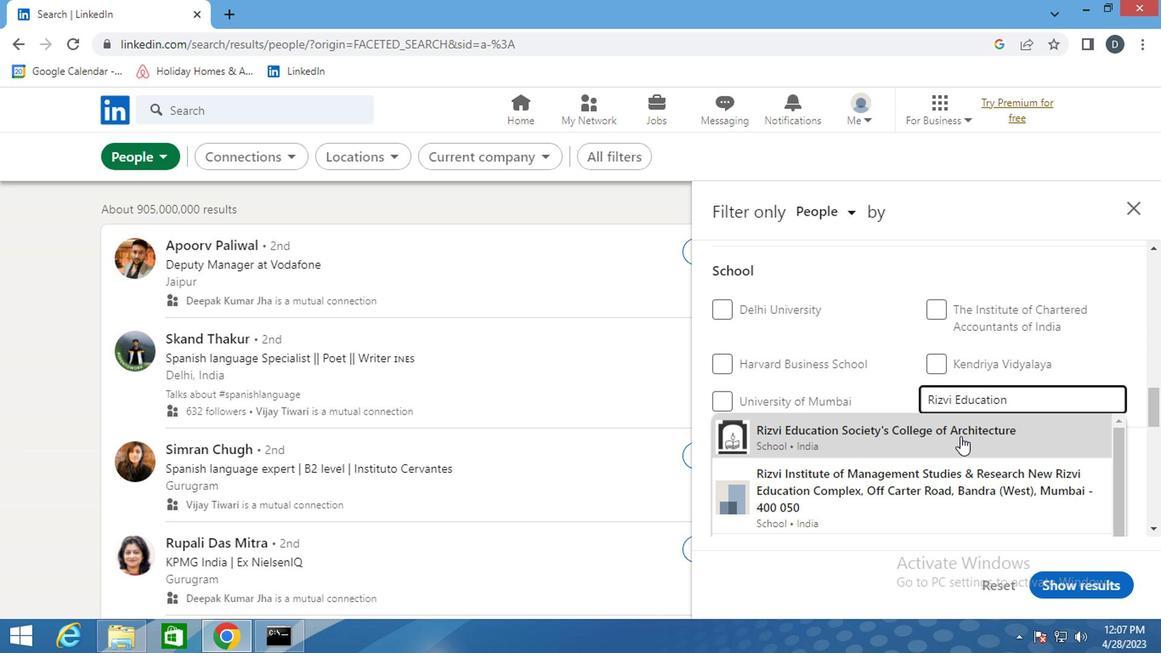 
Action: Mouse scrolled (959, 437) with delta (0, 0)
Screenshot: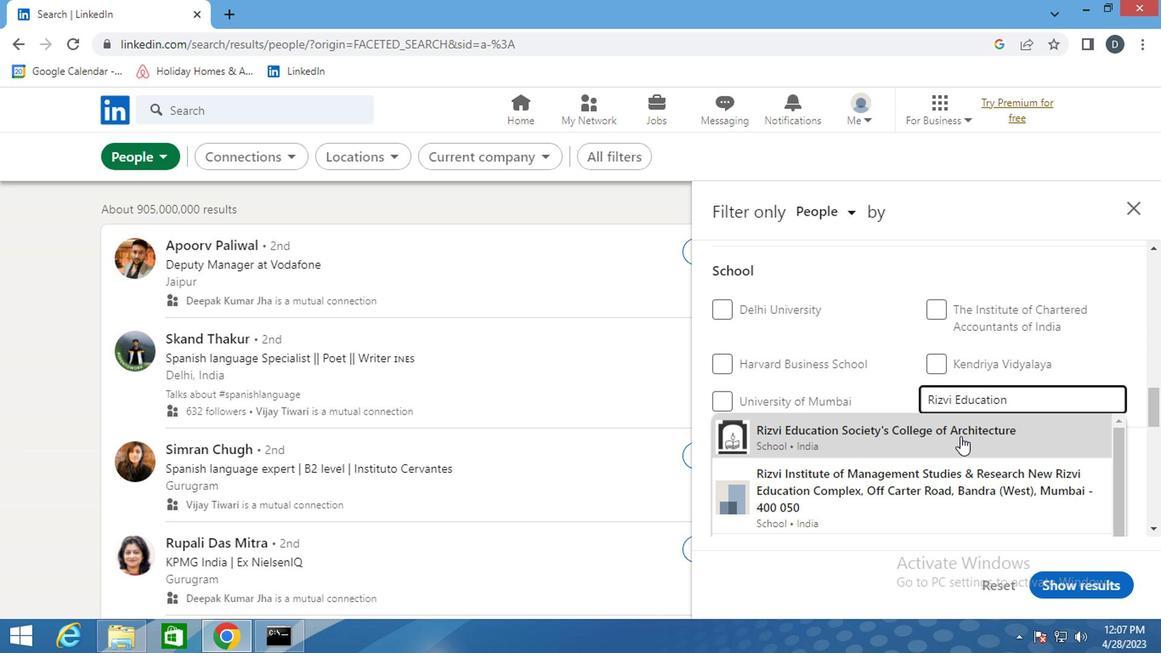 
Action: Mouse moved to (960, 437)
Screenshot: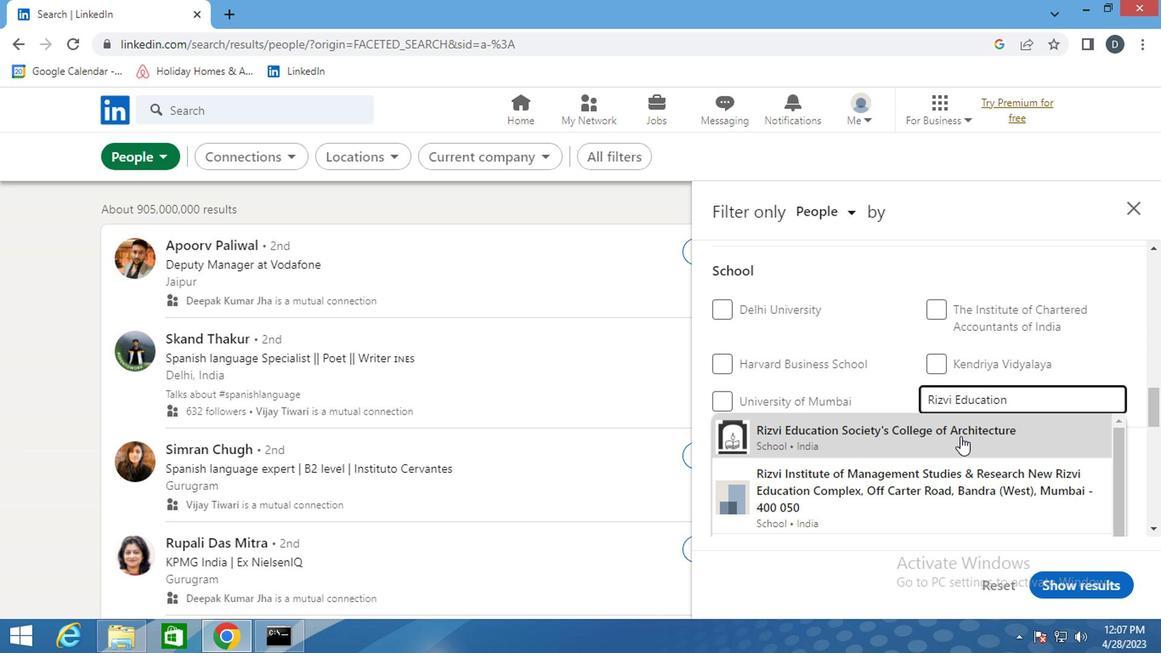 
Action: Mouse scrolled (960, 437) with delta (0, 0)
Screenshot: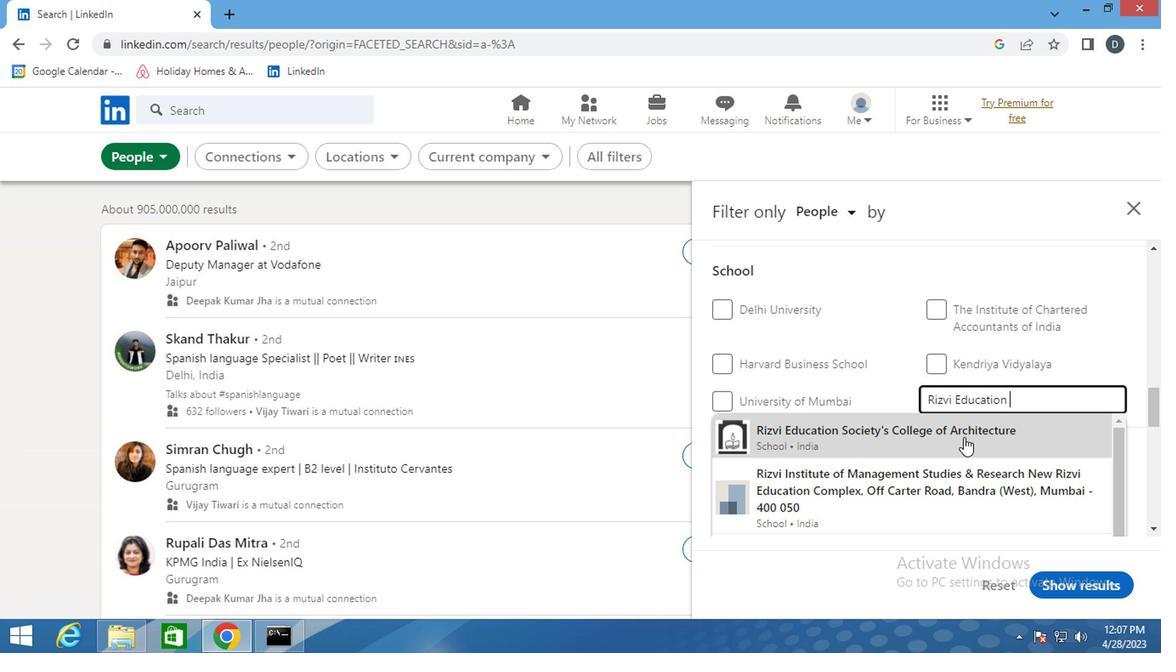 
Action: Mouse moved to (971, 483)
Screenshot: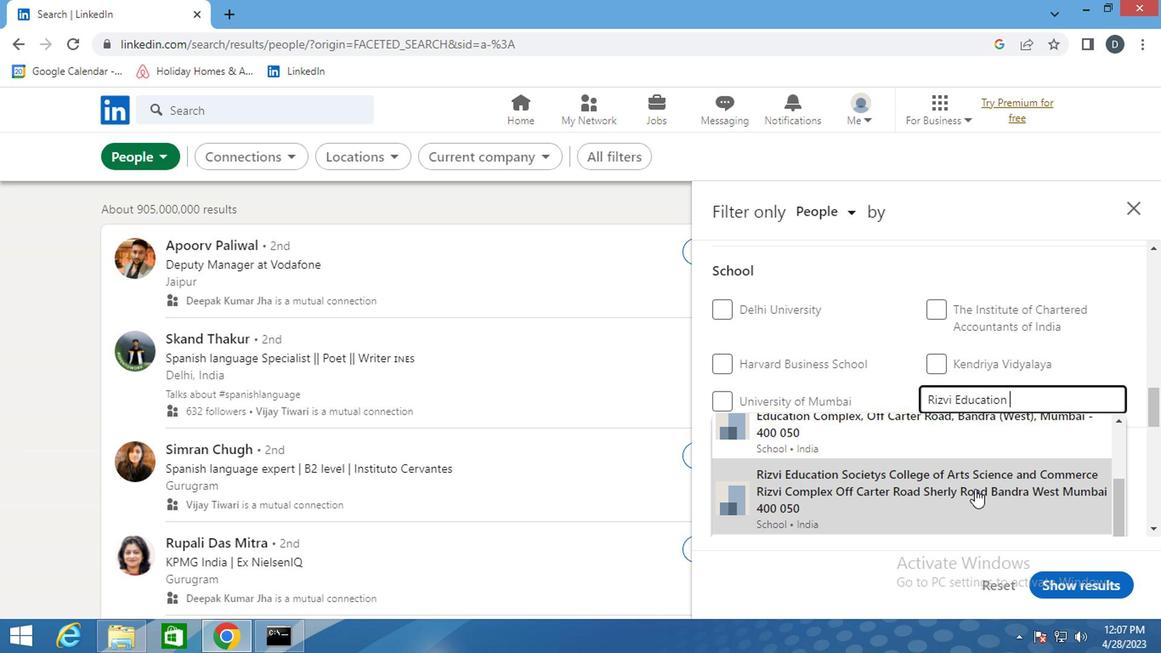 
Action: Mouse scrolled (971, 484) with delta (0, 1)
Screenshot: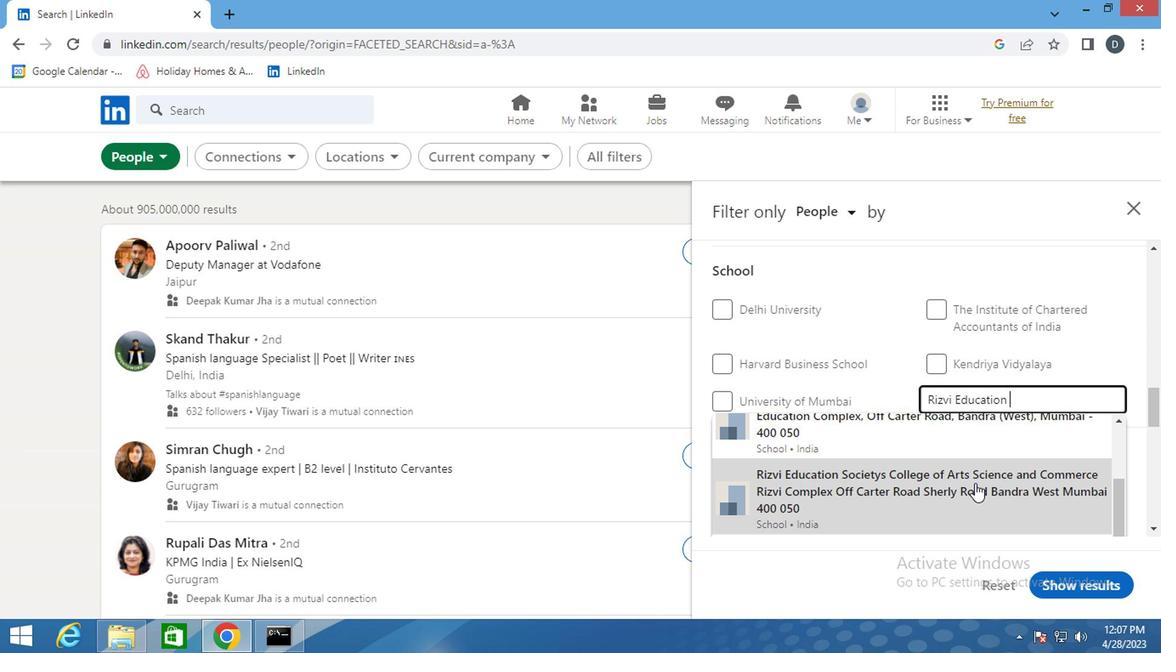 
Action: Mouse scrolled (971, 482) with delta (0, 0)
Screenshot: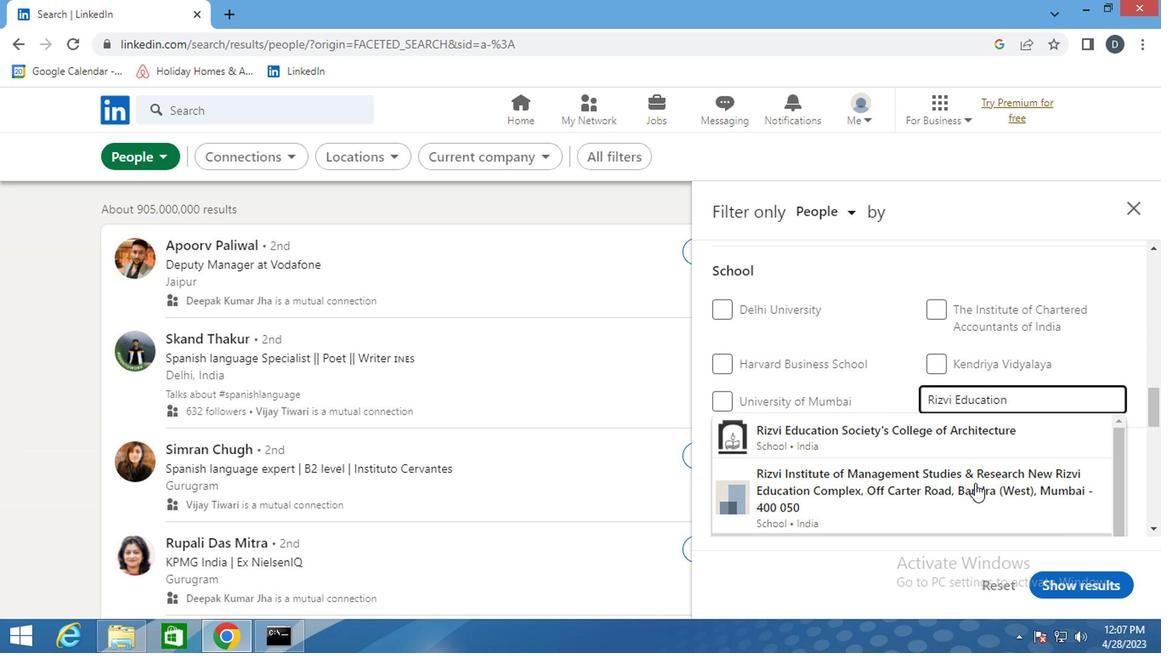 
Action: Mouse scrolled (971, 482) with delta (0, 0)
Screenshot: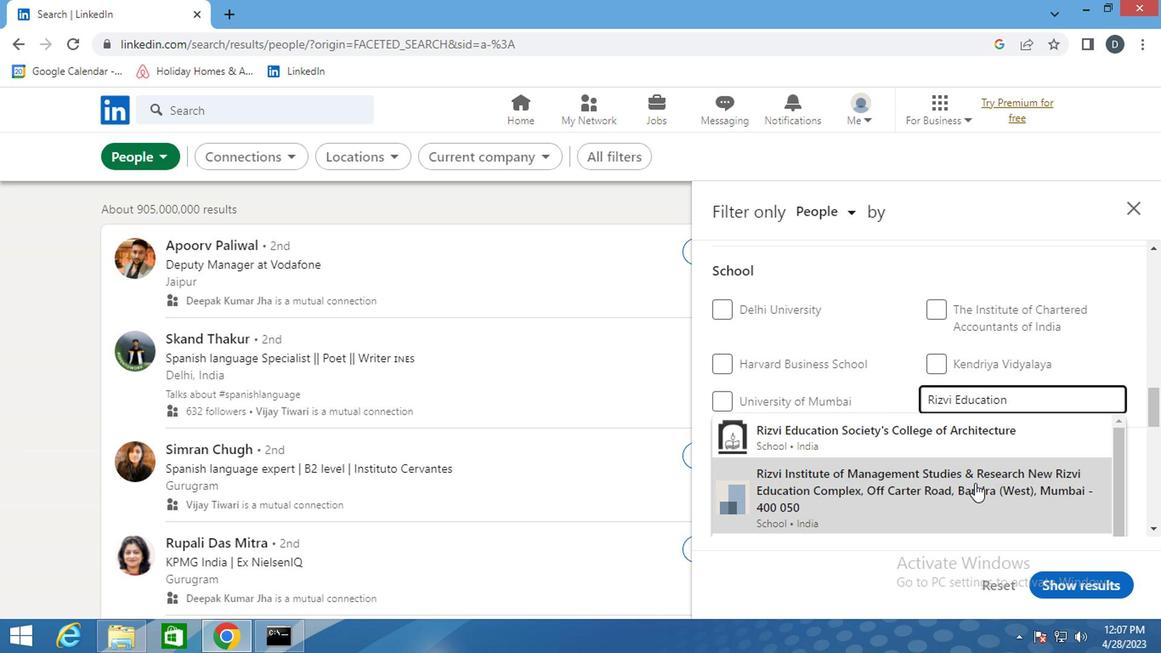 
Action: Mouse scrolled (971, 482) with delta (0, 0)
Screenshot: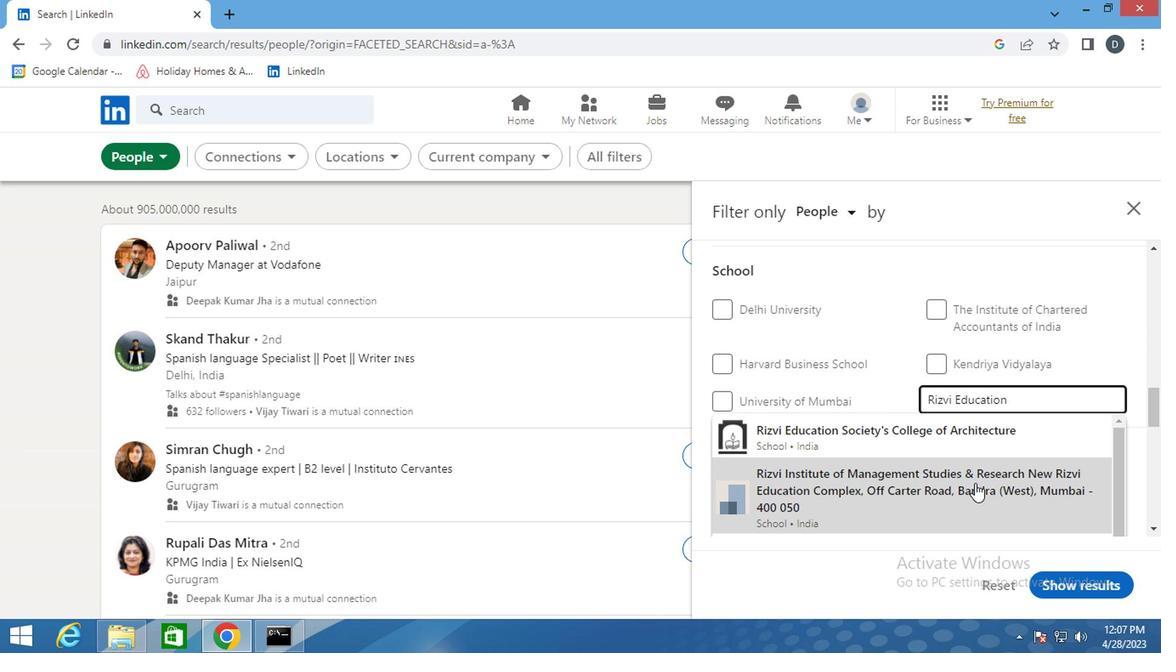 
Action: Mouse moved to (975, 482)
Screenshot: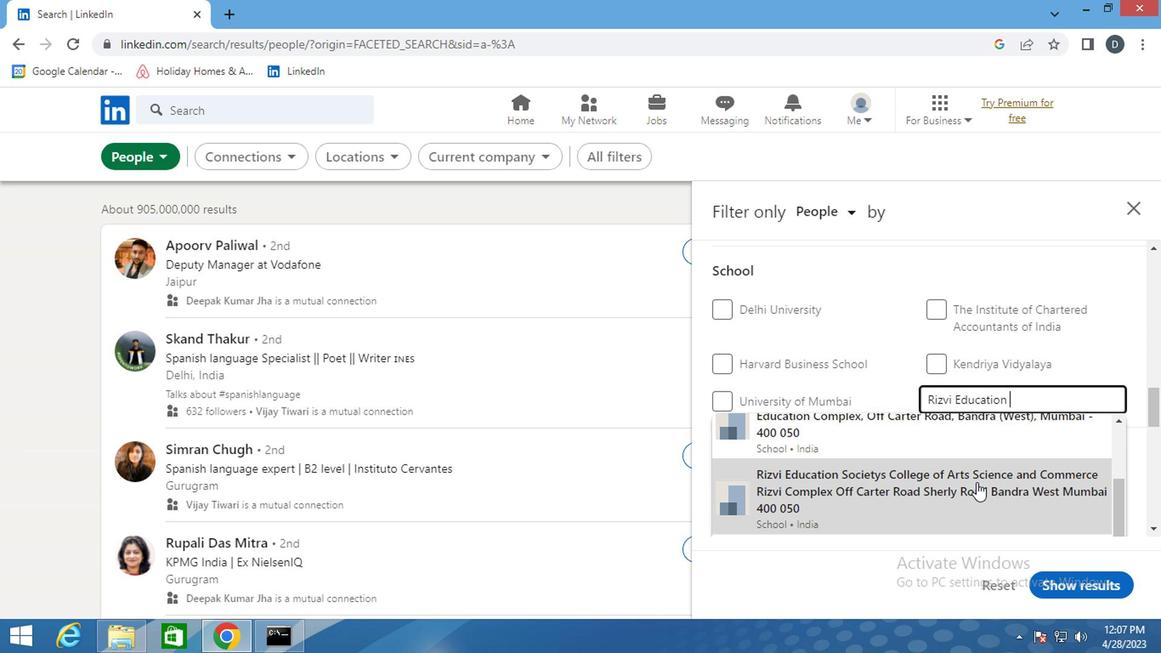 
Action: Mouse pressed left at (975, 482)
Screenshot: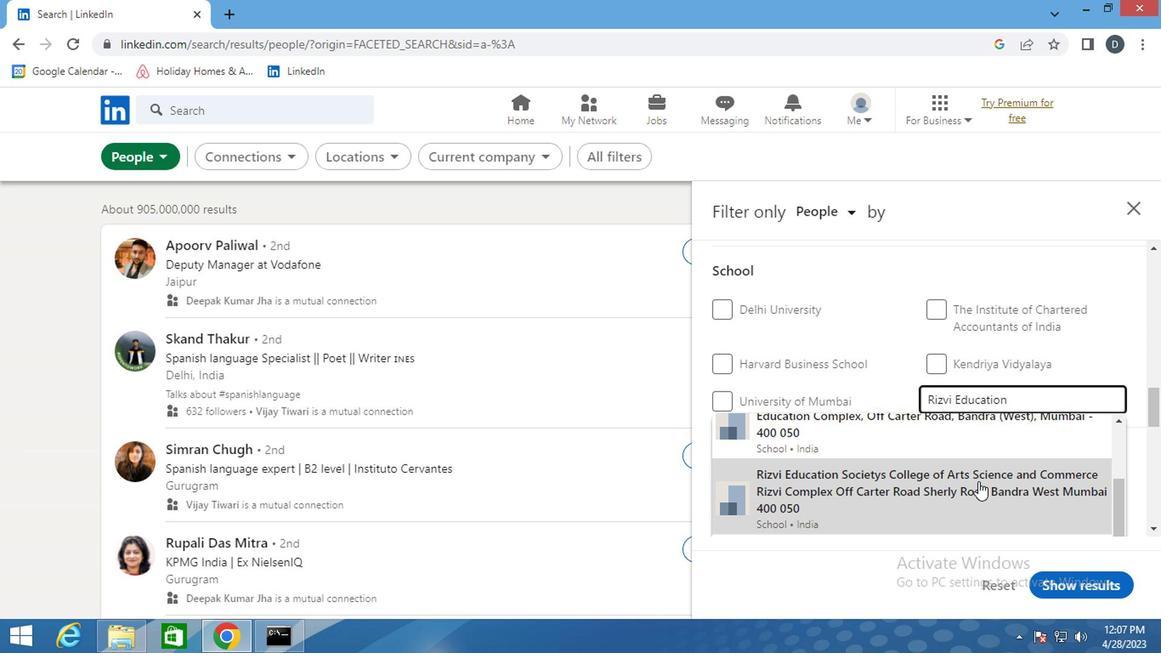 
Action: Mouse moved to (975, 446)
Screenshot: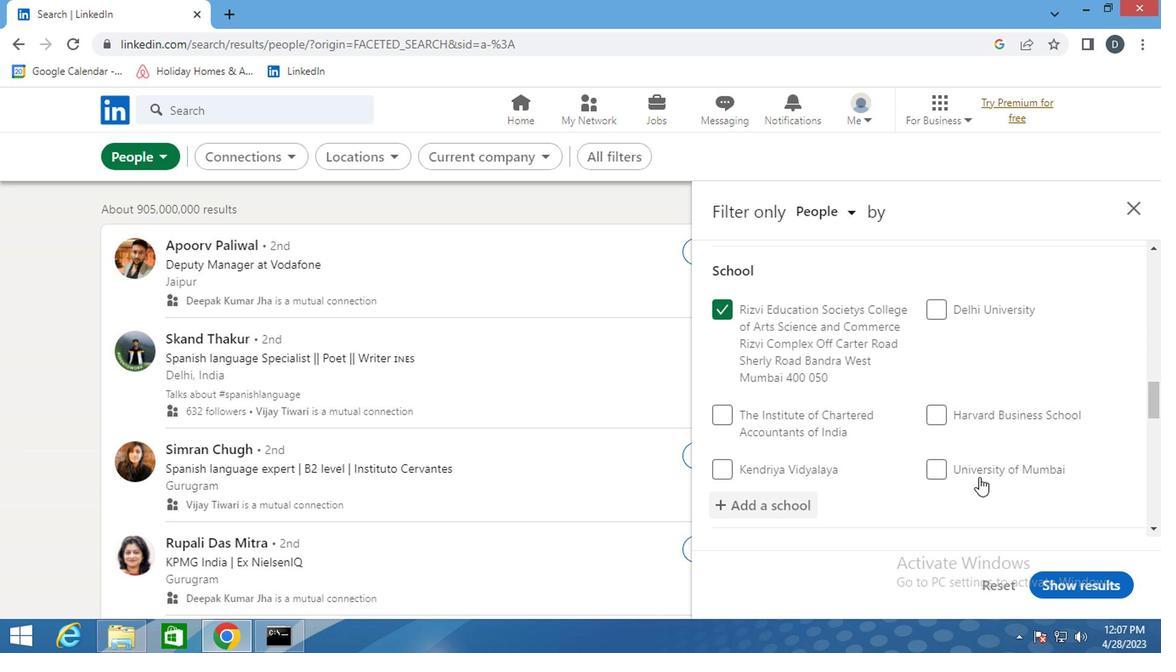 
Action: Mouse scrolled (975, 446) with delta (0, 0)
Screenshot: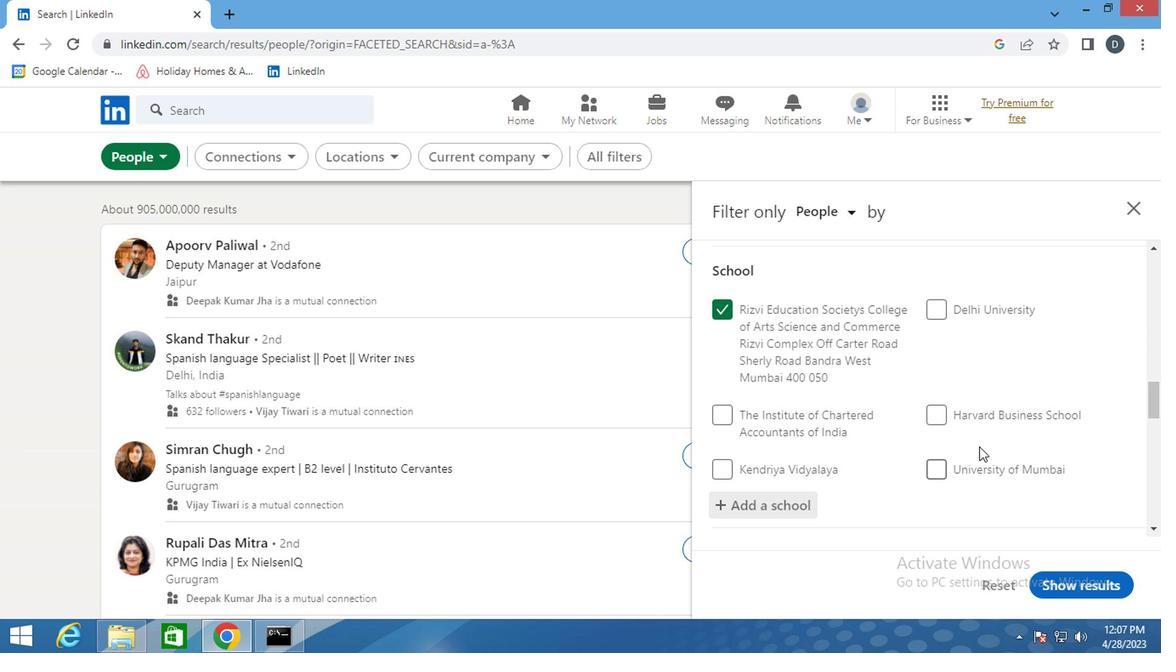 
Action: Mouse scrolled (975, 446) with delta (0, 0)
Screenshot: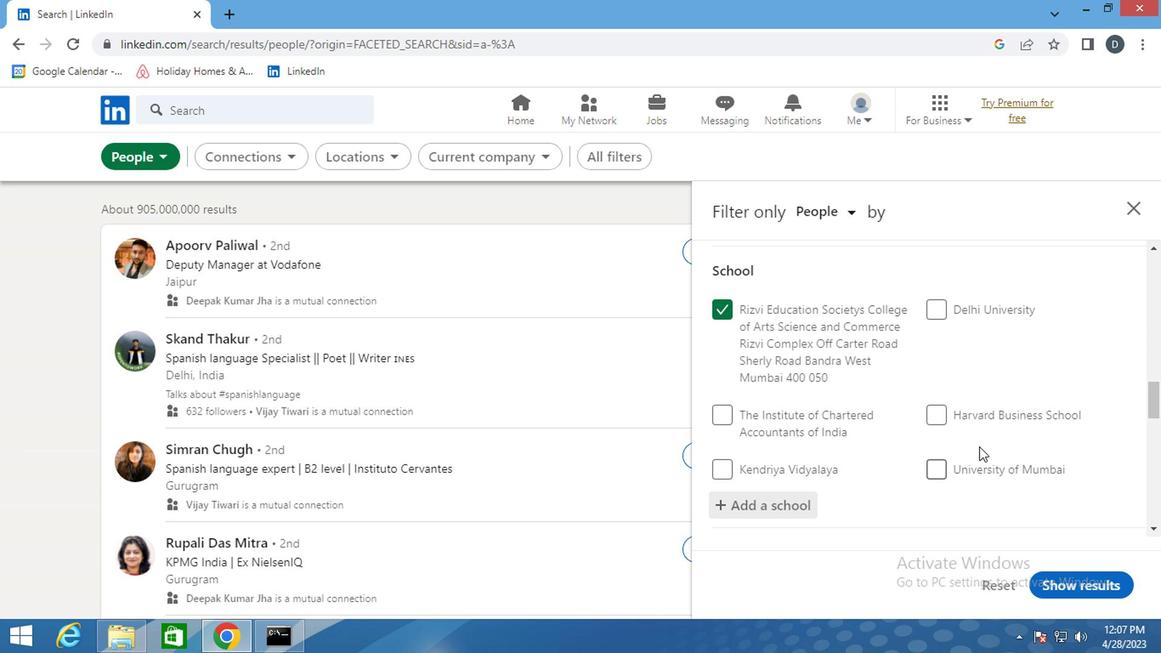 
Action: Mouse scrolled (975, 446) with delta (0, 0)
Screenshot: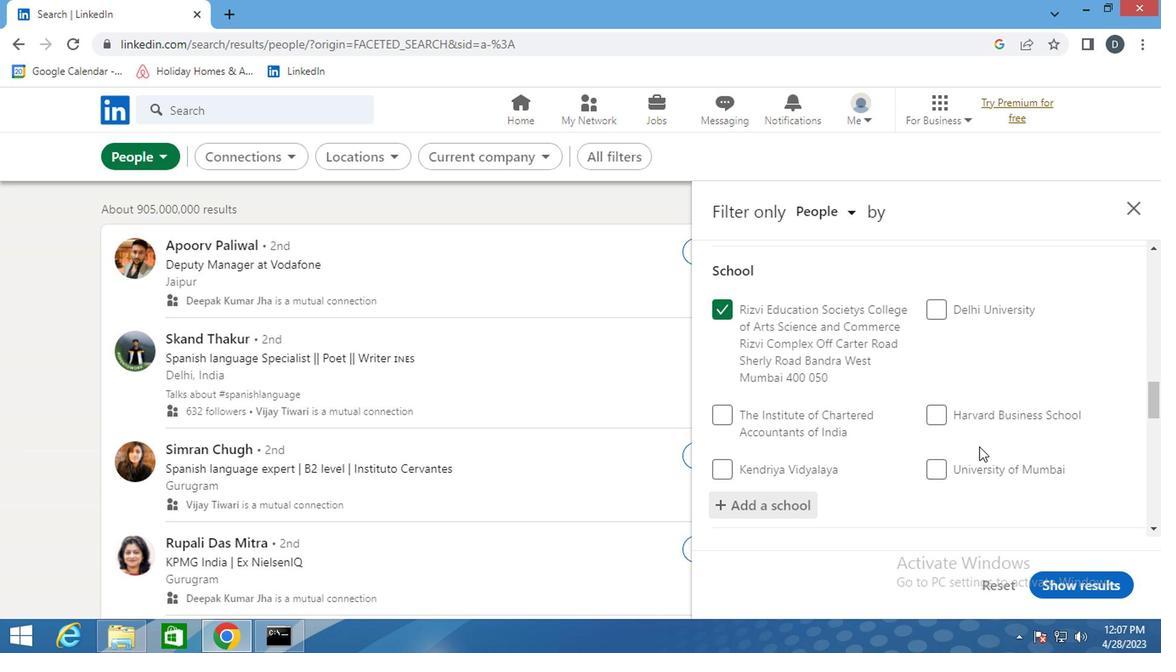 
Action: Mouse scrolled (975, 448) with delta (0, 1)
Screenshot: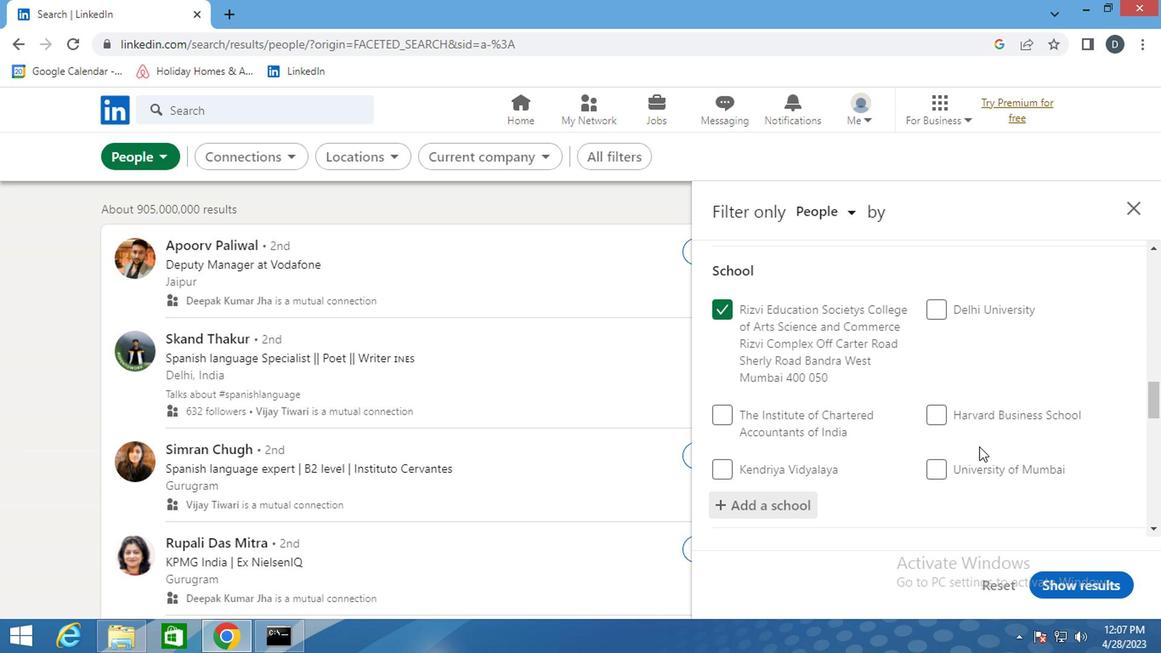 
Action: Mouse moved to (979, 414)
Screenshot: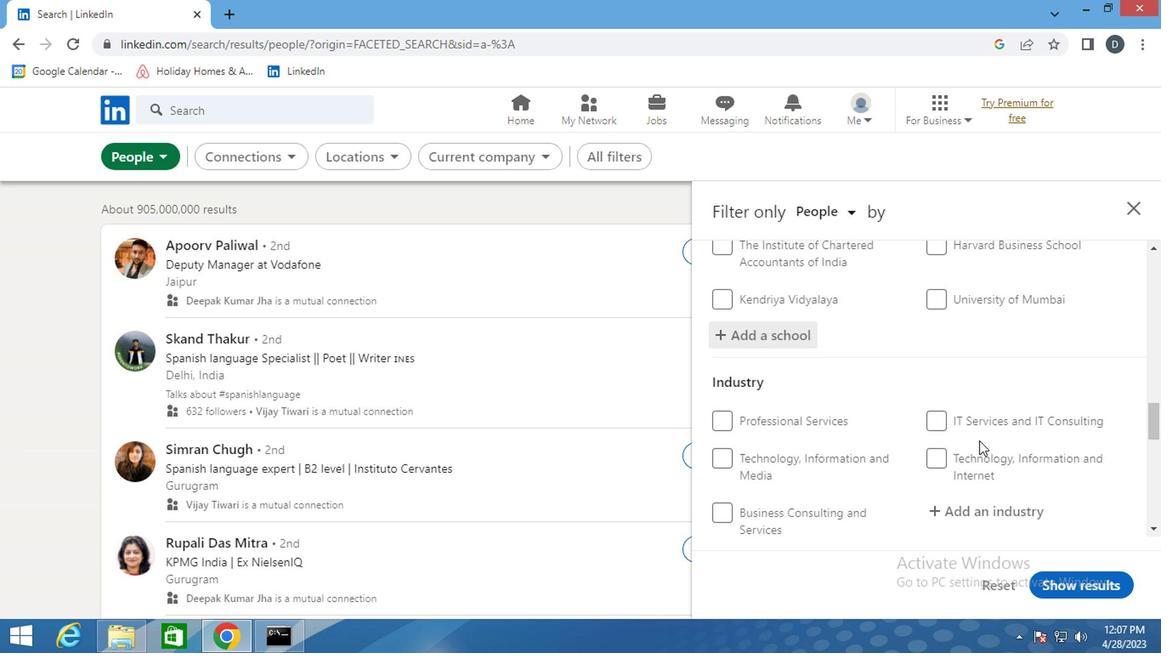 
Action: Mouse scrolled (979, 413) with delta (0, 0)
Screenshot: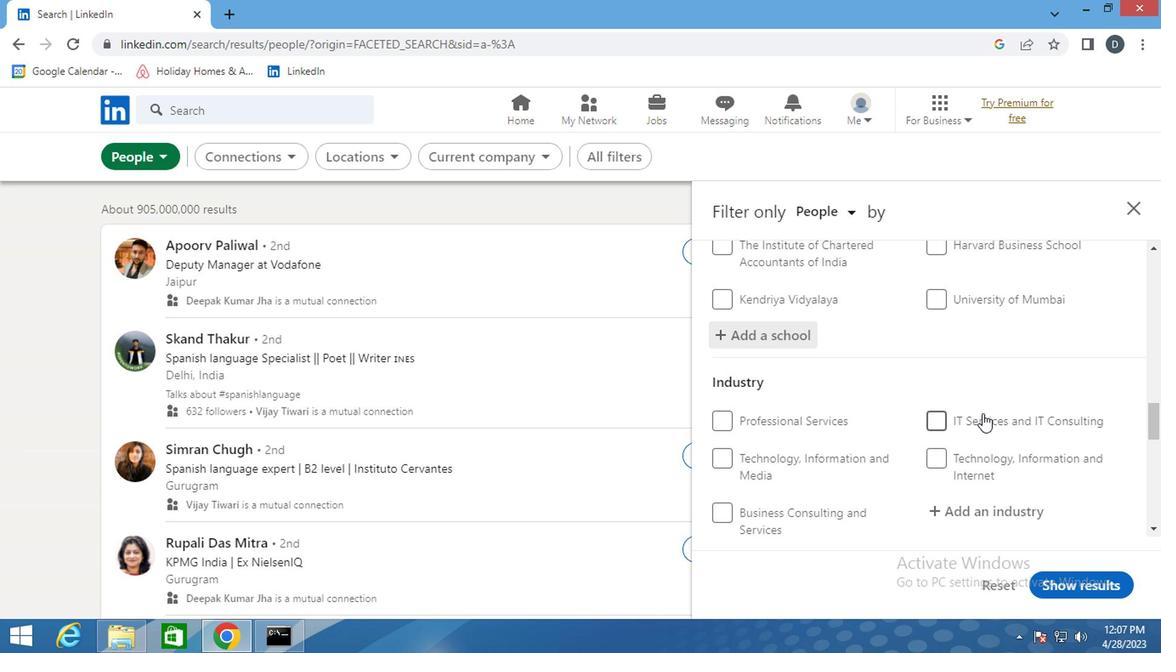 
Action: Mouse moved to (983, 422)
Screenshot: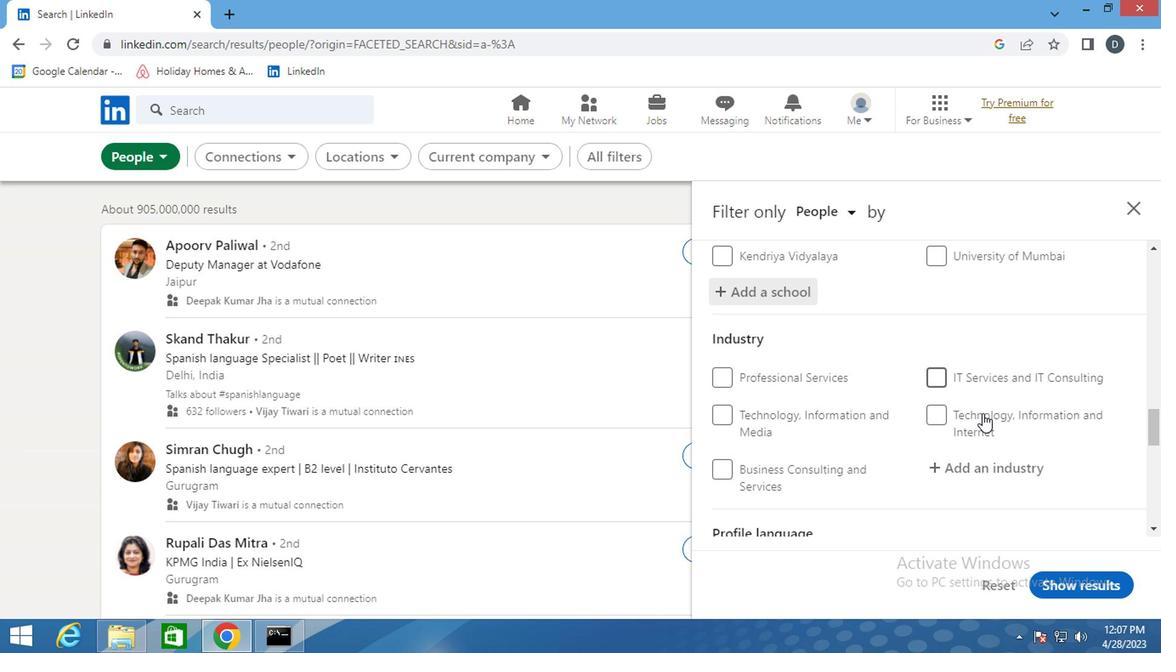 
Action: Mouse pressed left at (983, 422)
Screenshot: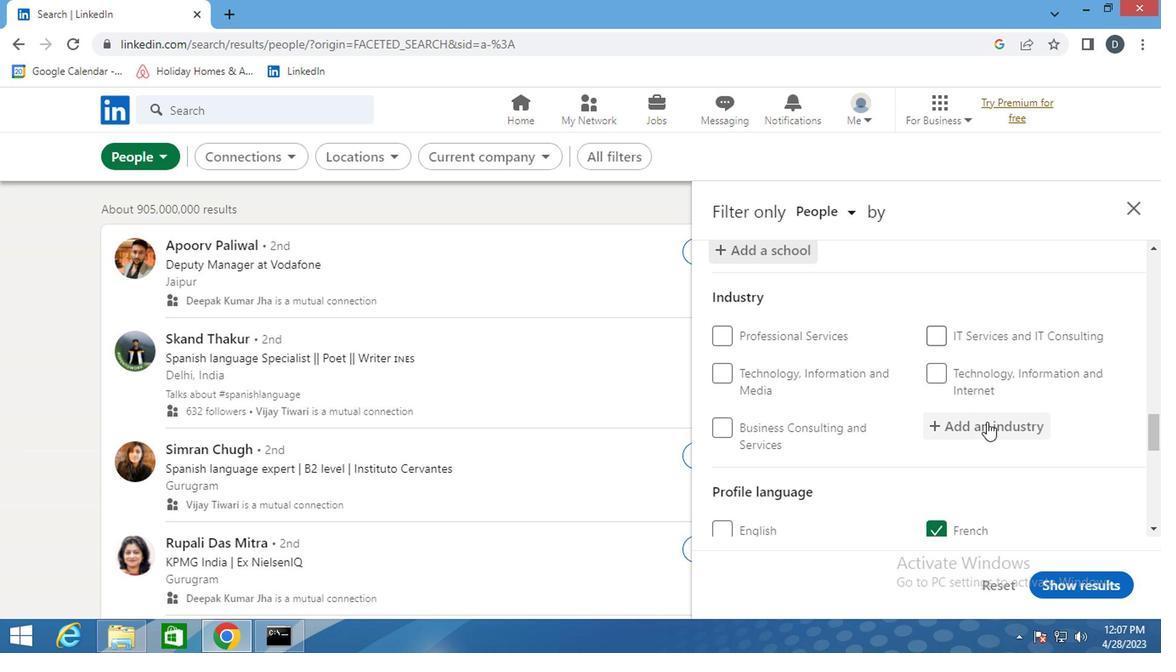 
Action: Key pressed <Key.shift>BUILDING<Key.space>
Screenshot: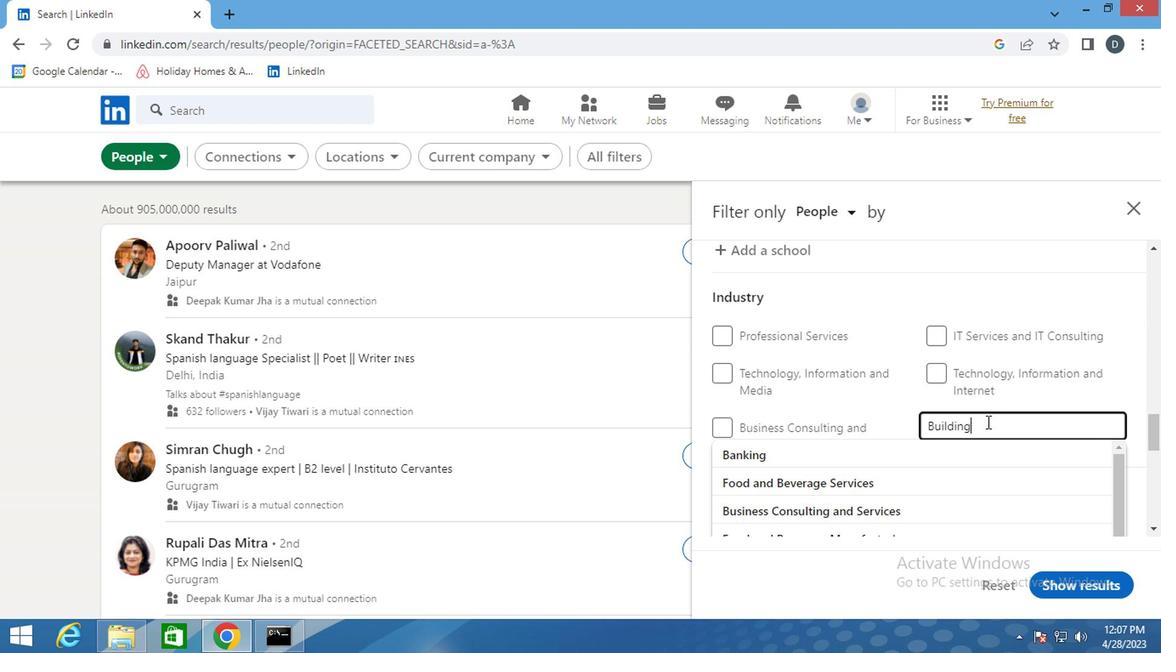 
Action: Mouse moved to (941, 470)
Screenshot: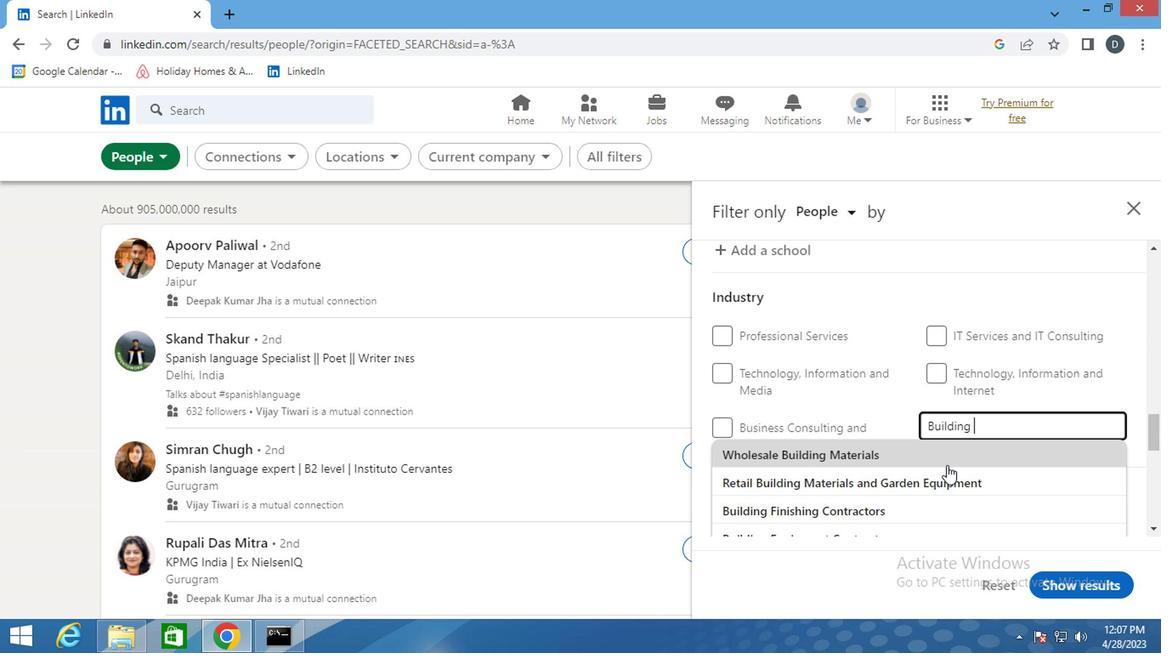 
Action: Mouse scrolled (941, 469) with delta (0, 0)
Screenshot: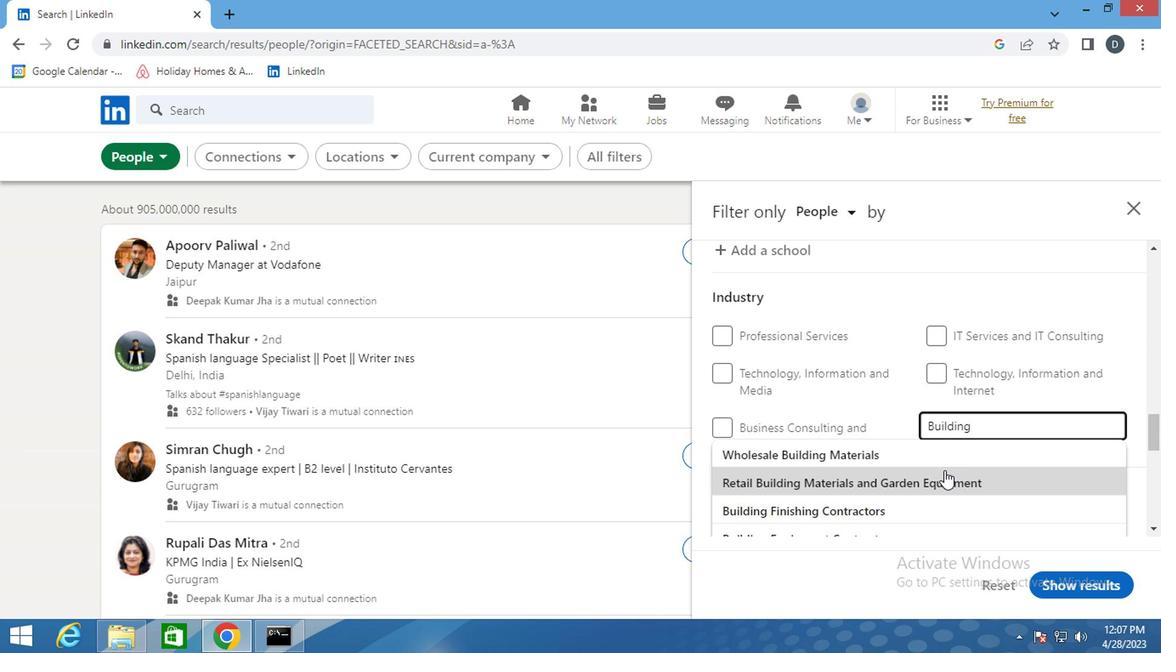 
Action: Mouse moved to (945, 450)
Screenshot: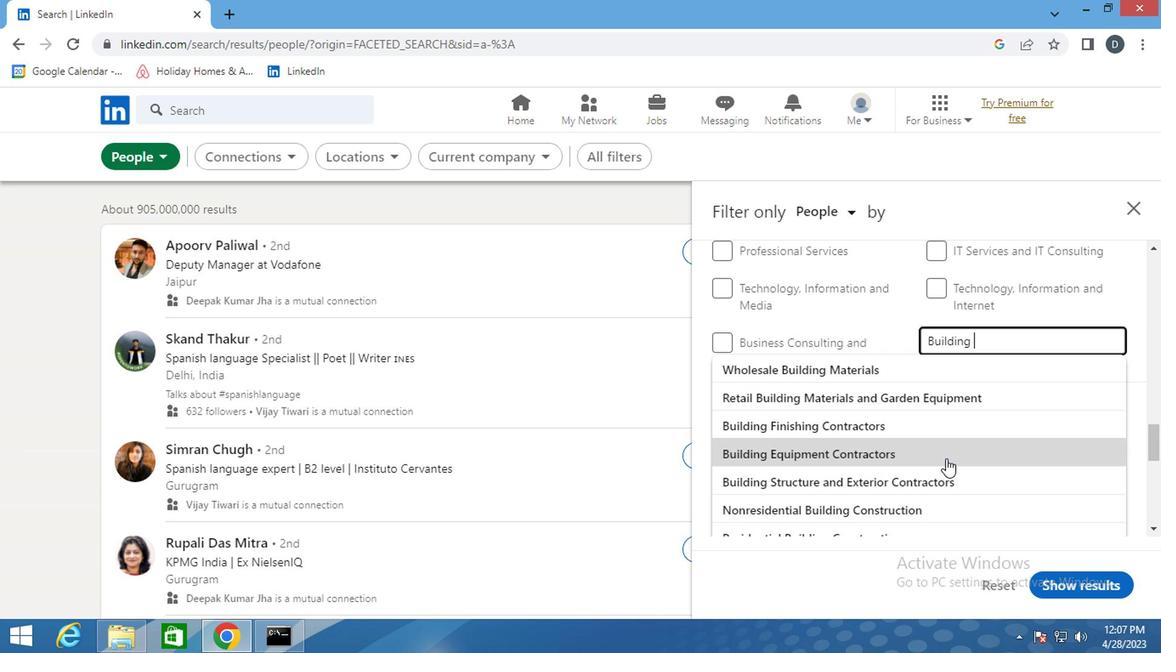 
Action: Mouse pressed left at (945, 450)
Screenshot: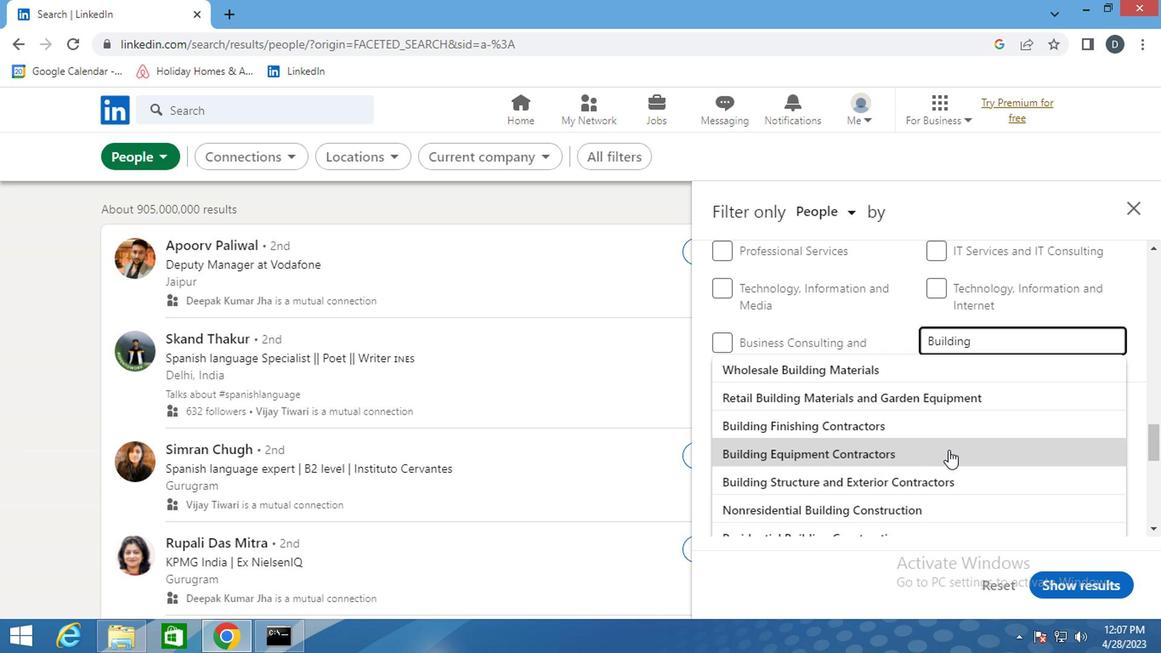 
Action: Mouse moved to (945, 421)
Screenshot: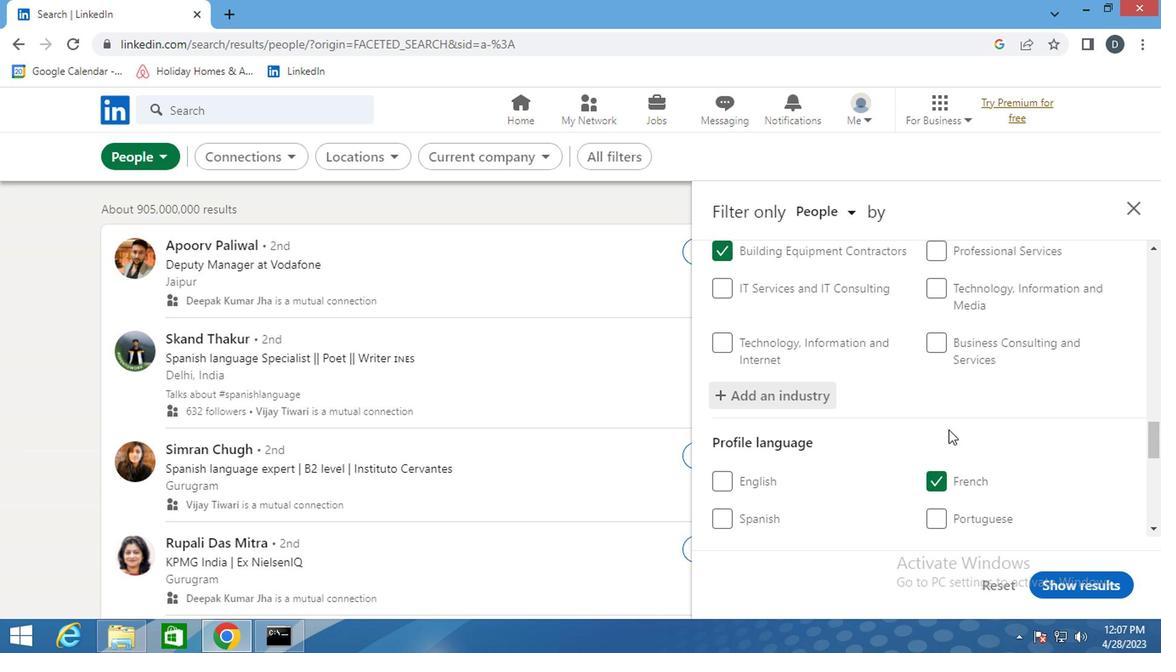 
Action: Mouse scrolled (945, 420) with delta (0, 0)
Screenshot: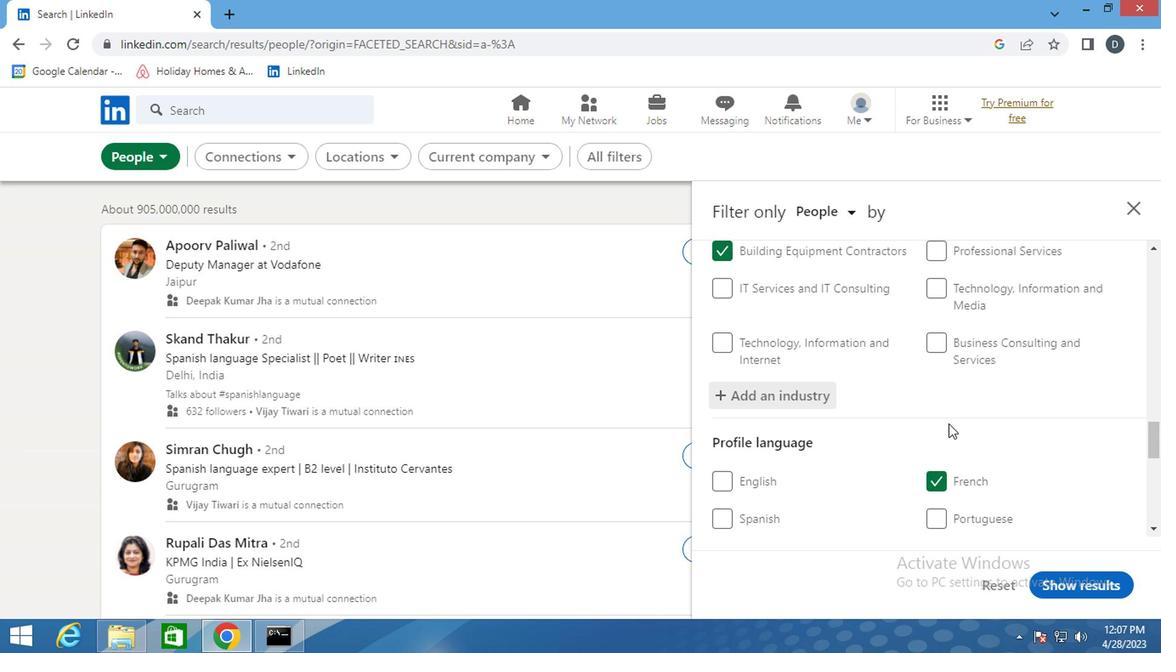 
Action: Mouse scrolled (945, 420) with delta (0, 0)
Screenshot: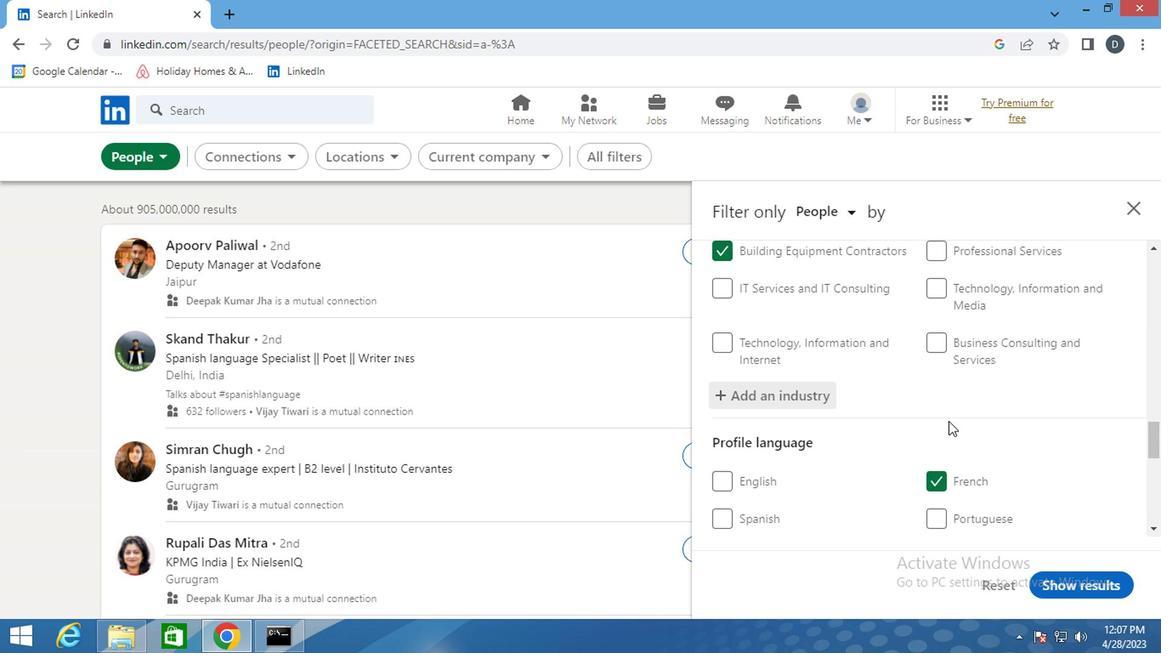 
Action: Mouse moved to (883, 405)
Screenshot: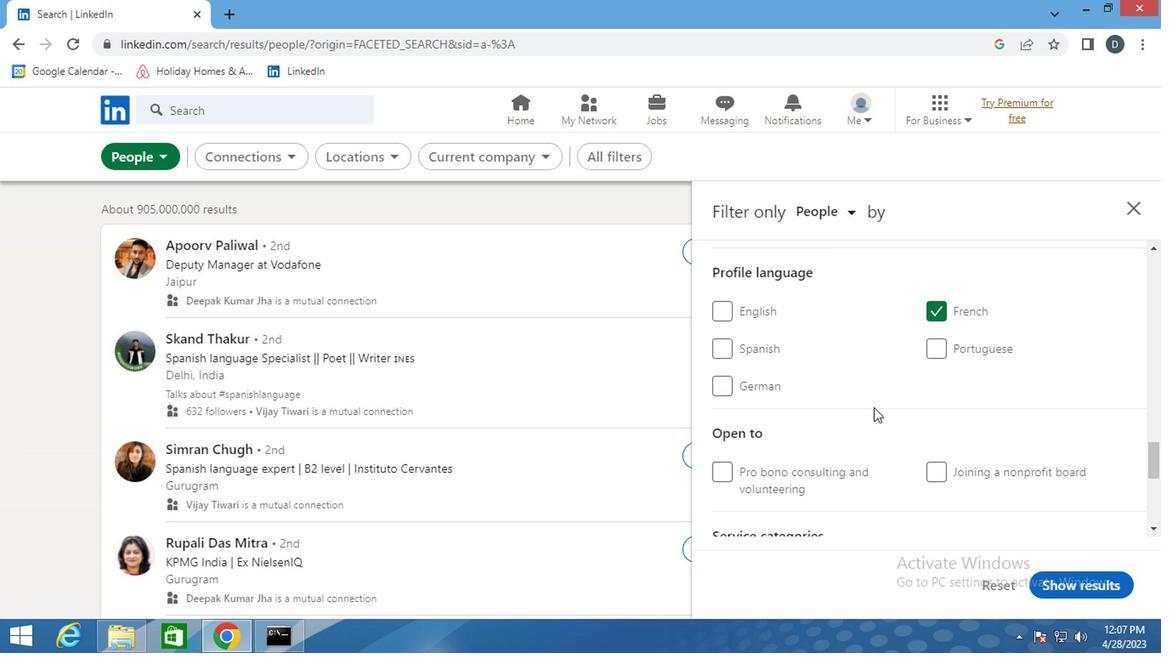 
Action: Mouse scrolled (883, 404) with delta (0, -1)
Screenshot: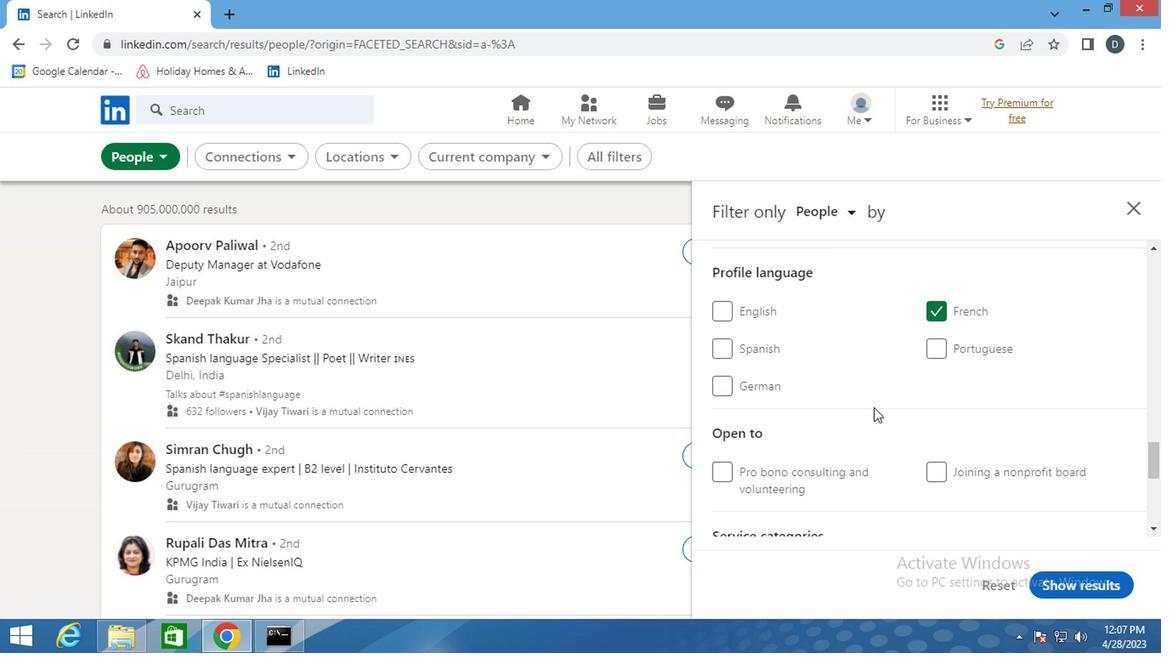 
Action: Mouse moved to (893, 405)
Screenshot: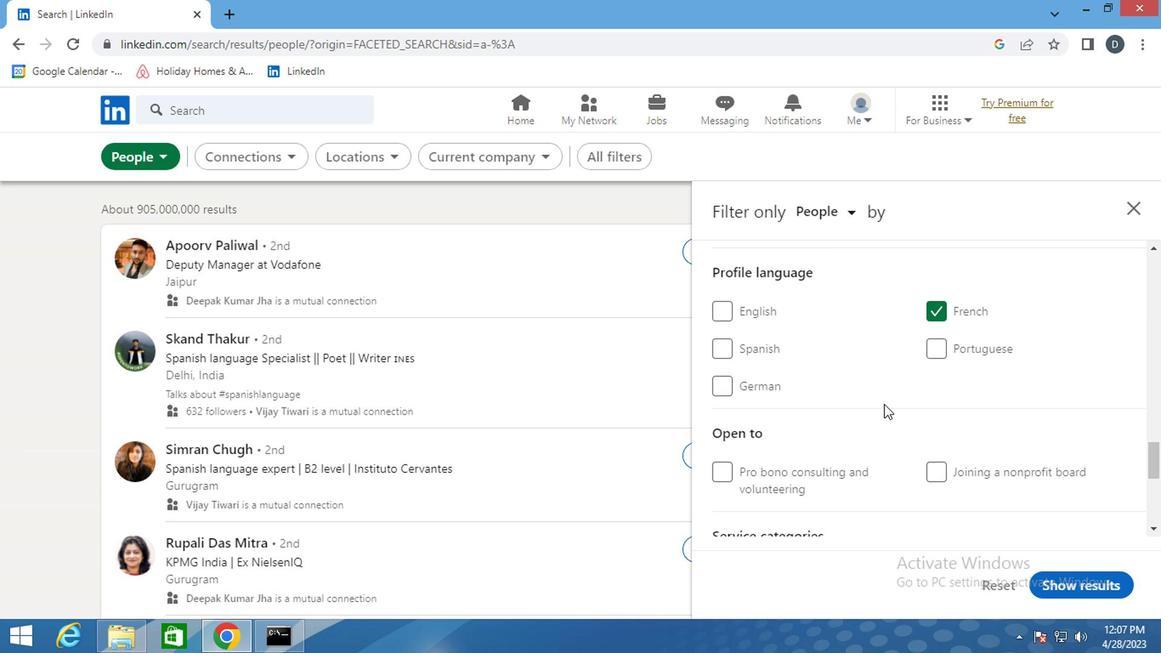 
Action: Mouse scrolled (893, 404) with delta (0, -1)
Screenshot: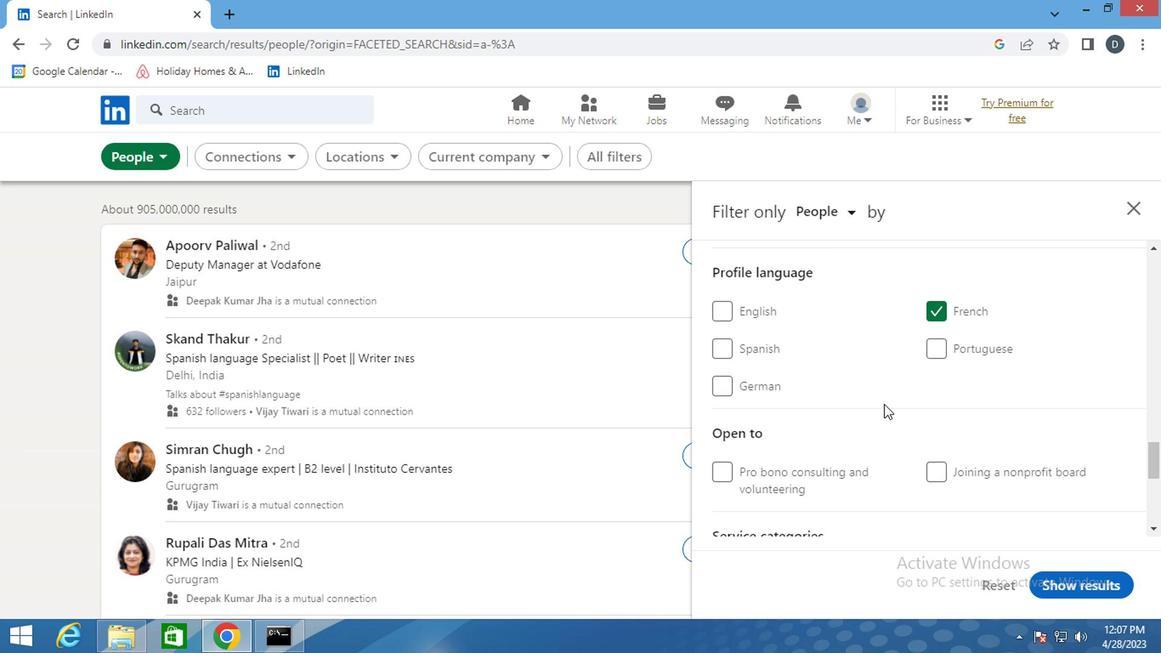 
Action: Mouse moved to (906, 405)
Screenshot: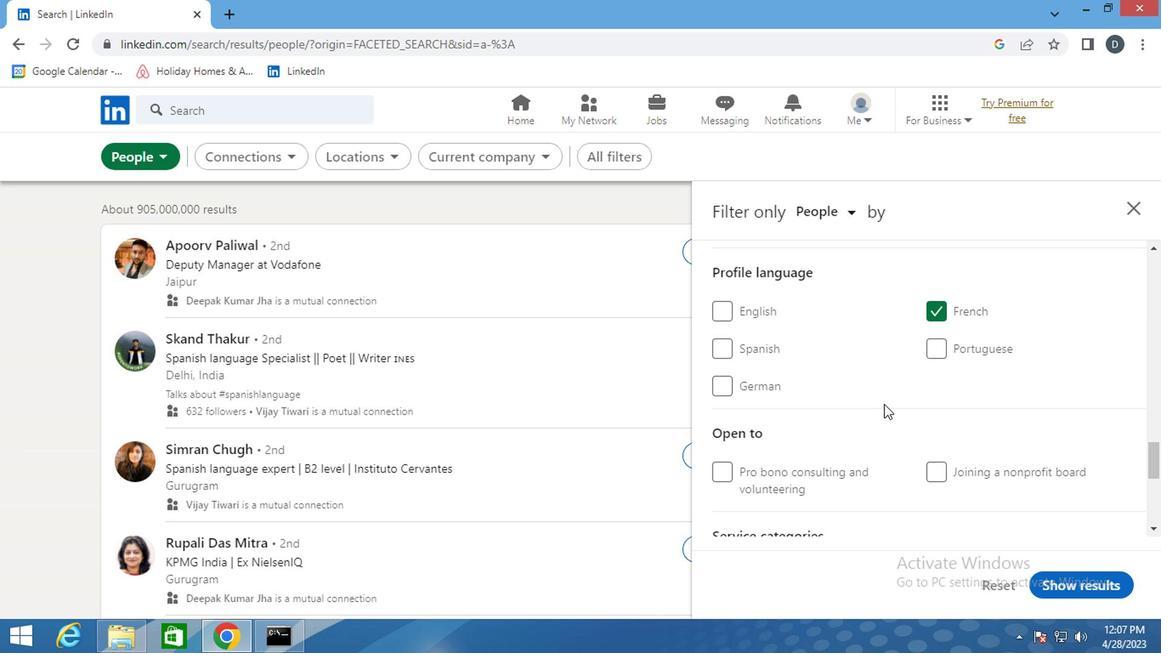 
Action: Mouse scrolled (906, 404) with delta (0, -1)
Screenshot: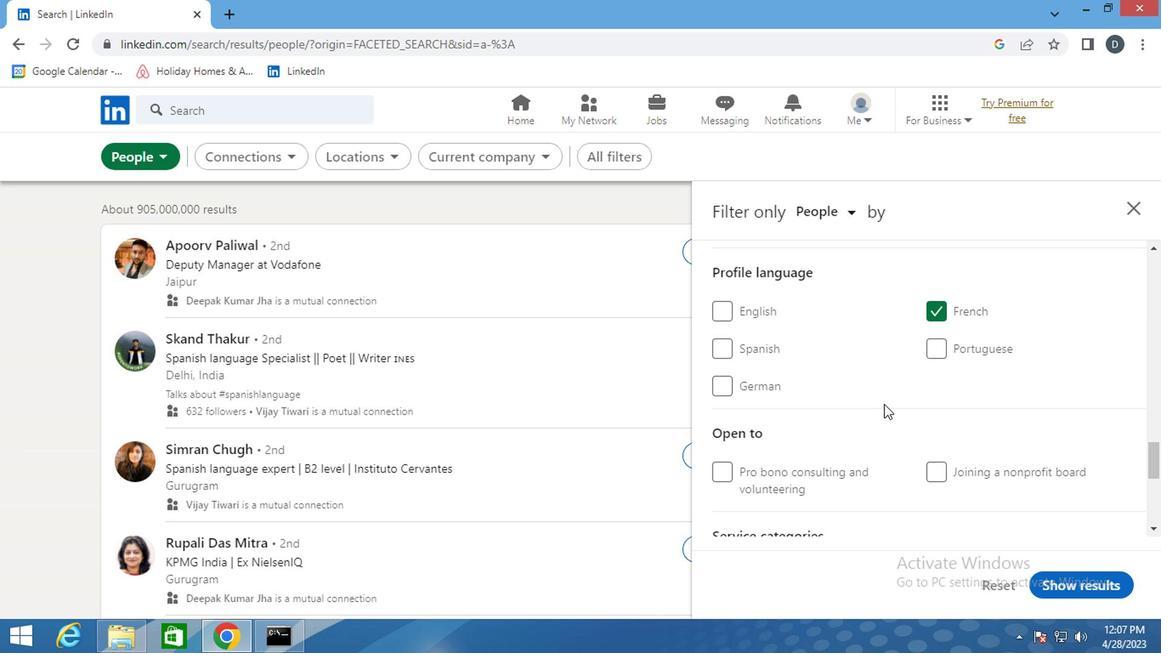 
Action: Mouse moved to (979, 404)
Screenshot: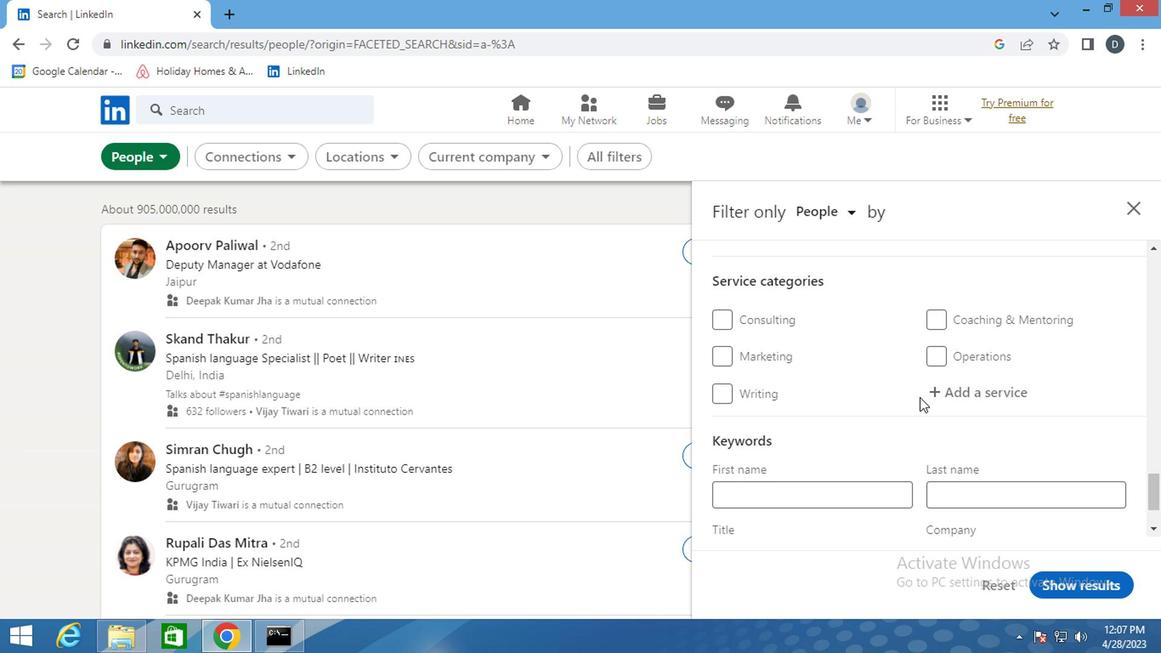 
Action: Mouse pressed left at (979, 404)
Screenshot: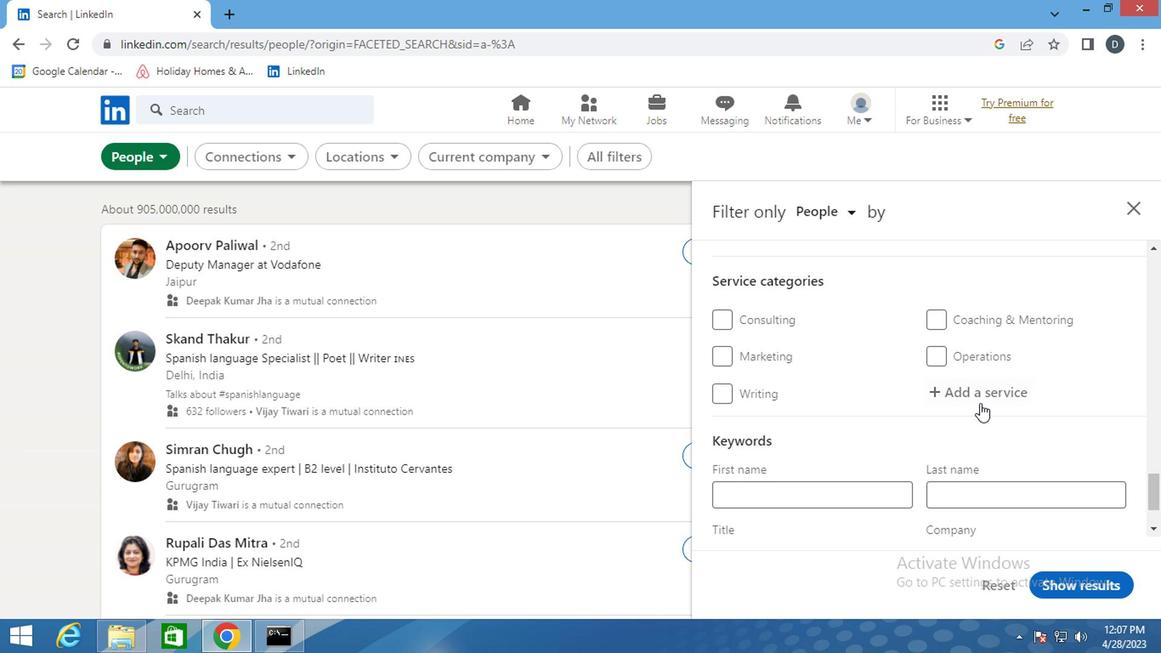 
Action: Key pressed <Key.shift>PRINT<Key.space><Key.shift>
Screenshot: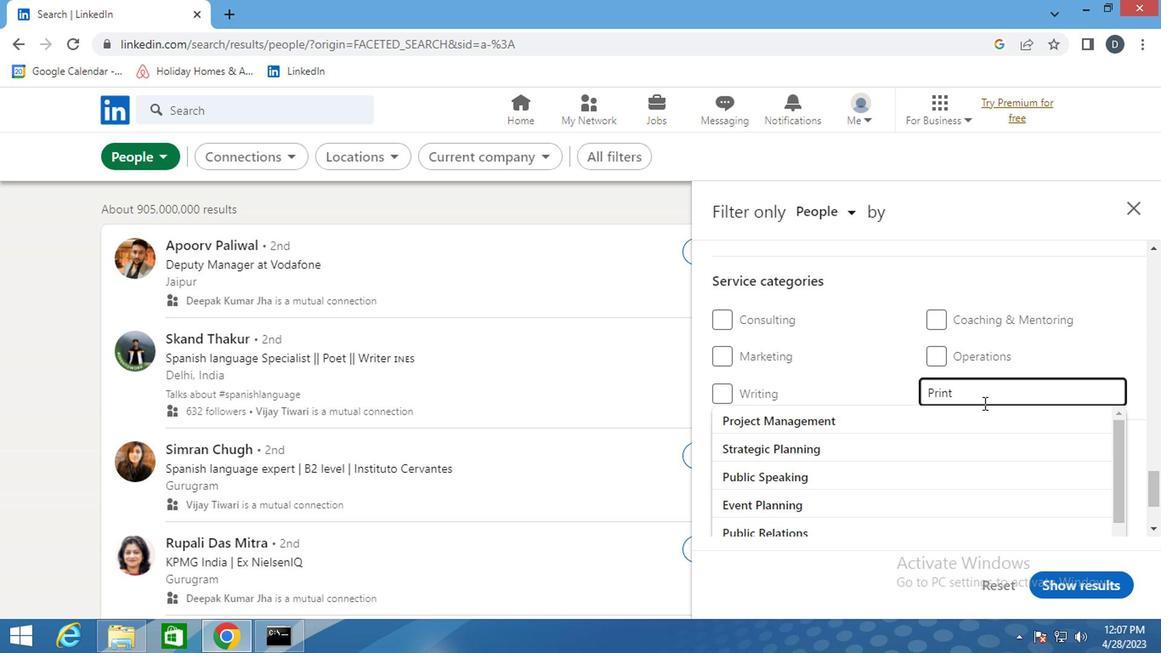 
Action: Mouse moved to (979, 405)
Screenshot: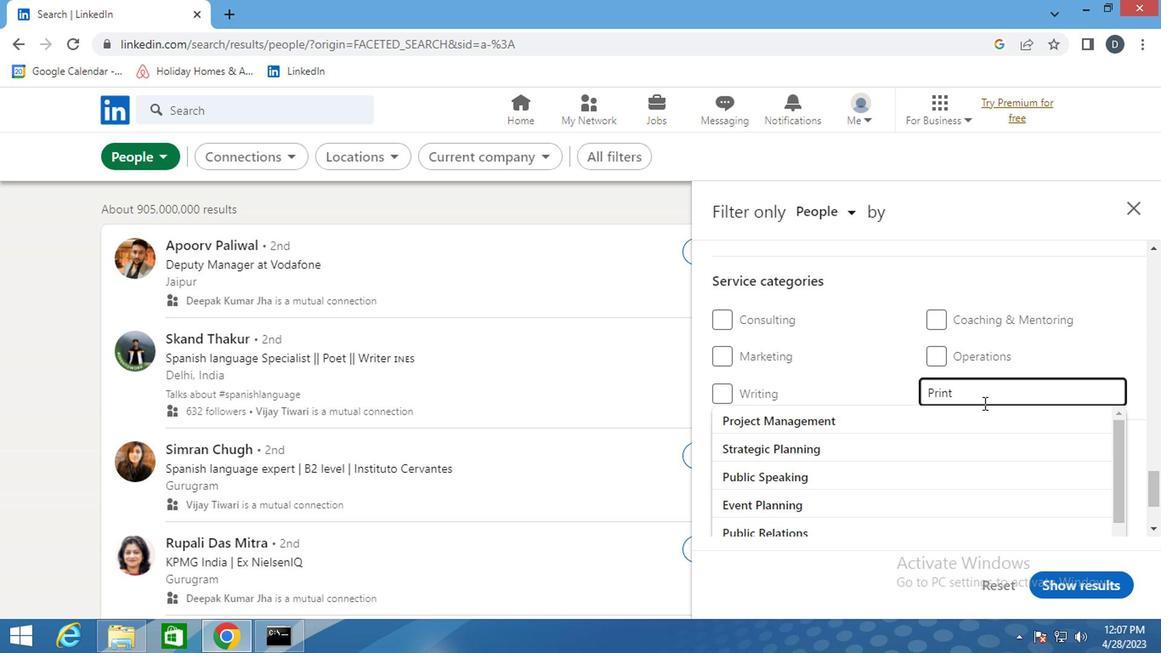 
Action: Key pressed D
Screenshot: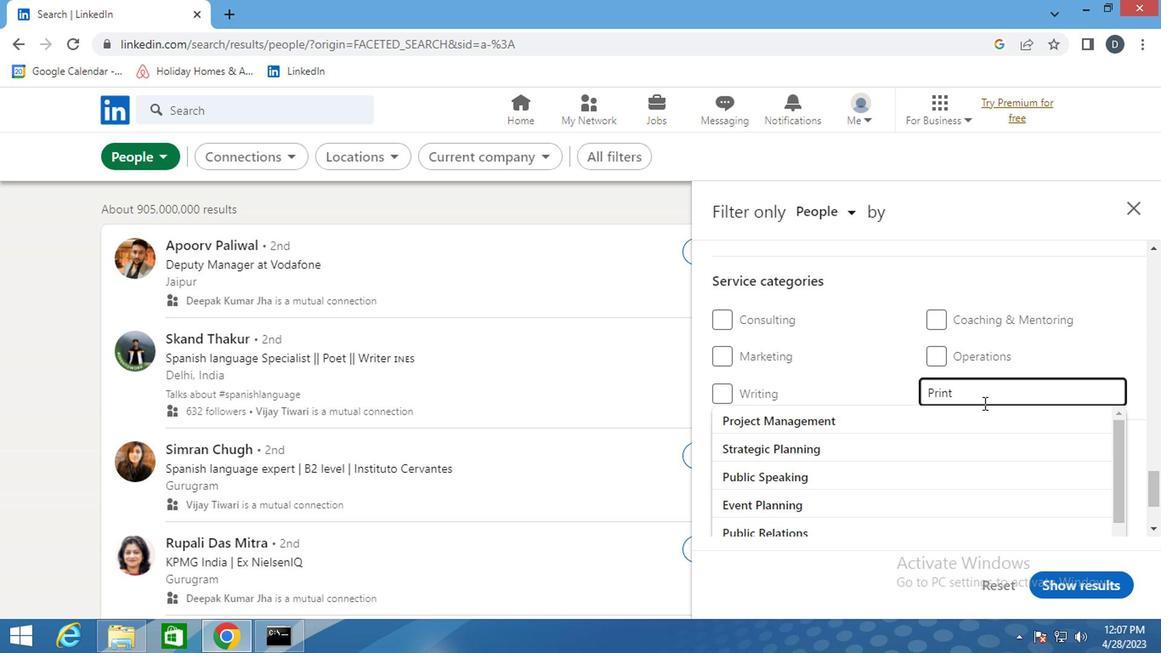 
Action: Mouse moved to (979, 407)
Screenshot: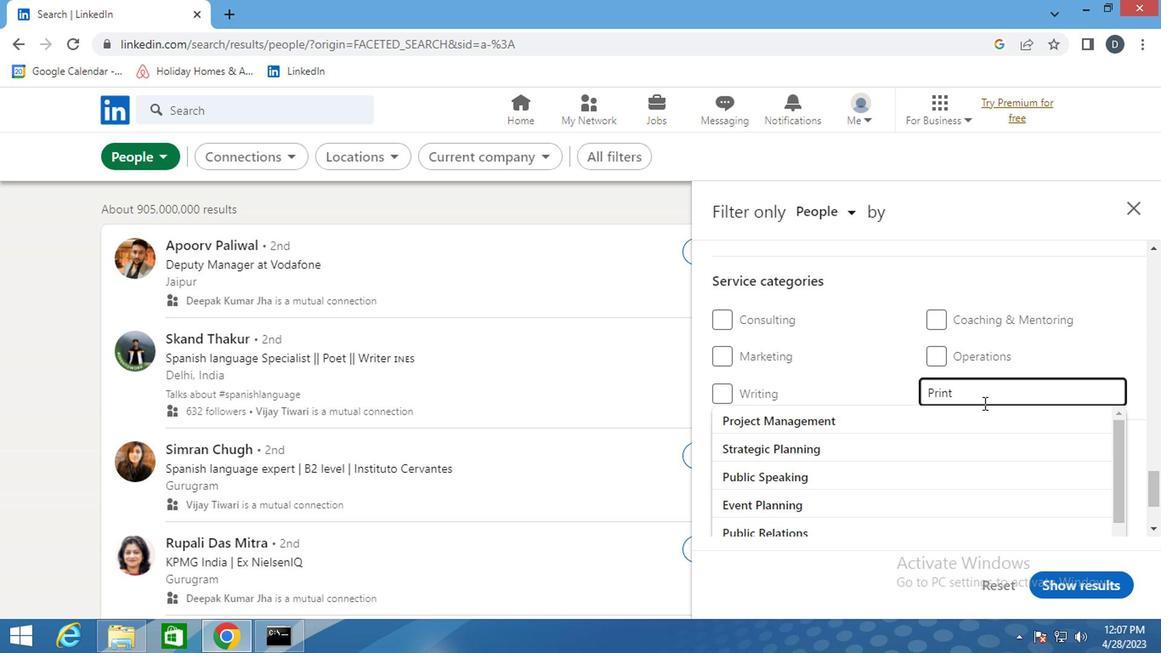 
Action: Key pressed E
Screenshot: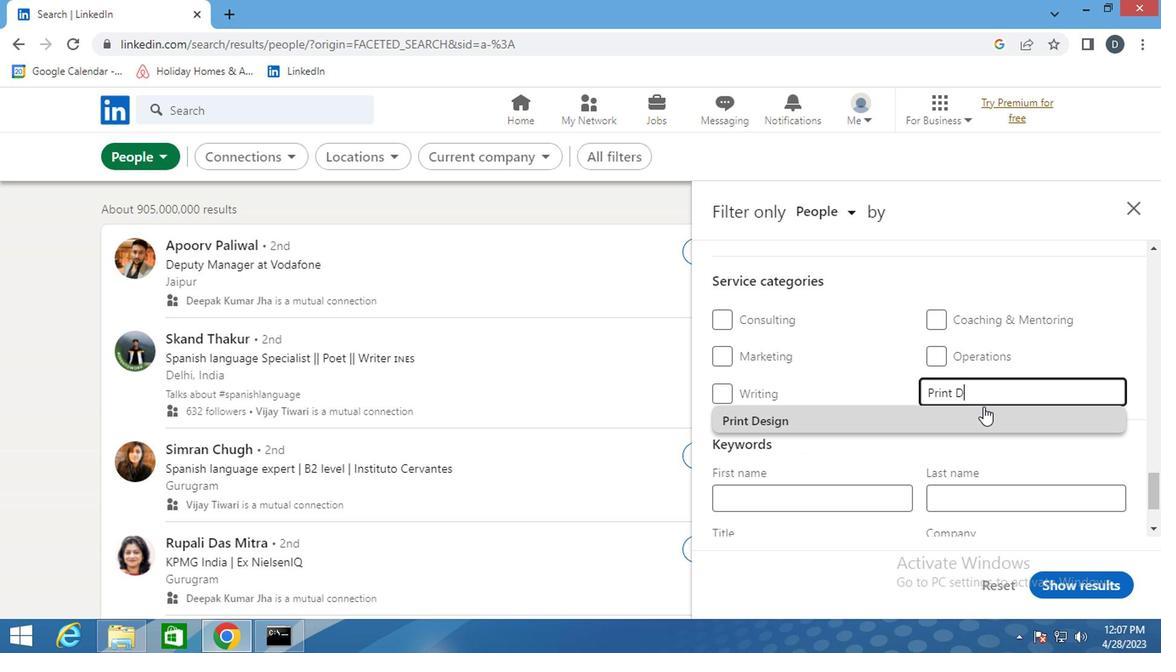 
Action: Mouse moved to (978, 409)
Screenshot: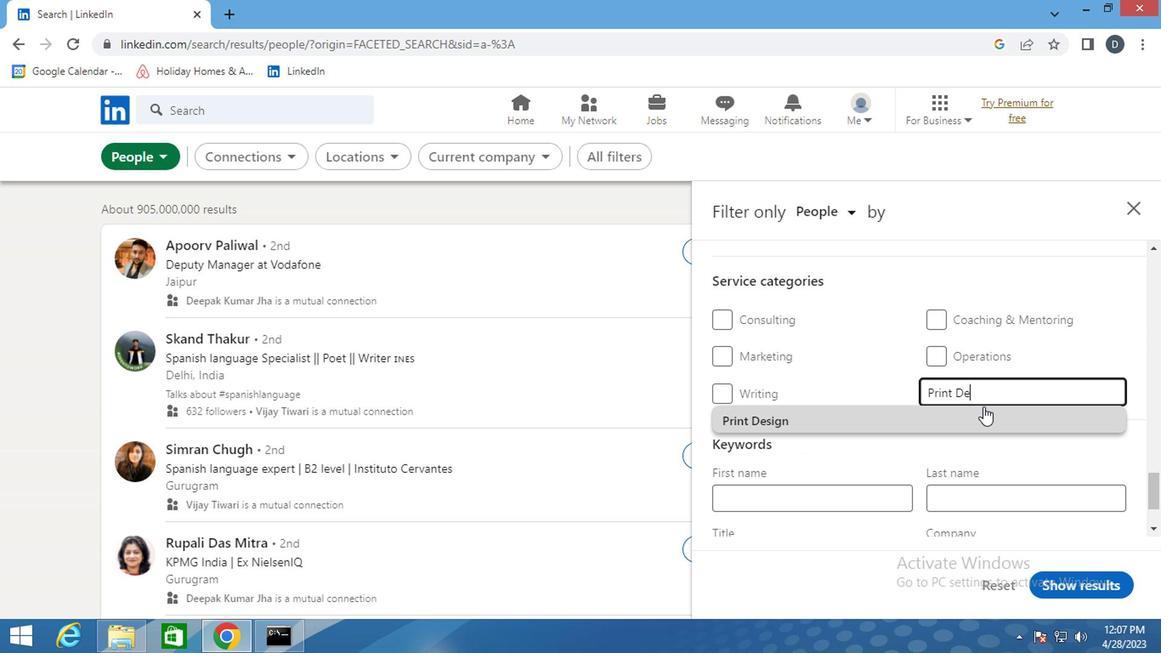 
Action: Mouse pressed left at (978, 409)
Screenshot: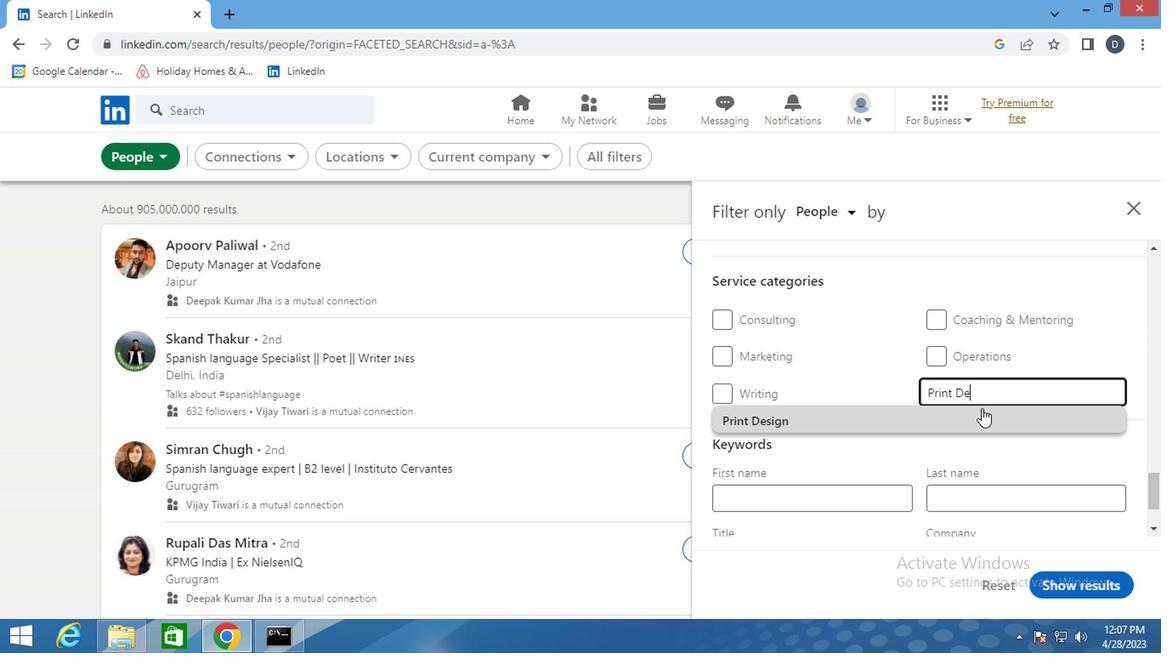 
Action: Mouse scrolled (978, 408) with delta (0, -1)
Screenshot: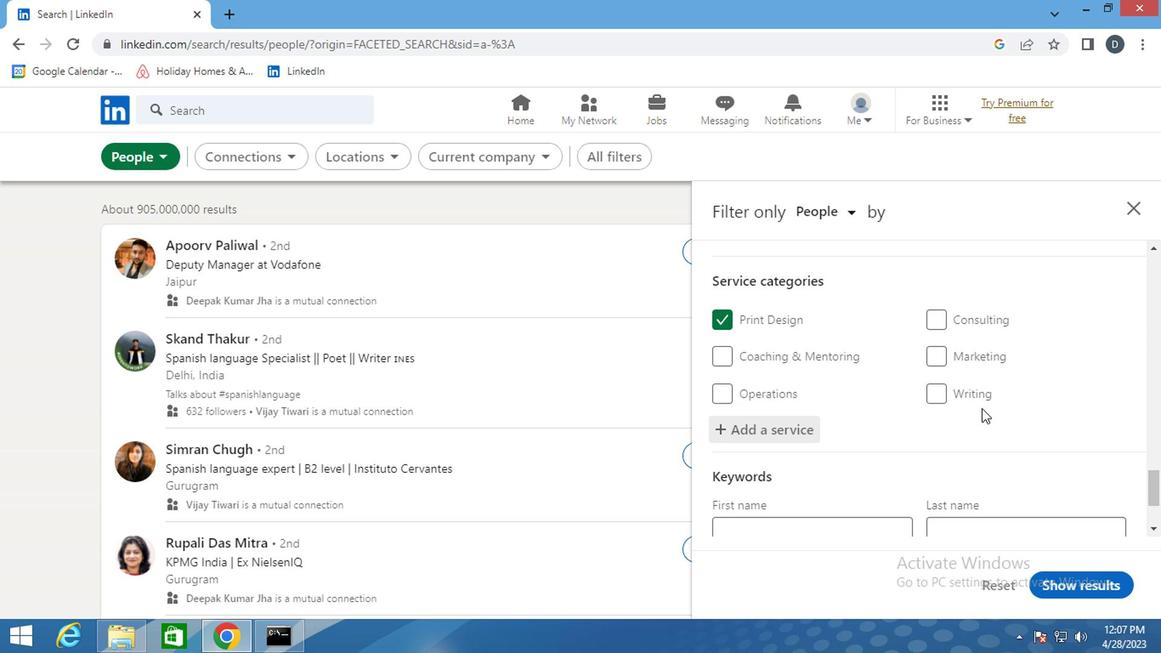 
Action: Mouse scrolled (978, 408) with delta (0, -1)
Screenshot: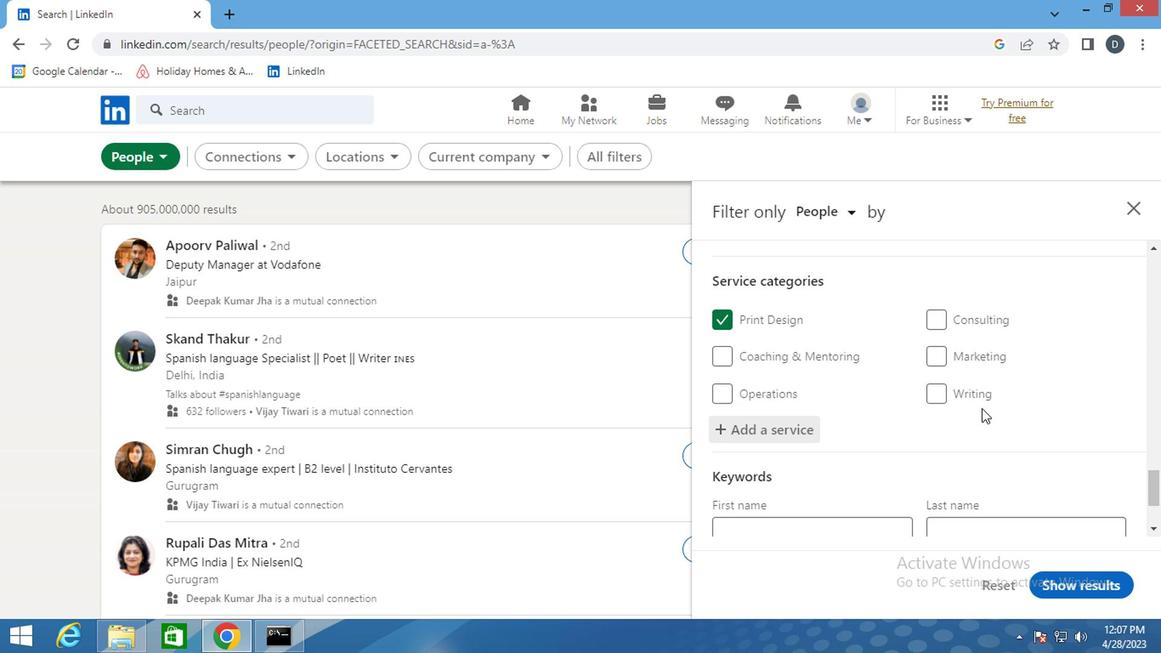 
Action: Mouse scrolled (978, 408) with delta (0, -1)
Screenshot: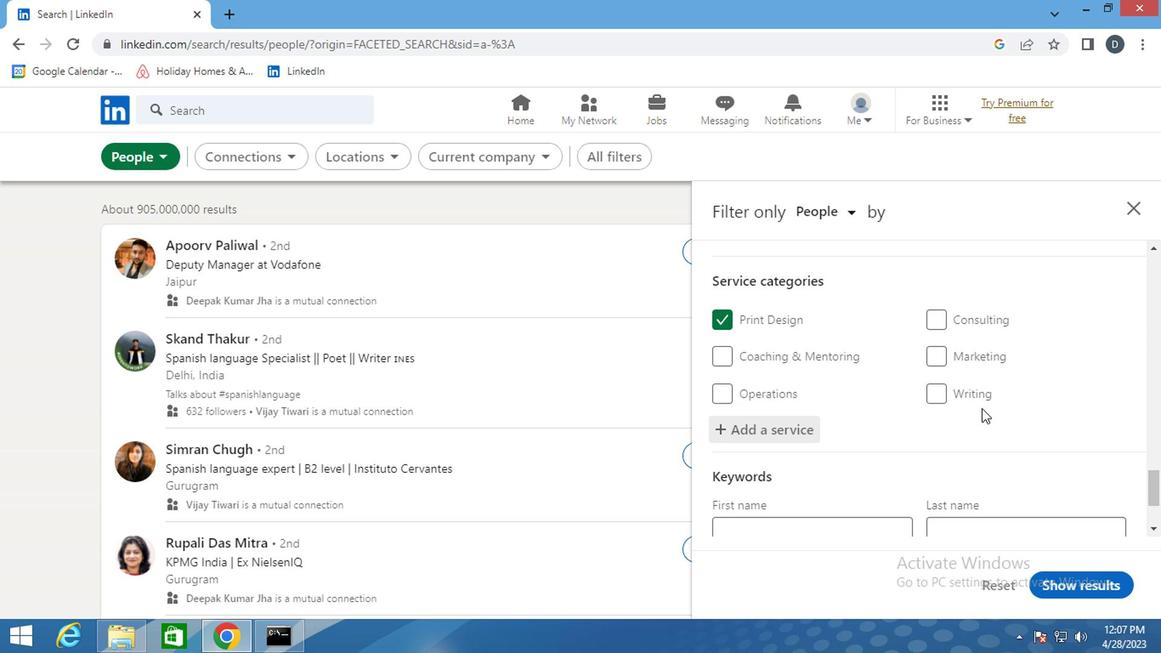
Action: Mouse moved to (812, 453)
Screenshot: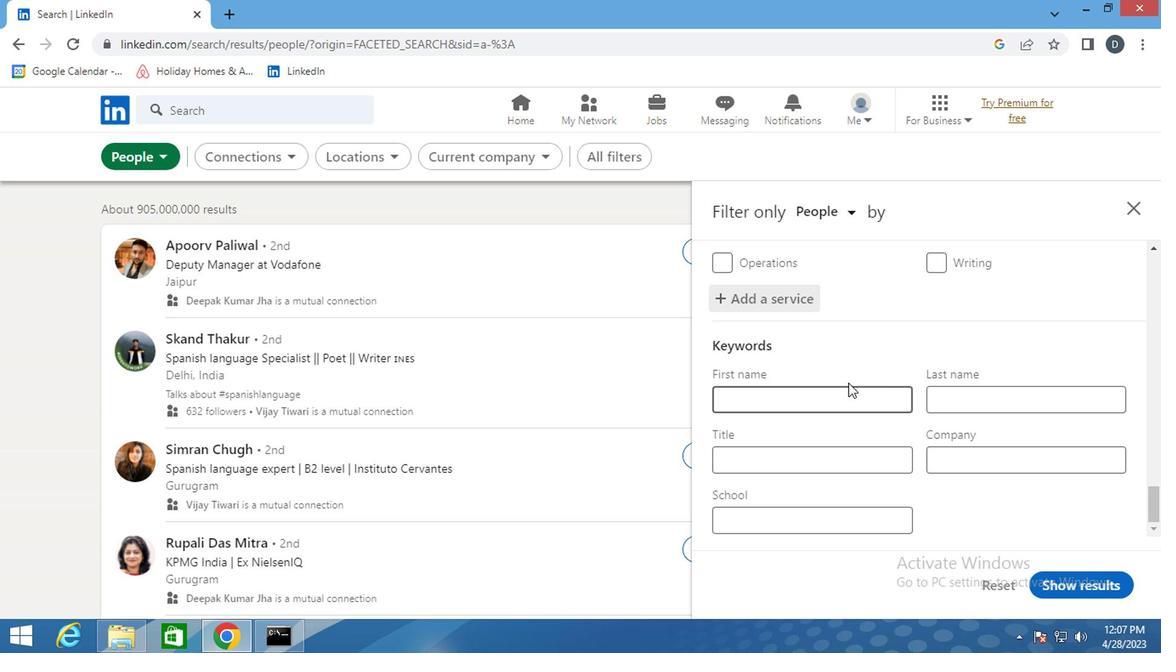 
Action: Mouse pressed left at (812, 453)
Screenshot: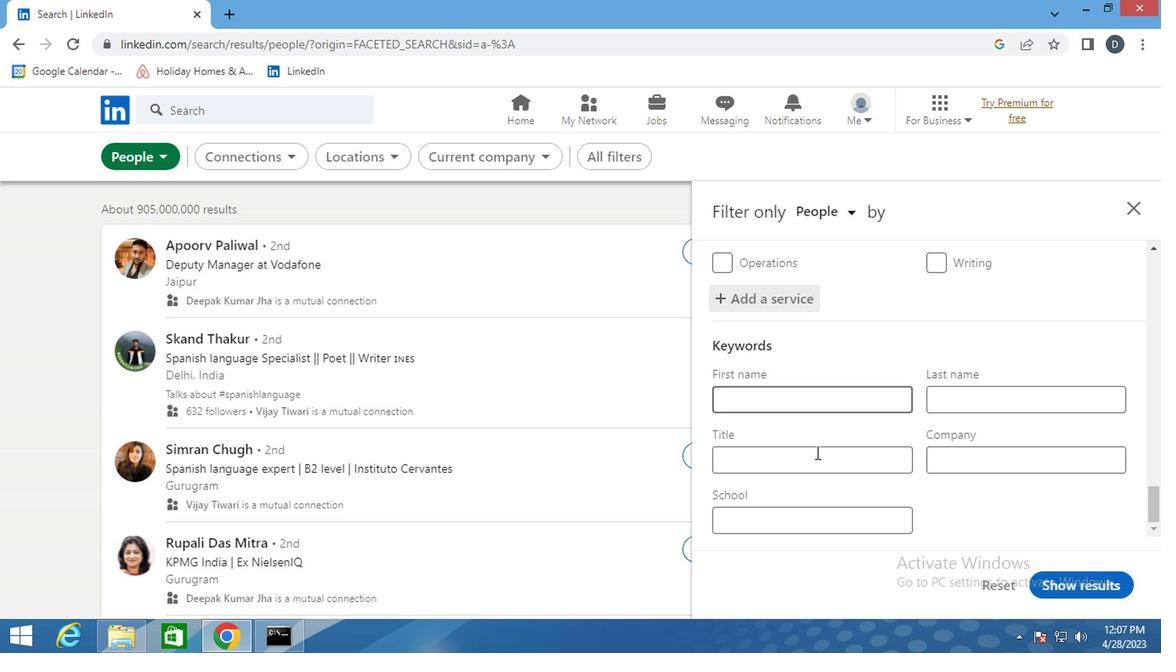 
Action: Mouse moved to (799, 433)
Screenshot: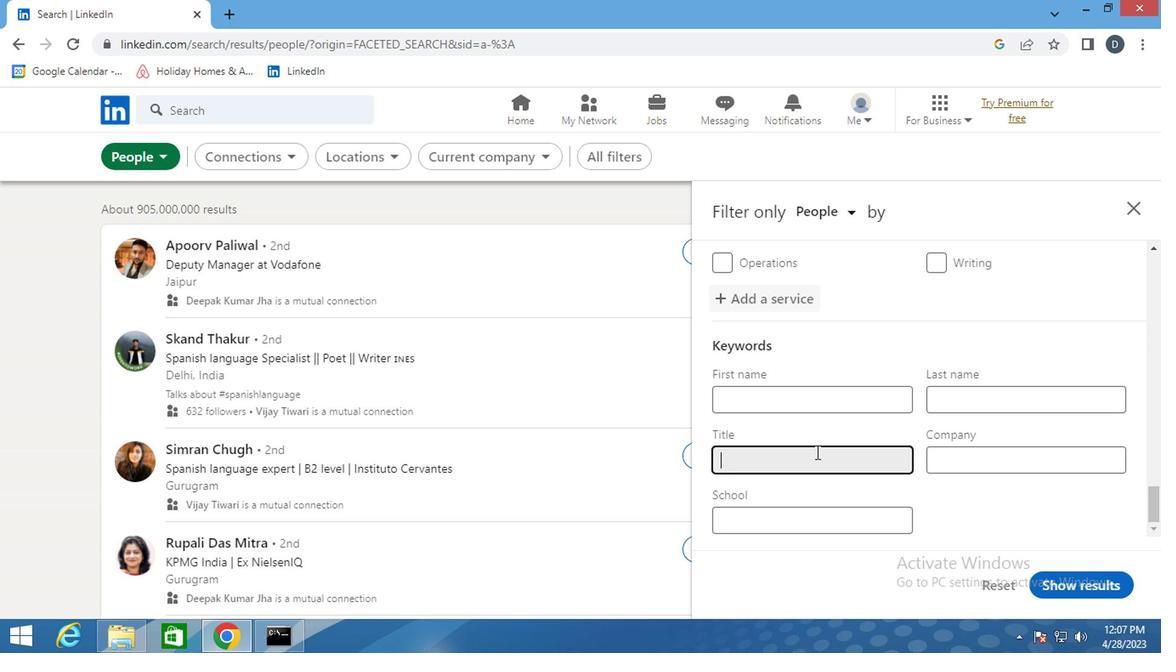 
Action: Key pressed <Key.shift>SCREENWRITER
Screenshot: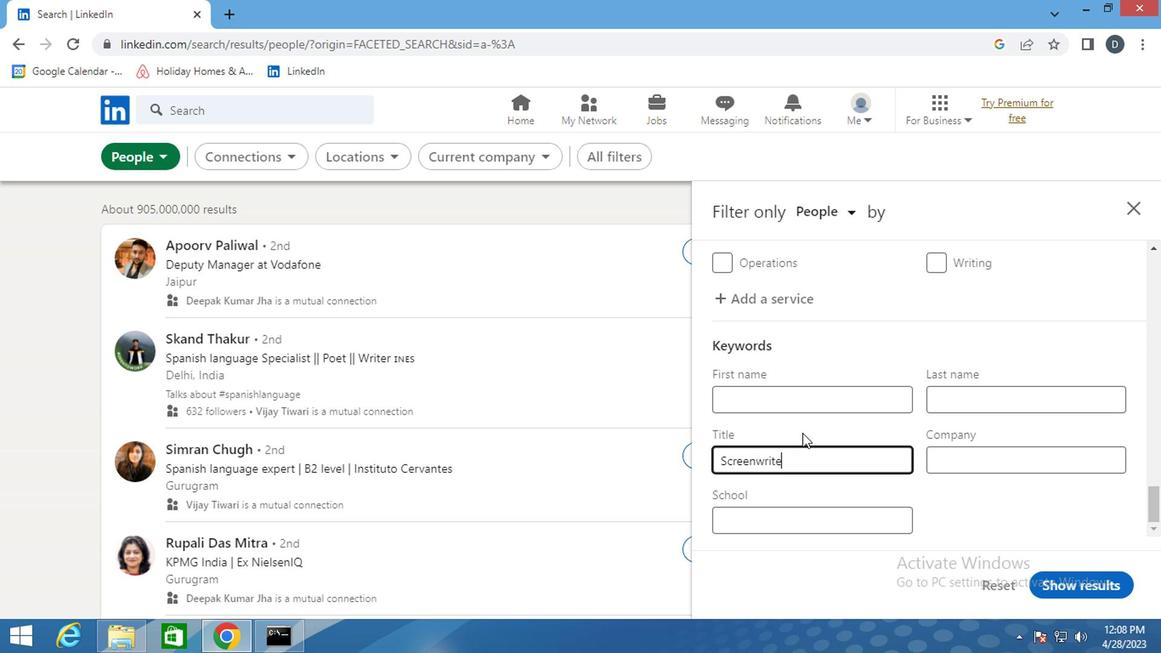 
Action: Mouse moved to (1088, 585)
Screenshot: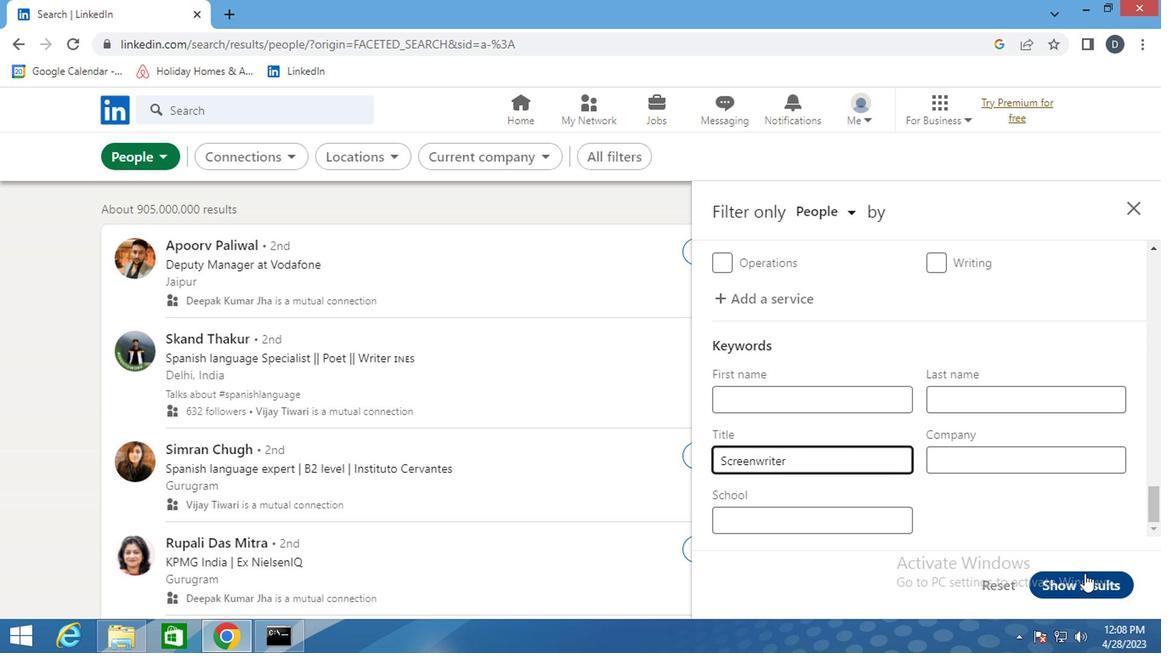 
Action: Mouse pressed left at (1088, 585)
Screenshot: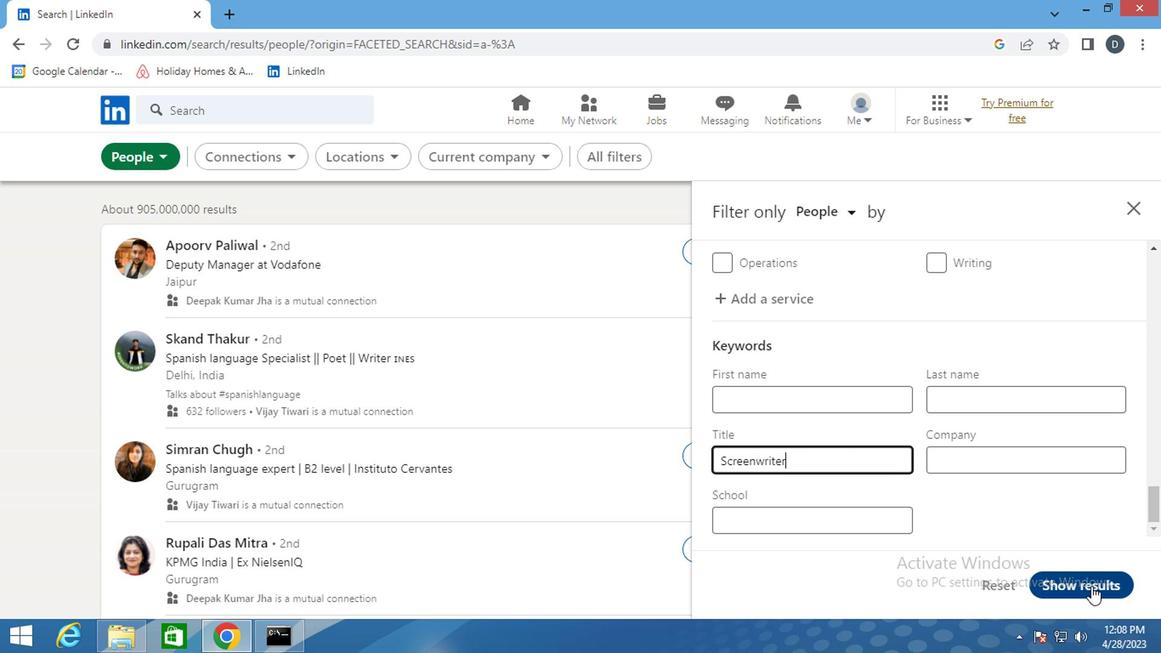 
Action: Mouse moved to (955, 495)
Screenshot: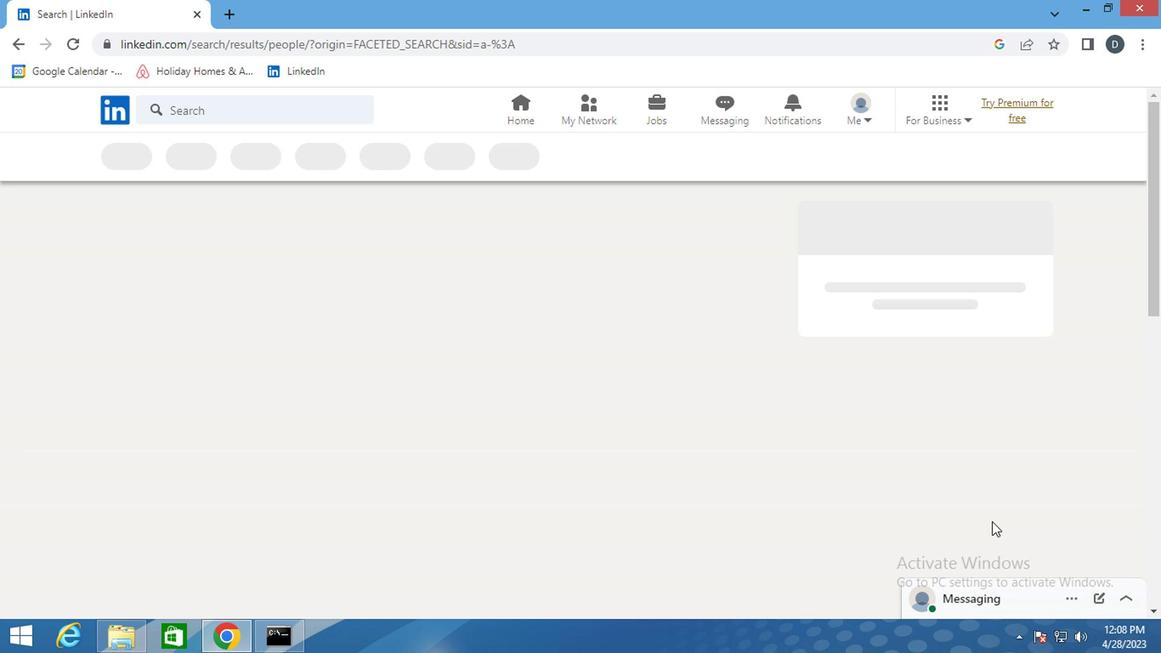 
